 Task: Look for space in Kafir Qala, Afghanistan from 5th July, 2023 to 11th July, 2023 for 2 adults in price range Rs.8000 to Rs.16000. Place can be entire place with 2 bedrooms having 2 beds and 1 bathroom. Property type can be house, flat, hotel. Amenities needed are: air conditioning, kitchen. Booking option can be shelf check-in. Required host language is English.
Action: Mouse moved to (534, 103)
Screenshot: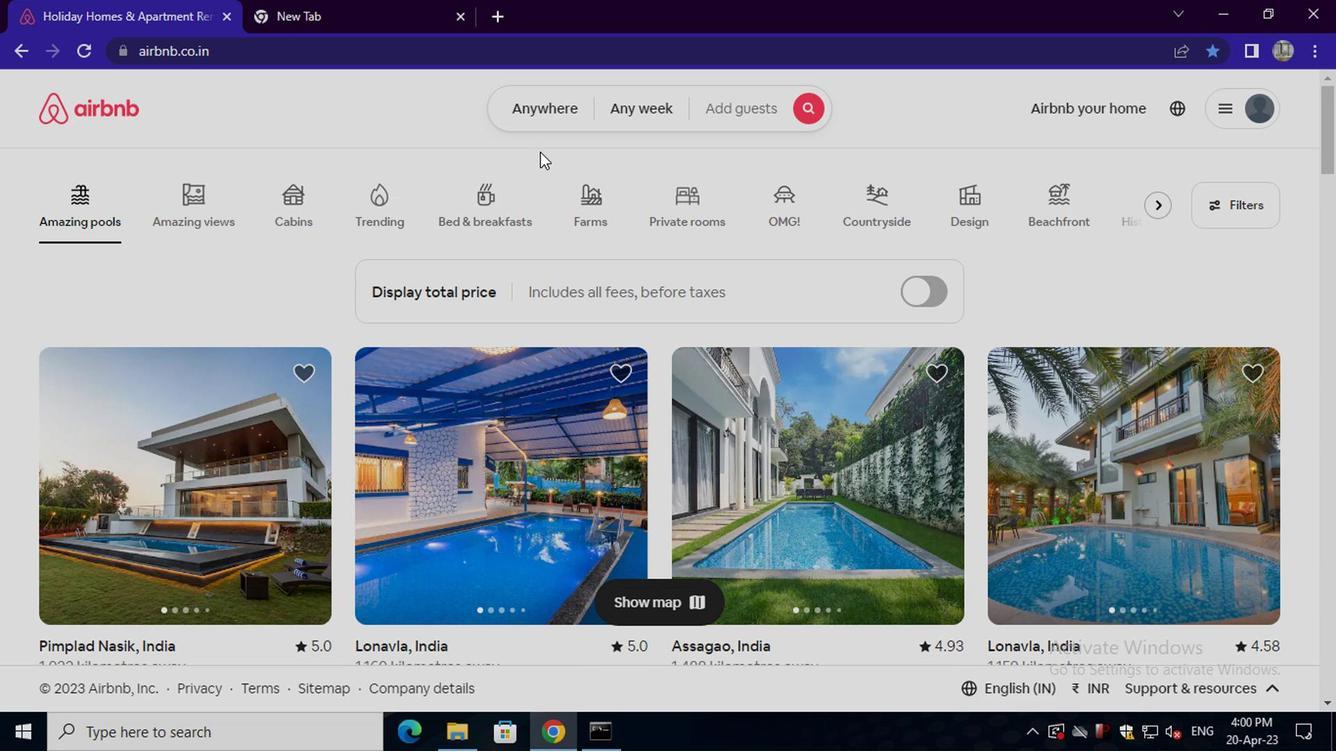 
Action: Mouse pressed left at (534, 103)
Screenshot: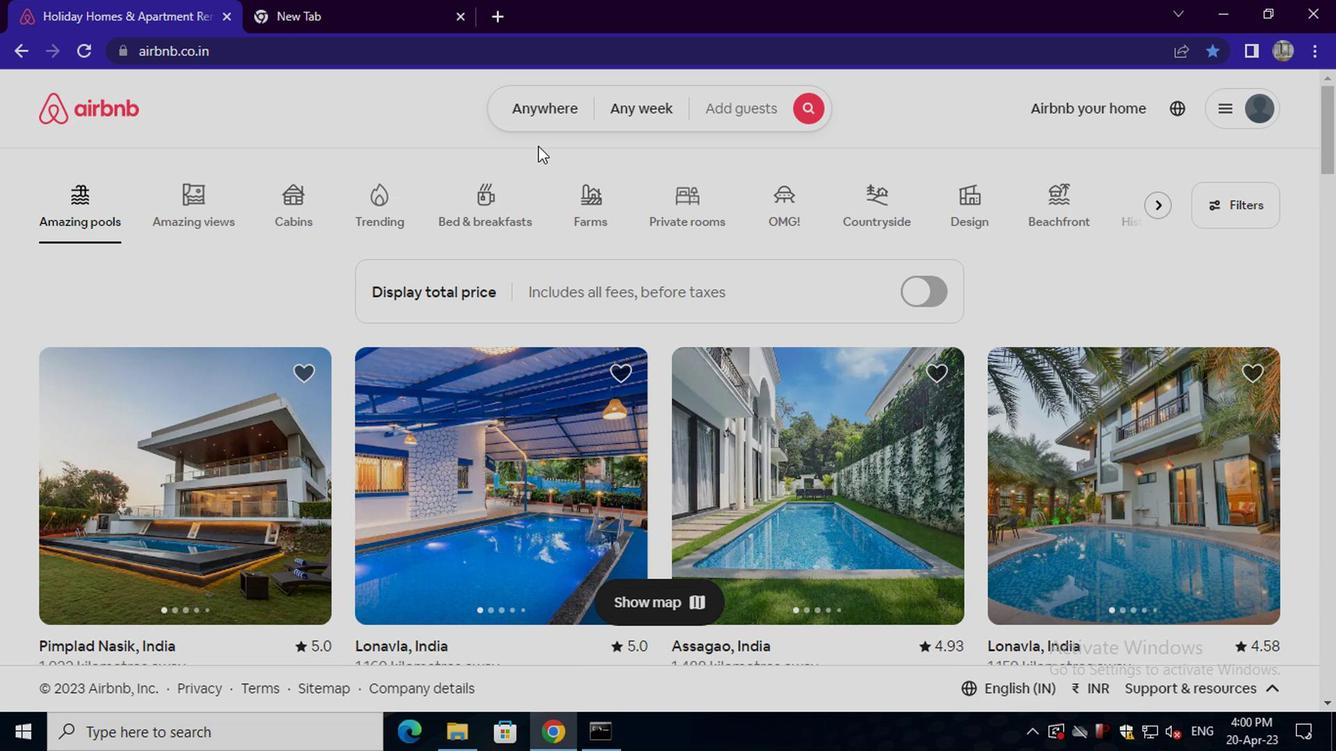 
Action: Mouse moved to (447, 184)
Screenshot: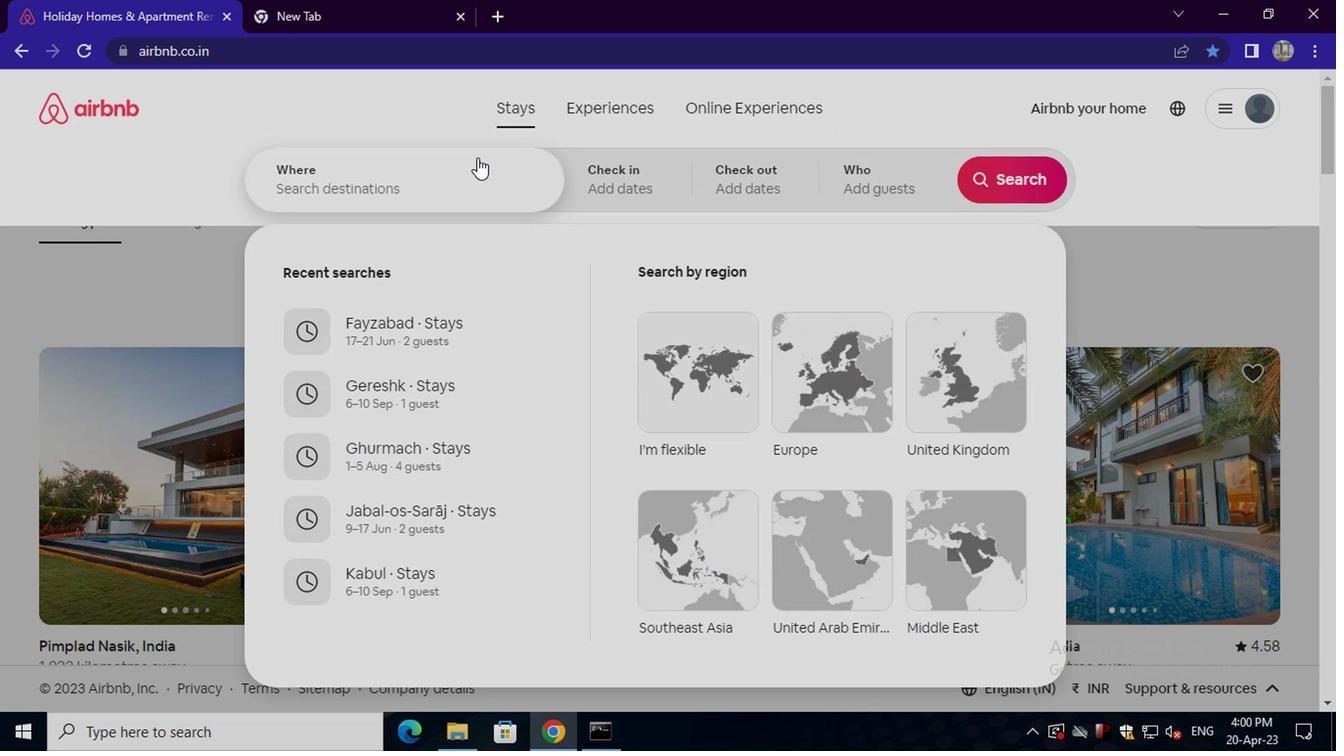 
Action: Mouse pressed left at (447, 184)
Screenshot: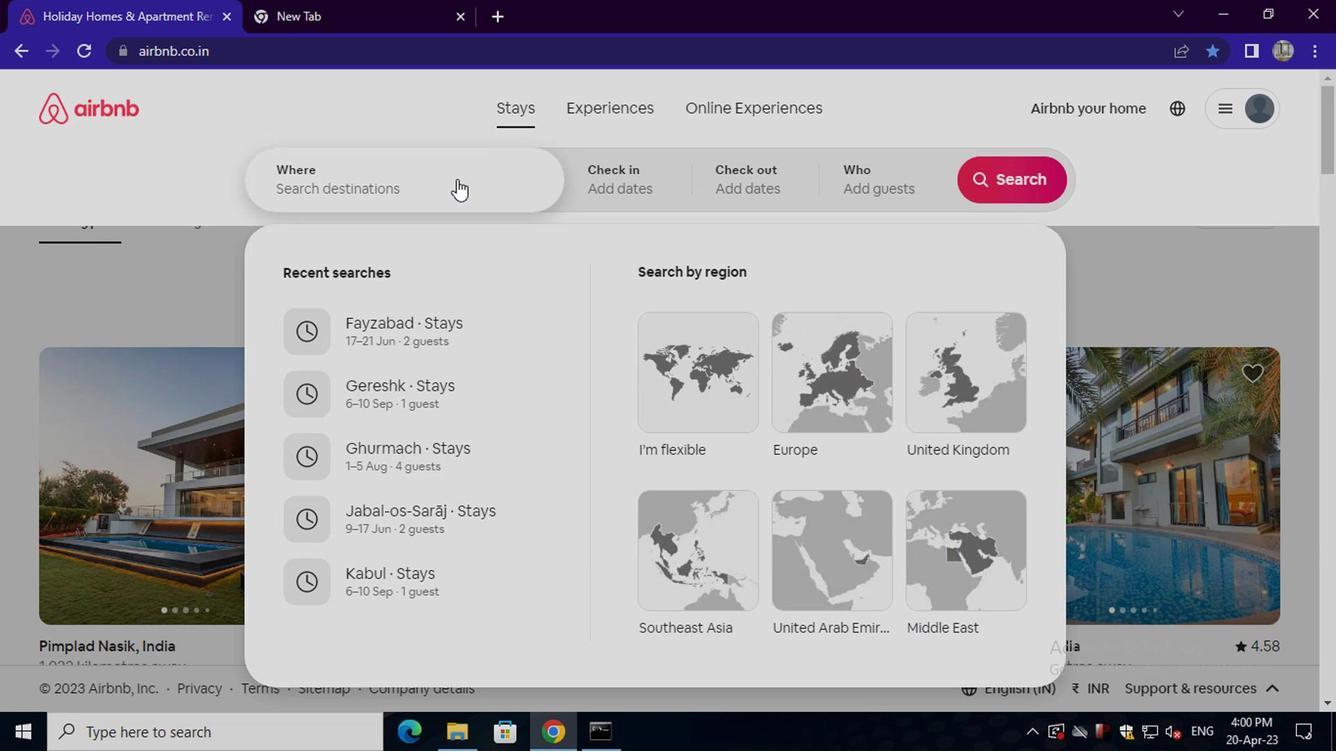 
Action: Key pressed <Key.shift>KAFIR<Key.space>QALA
Screenshot: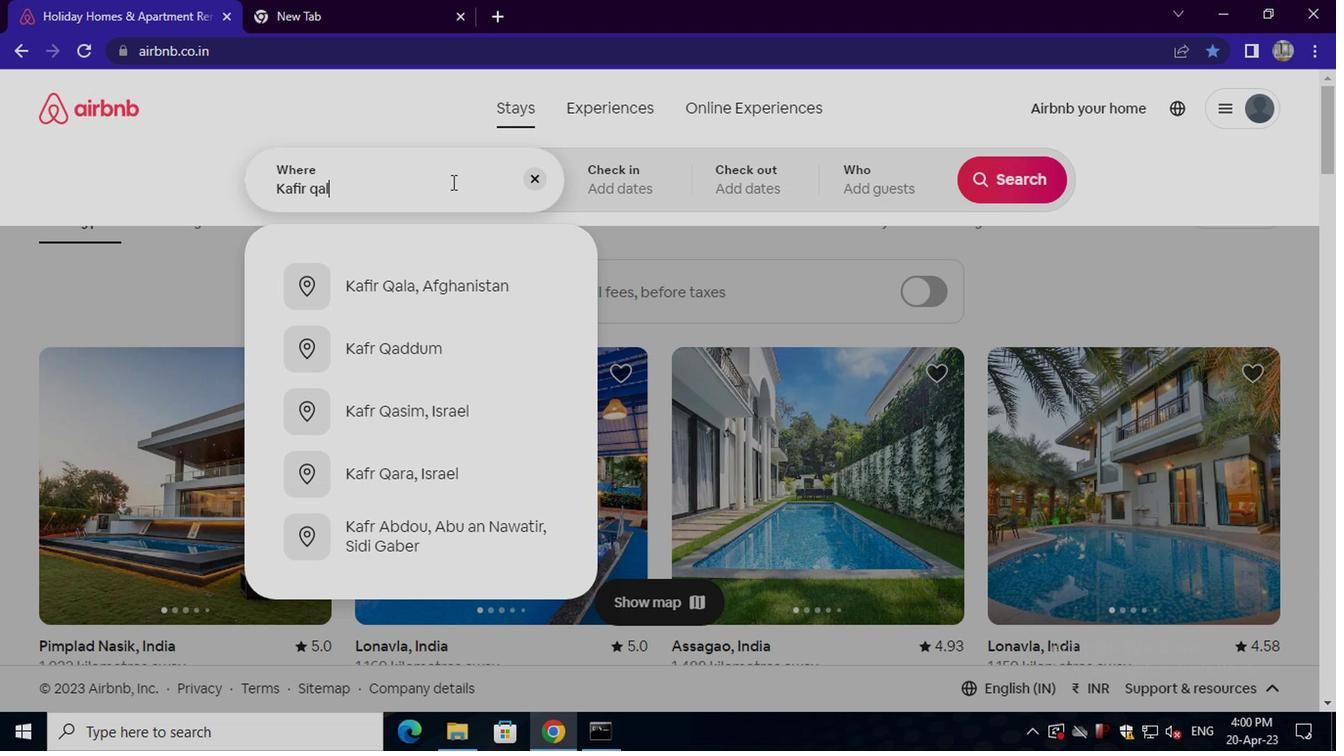 
Action: Mouse moved to (428, 286)
Screenshot: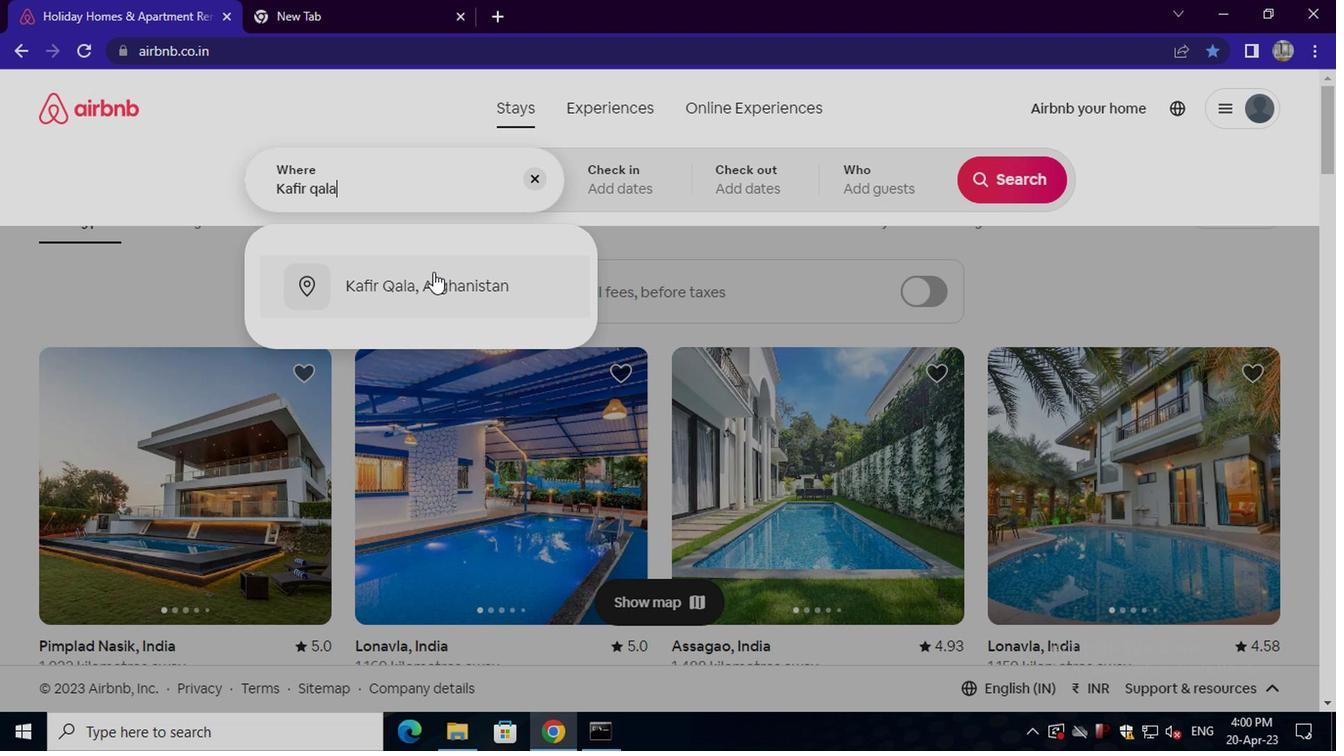
Action: Mouse pressed left at (428, 286)
Screenshot: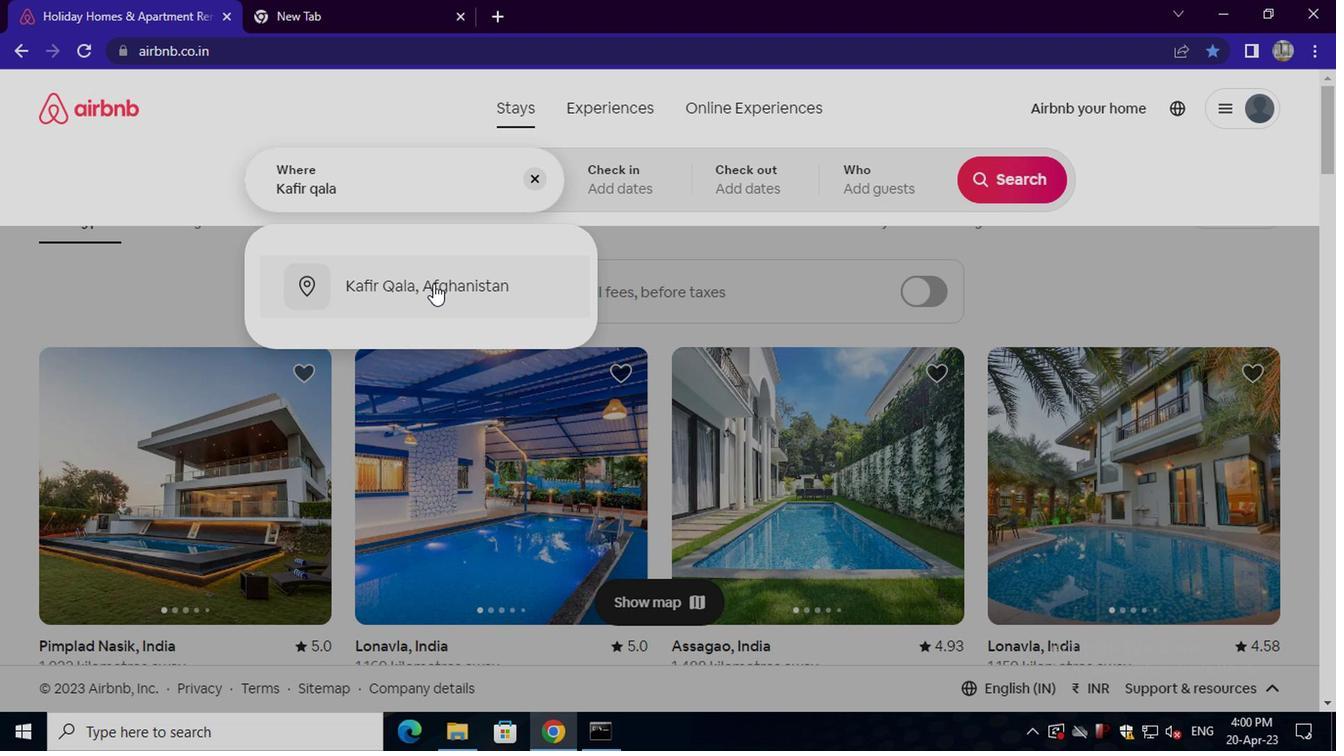 
Action: Mouse moved to (991, 330)
Screenshot: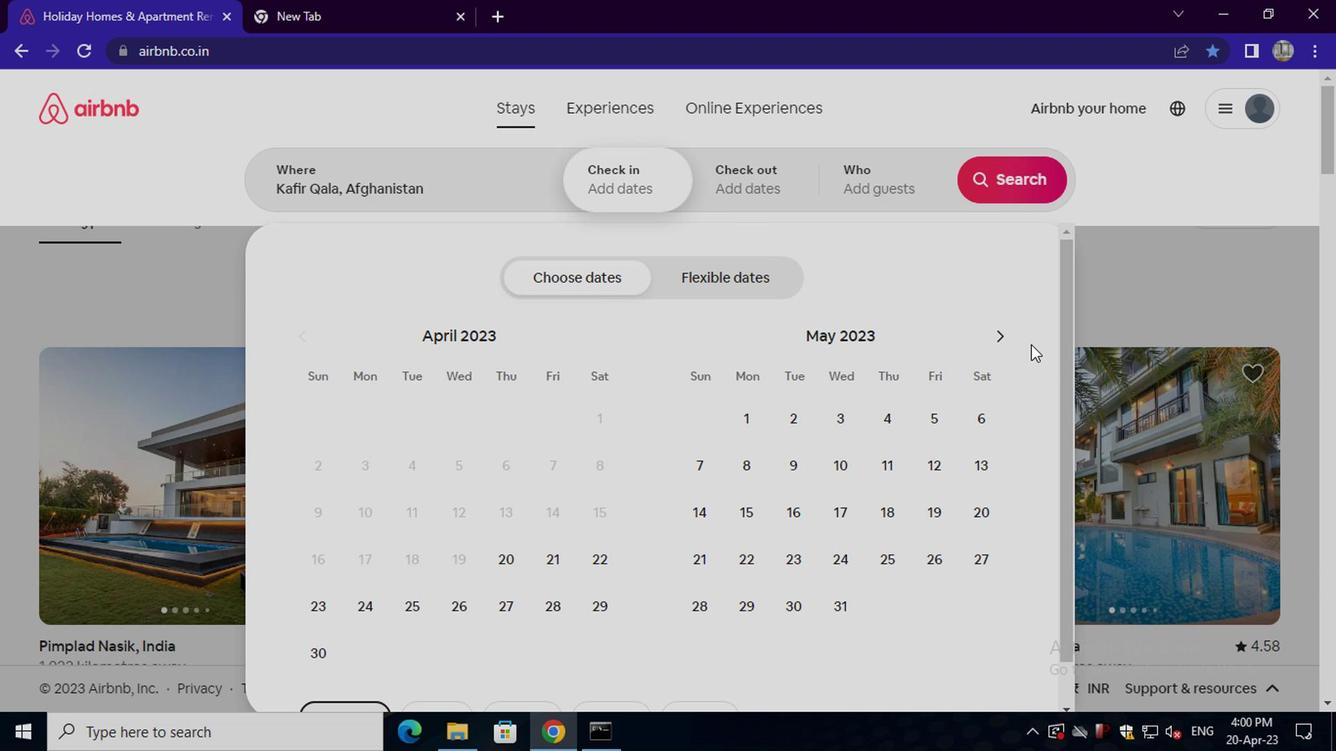 
Action: Mouse pressed left at (991, 330)
Screenshot: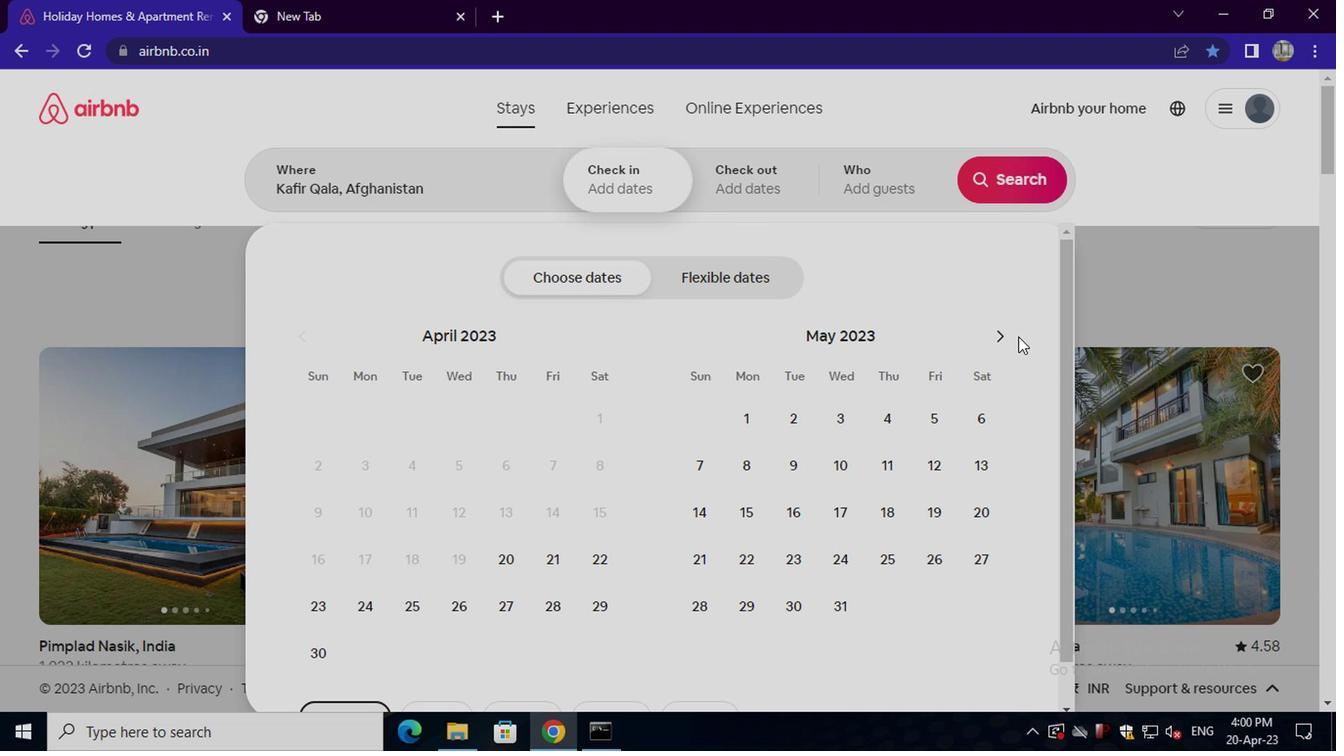 
Action: Mouse pressed left at (991, 330)
Screenshot: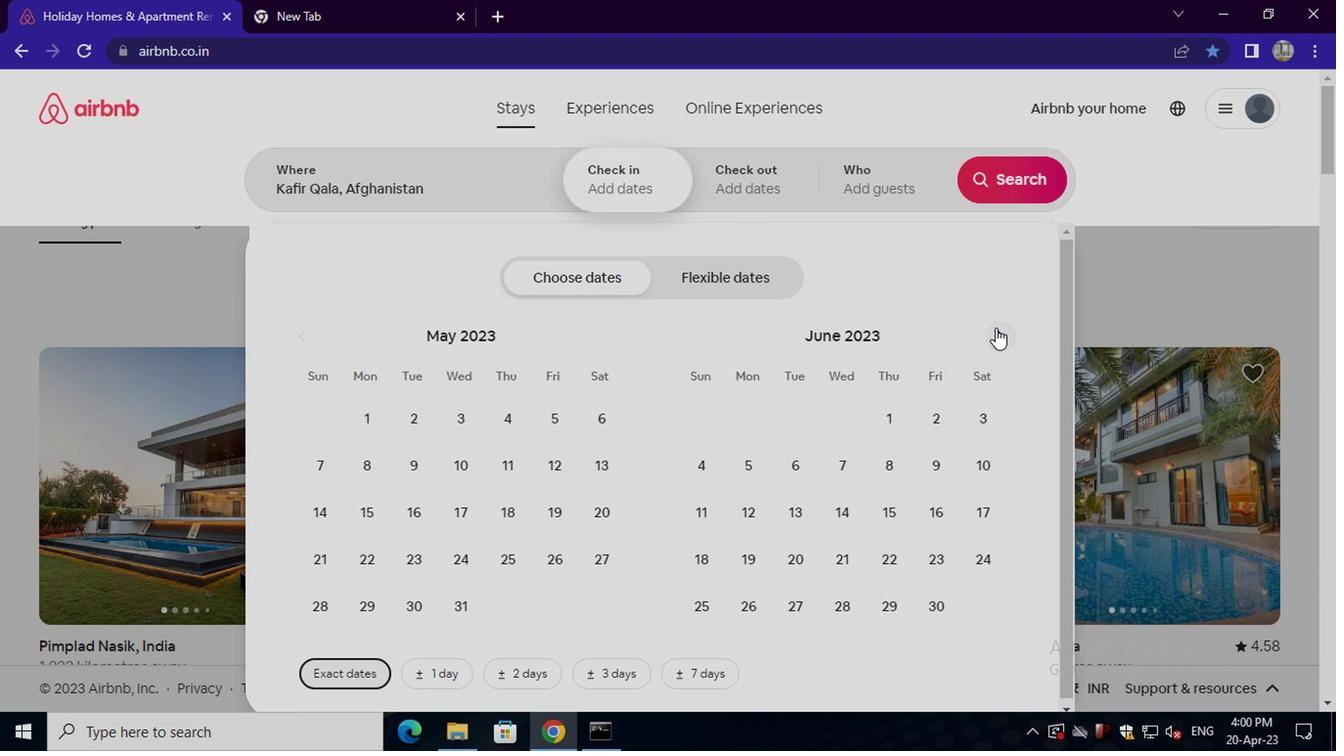 
Action: Mouse moved to (843, 462)
Screenshot: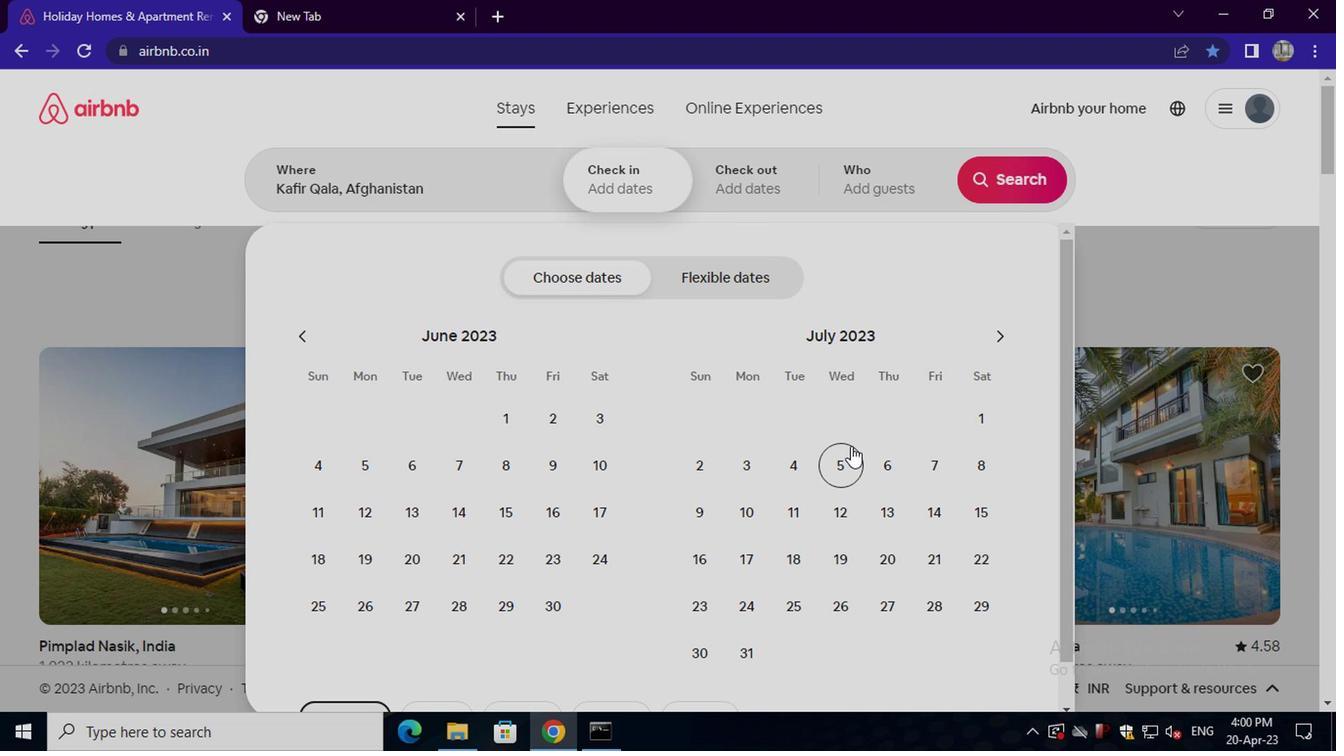 
Action: Mouse pressed left at (843, 462)
Screenshot: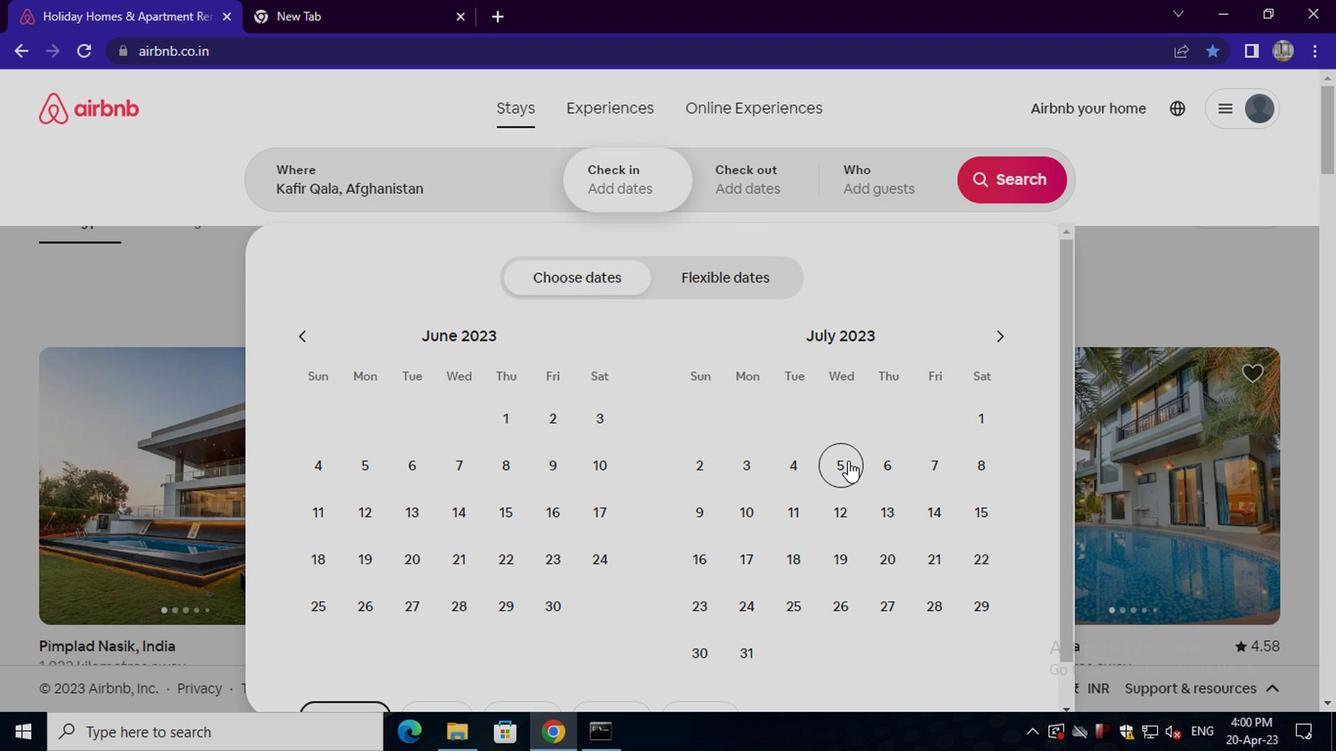 
Action: Mouse moved to (784, 511)
Screenshot: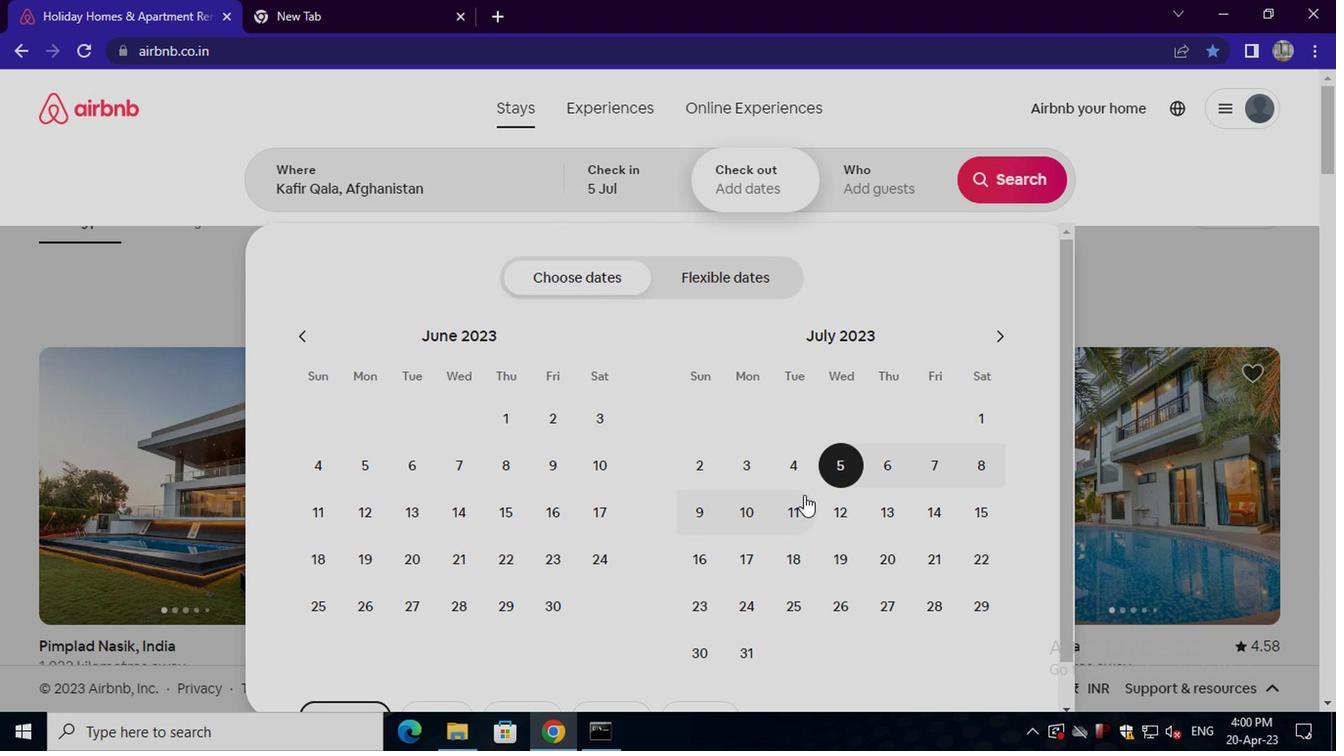 
Action: Mouse pressed left at (784, 511)
Screenshot: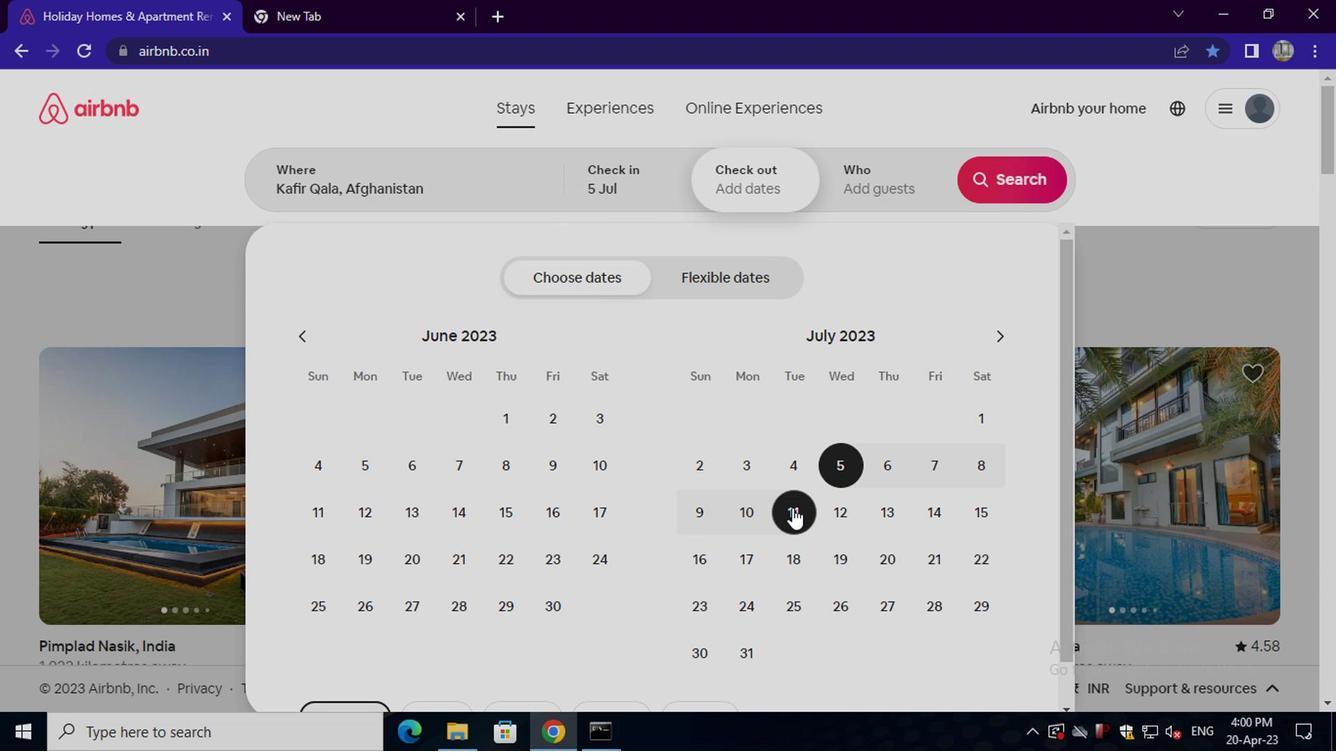 
Action: Mouse moved to (880, 195)
Screenshot: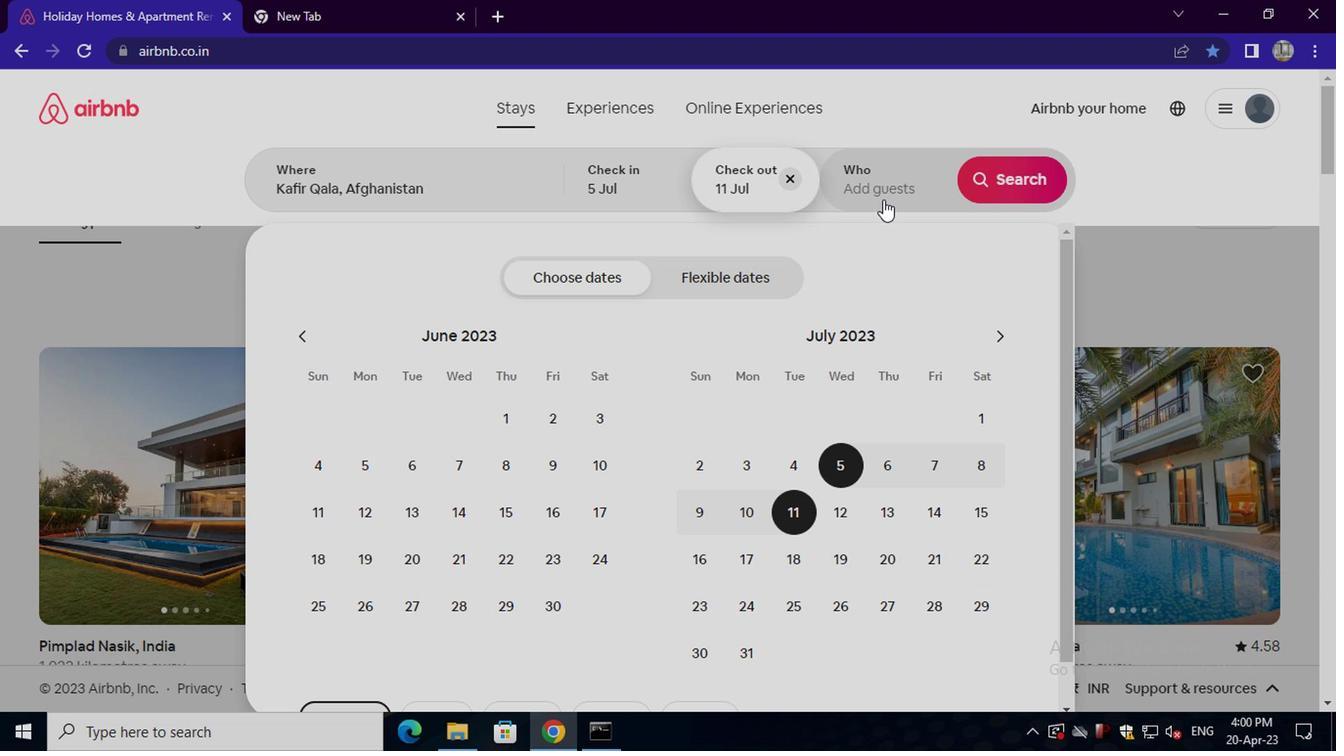 
Action: Mouse pressed left at (880, 195)
Screenshot: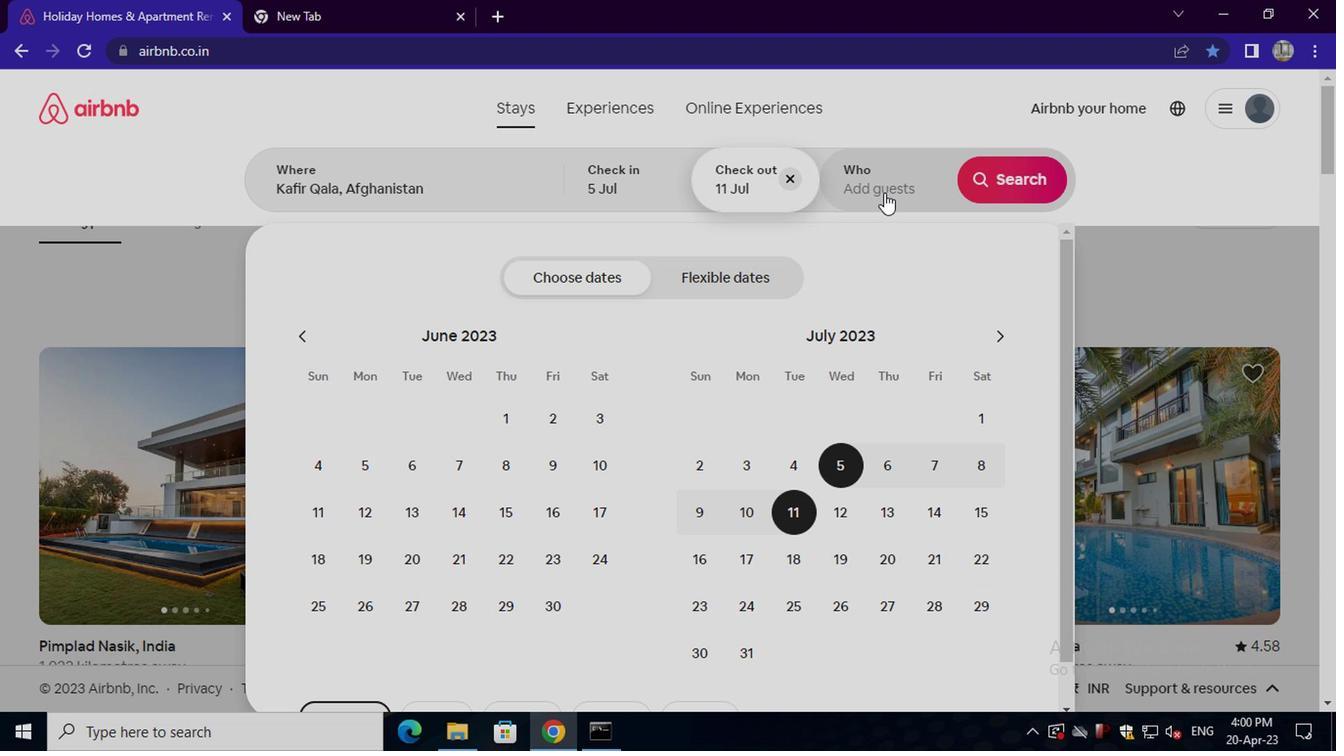 
Action: Mouse moved to (1015, 291)
Screenshot: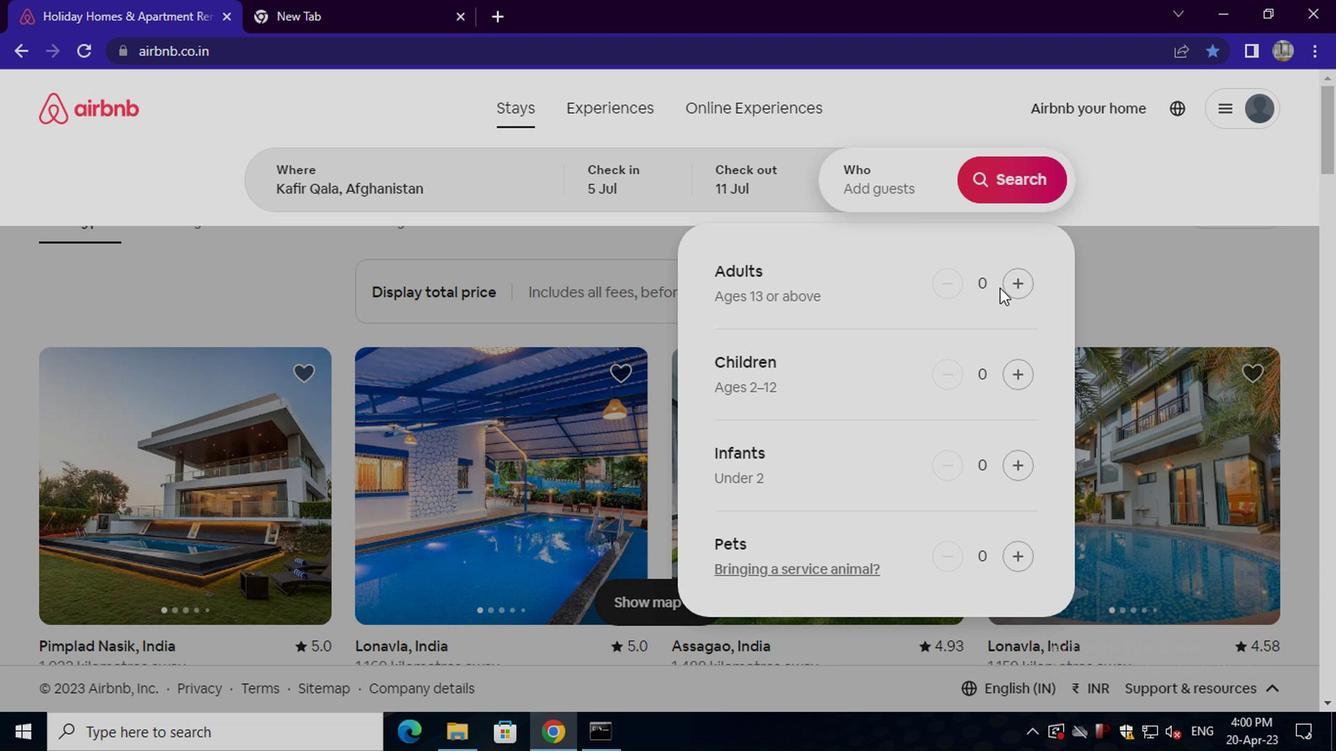 
Action: Mouse pressed left at (1015, 291)
Screenshot: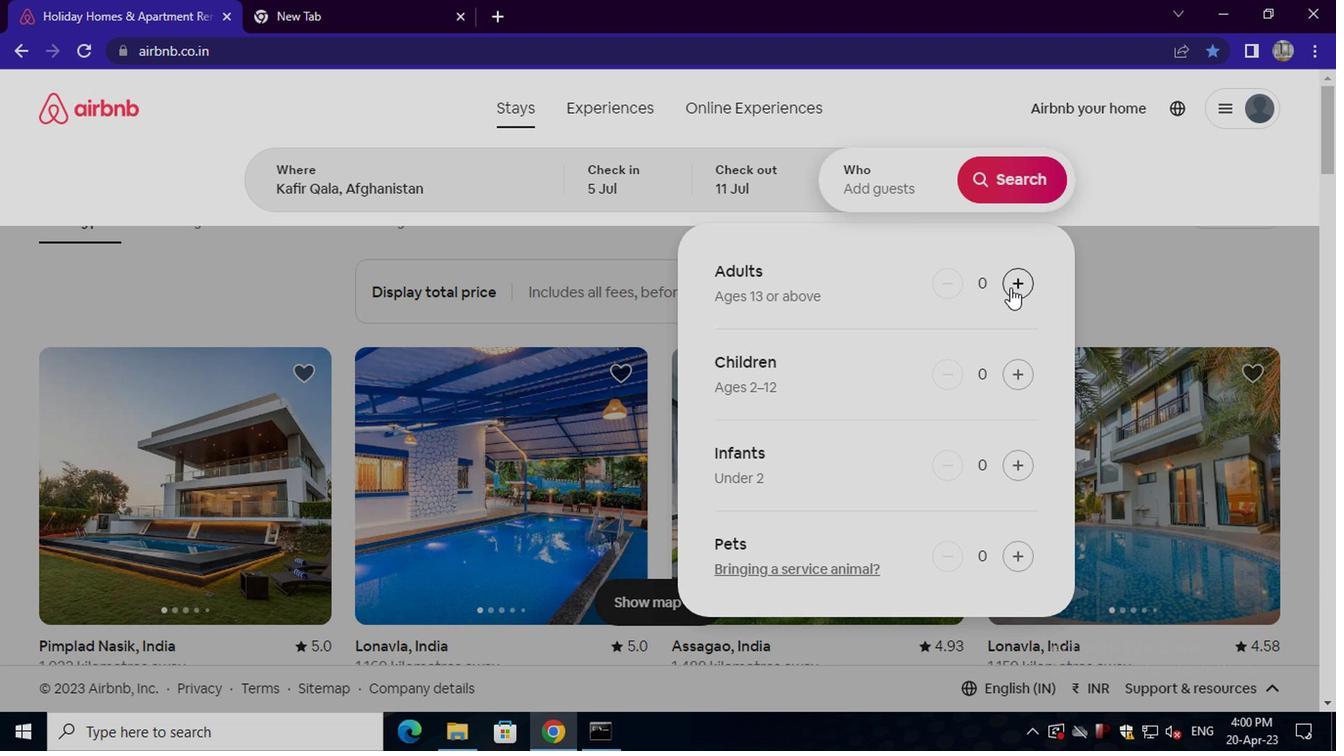 
Action: Mouse pressed left at (1015, 291)
Screenshot: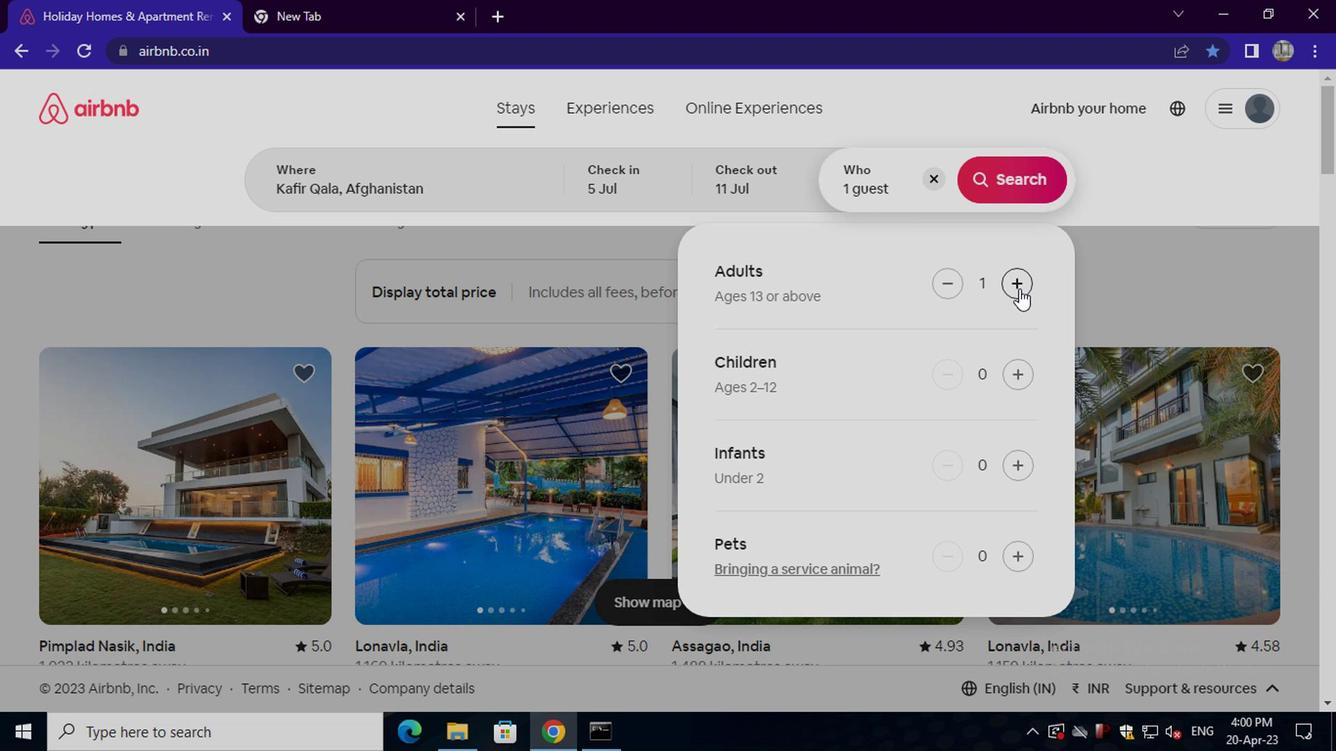 
Action: Mouse moved to (1007, 186)
Screenshot: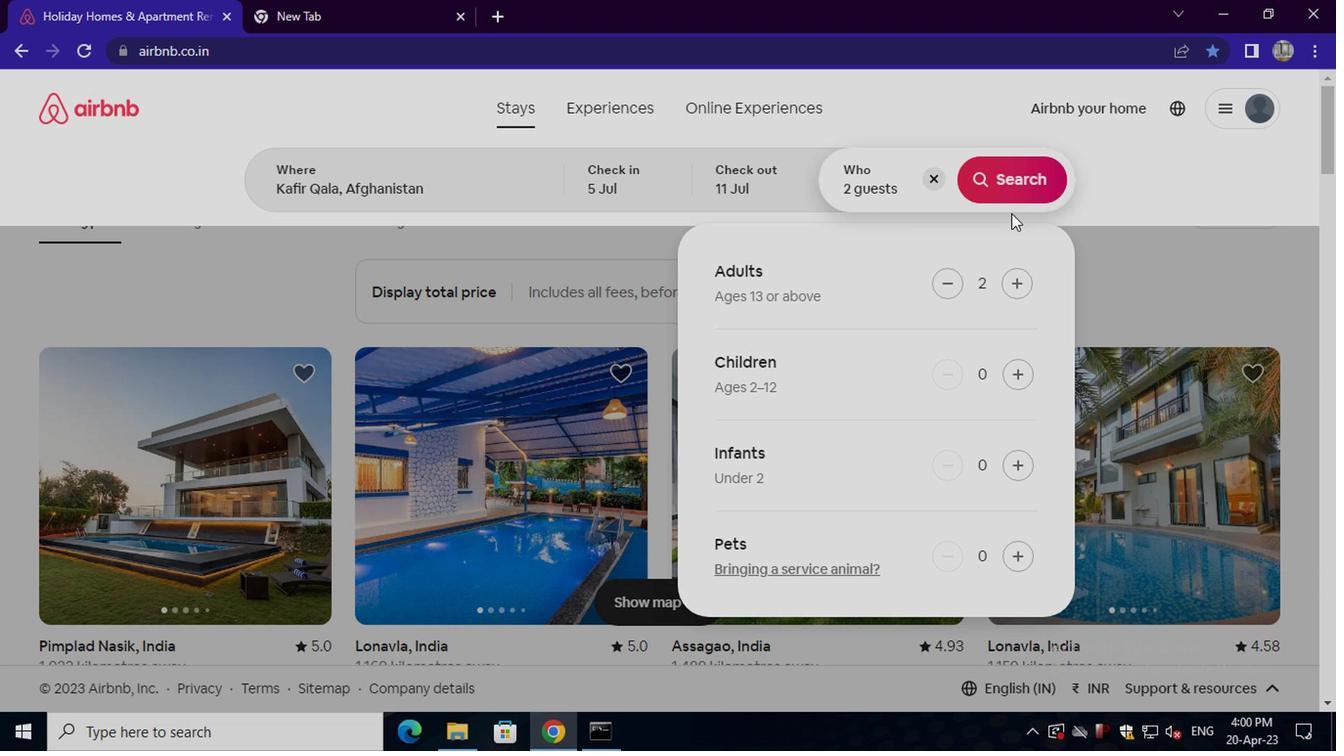 
Action: Mouse pressed left at (1007, 186)
Screenshot: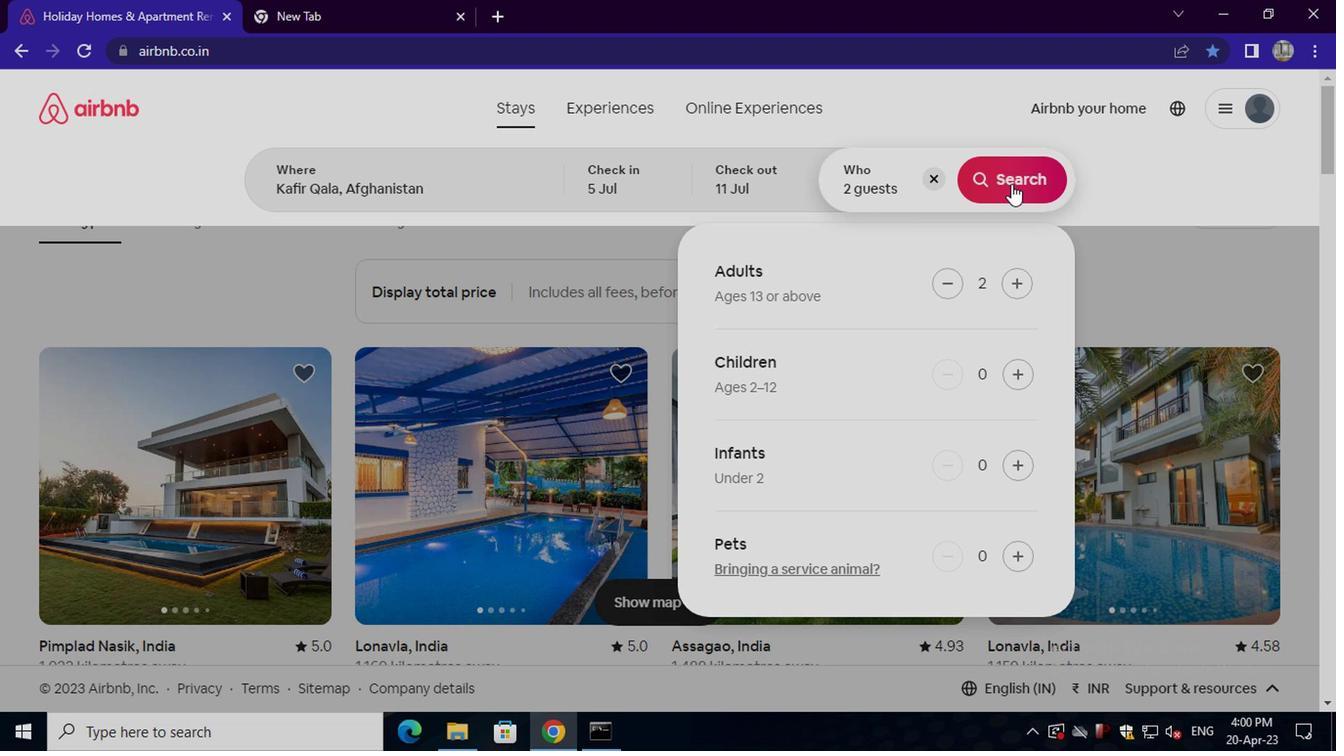 
Action: Mouse moved to (1246, 210)
Screenshot: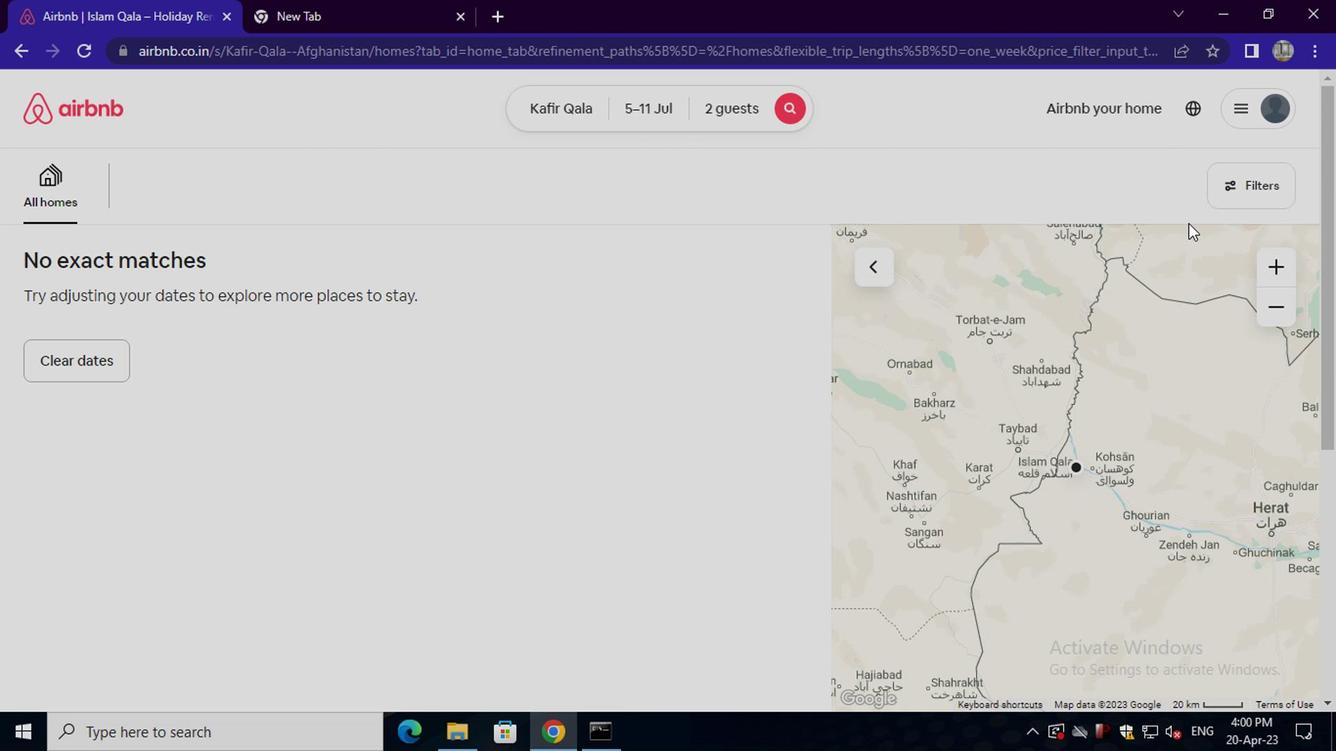 
Action: Mouse pressed left at (1246, 210)
Screenshot: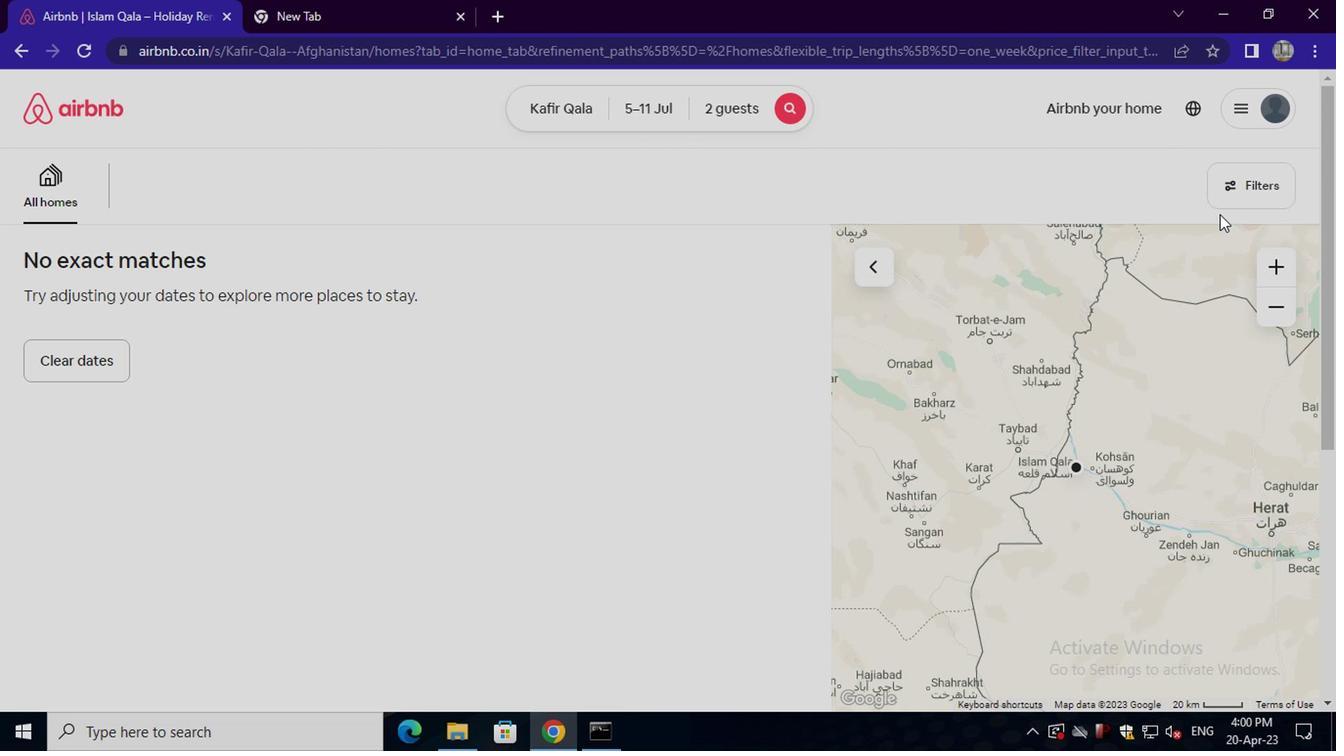 
Action: Mouse moved to (545, 311)
Screenshot: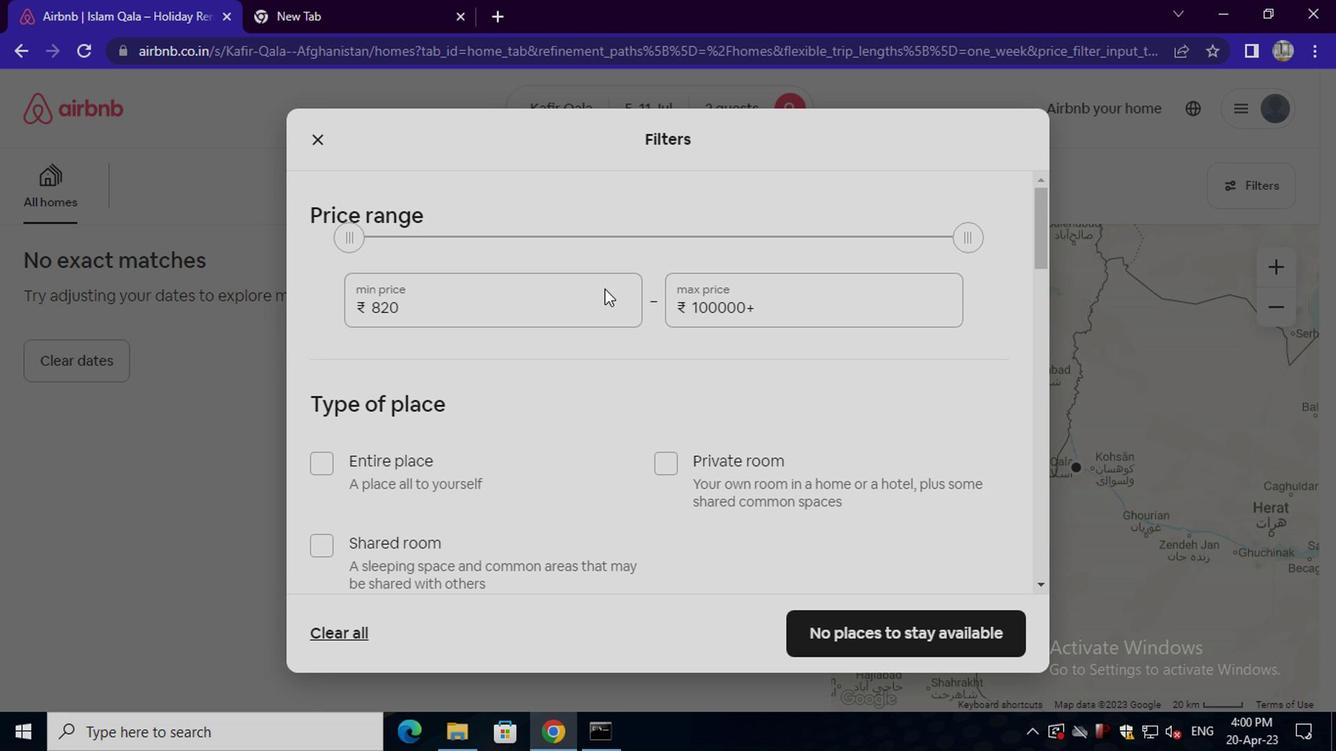 
Action: Mouse pressed left at (545, 311)
Screenshot: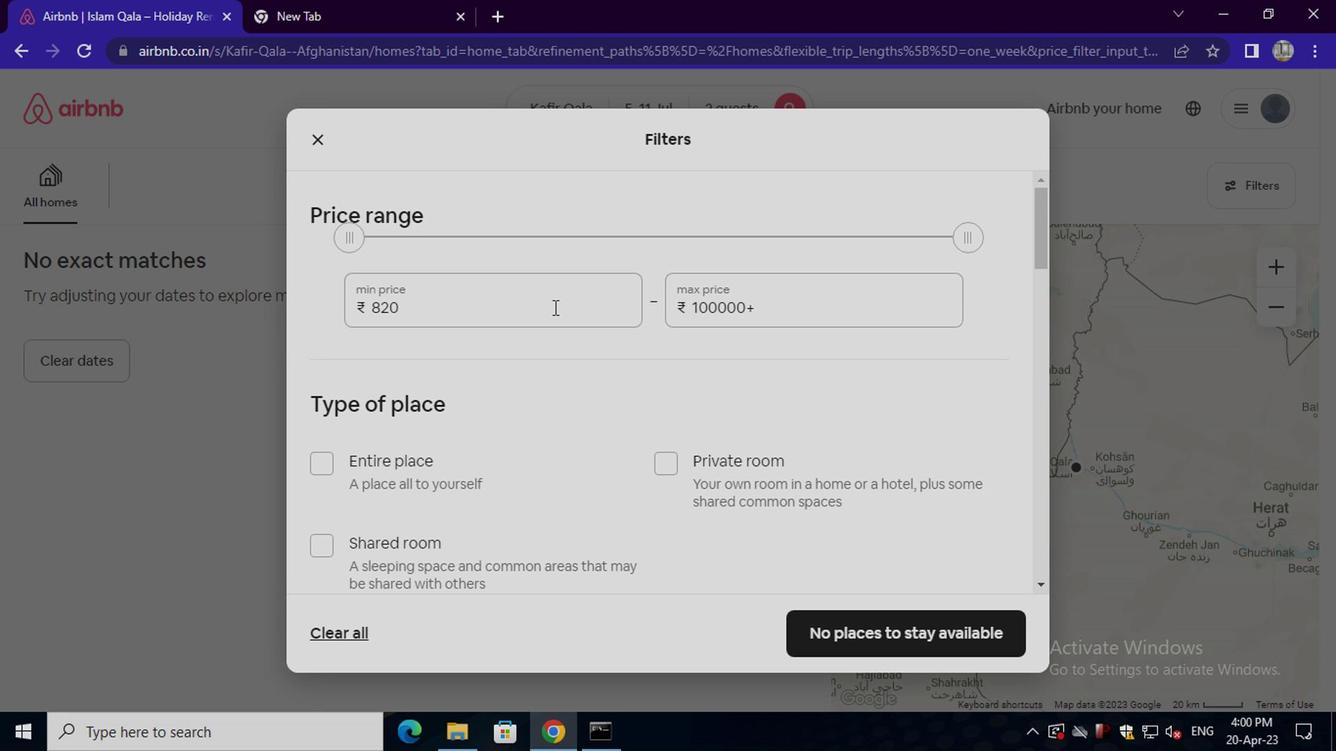 
Action: Key pressed <Key.backspace><Key.backspace><Key.backspace><Key.backspace><Key.backspace><Key.backspace><Key.backspace><Key.backspace><Key.backspace><Key.backspace><Key.backspace><Key.backspace><Key.backspace>8000
Screenshot: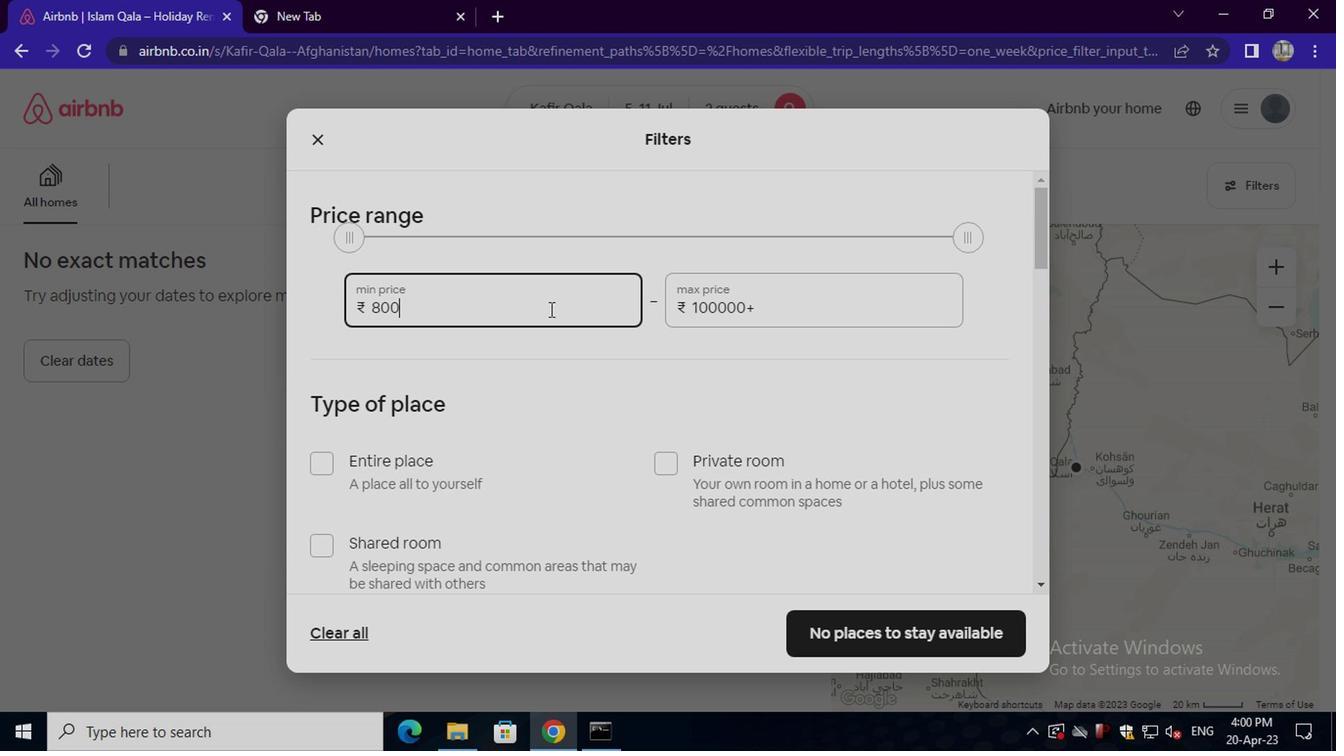
Action: Mouse moved to (769, 310)
Screenshot: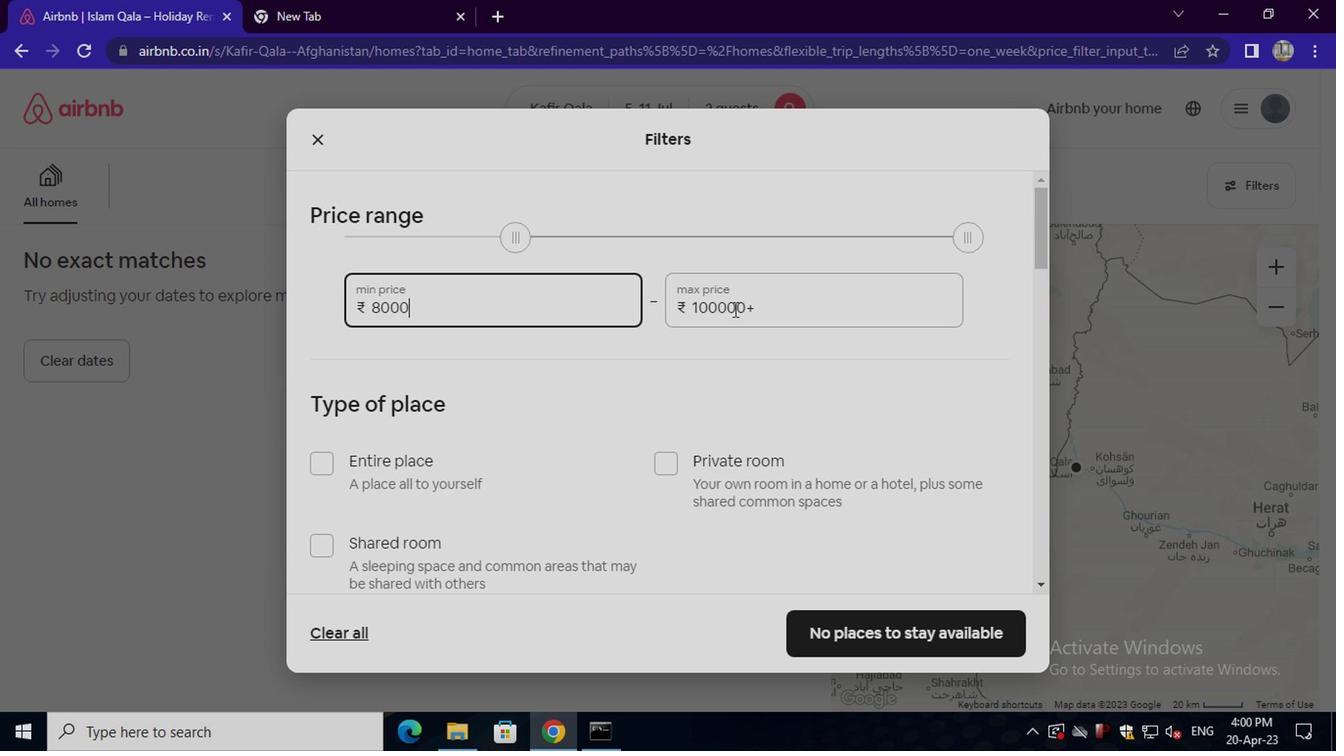 
Action: Mouse pressed left at (769, 310)
Screenshot: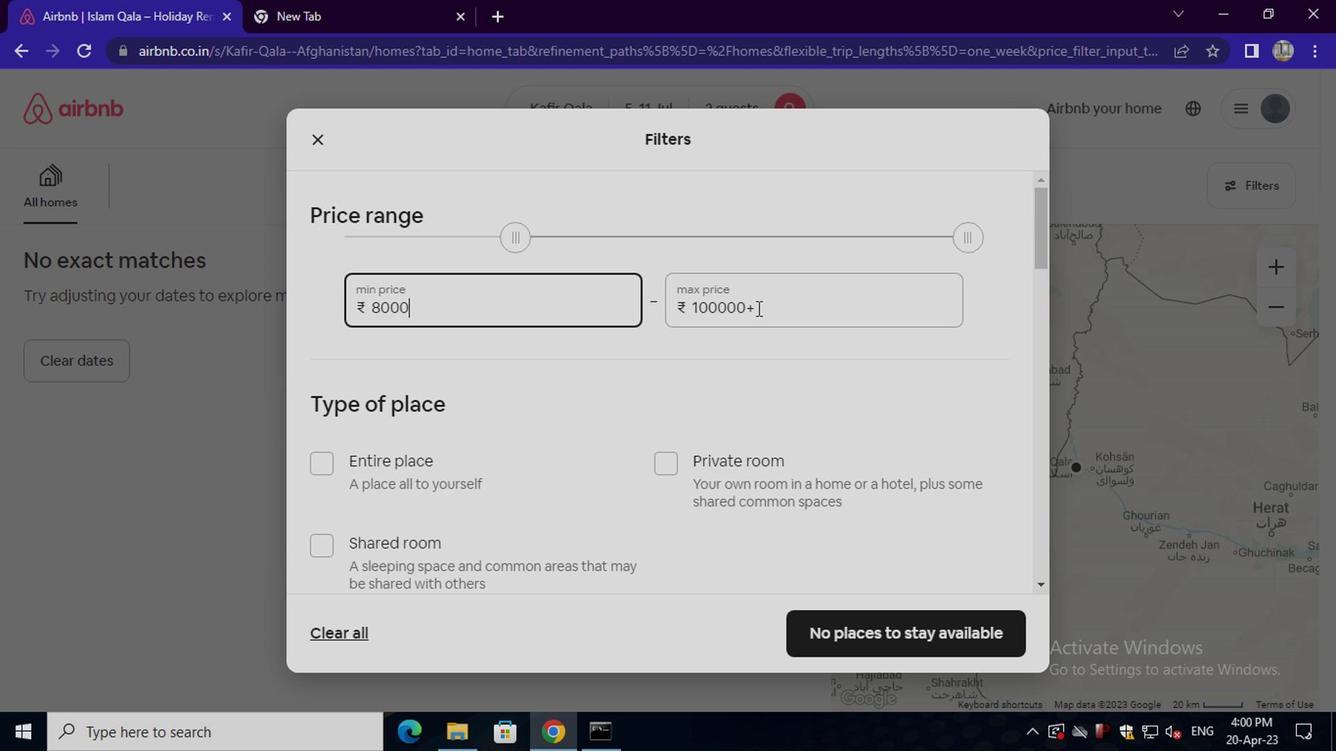 
Action: Key pressed <Key.backspace><Key.backspace><Key.backspace><Key.backspace><Key.backspace><Key.backspace><Key.backspace><Key.backspace><Key.backspace><Key.backspace><Key.backspace><Key.backspace><Key.backspace>16000
Screenshot: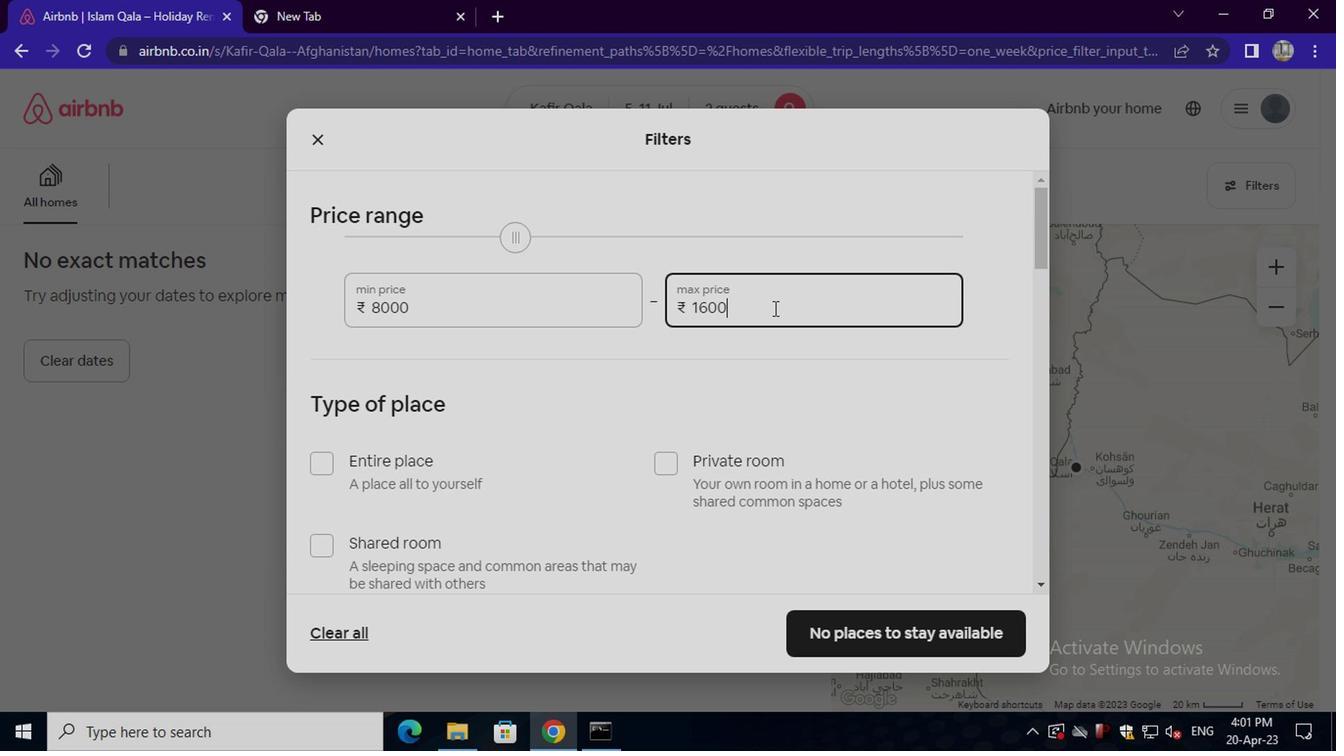 
Action: Mouse moved to (763, 332)
Screenshot: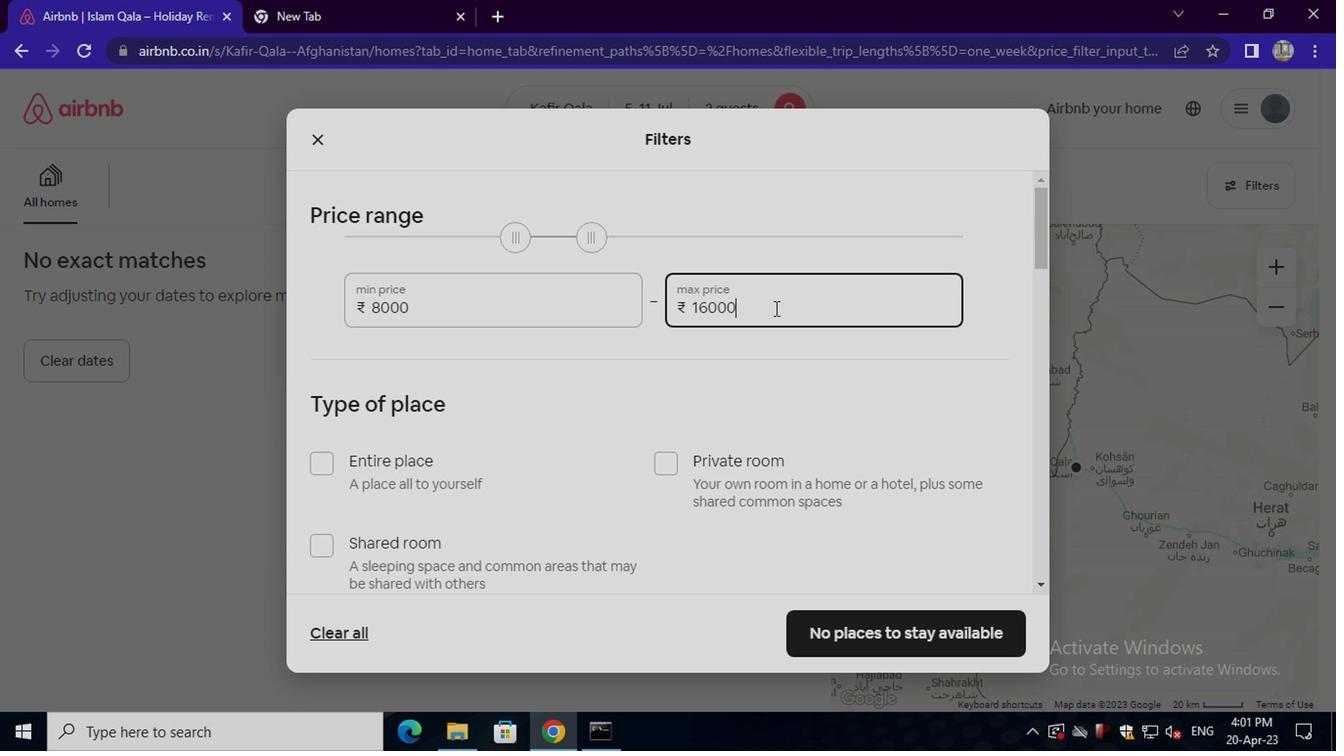 
Action: Mouse scrolled (763, 330) with delta (0, -1)
Screenshot: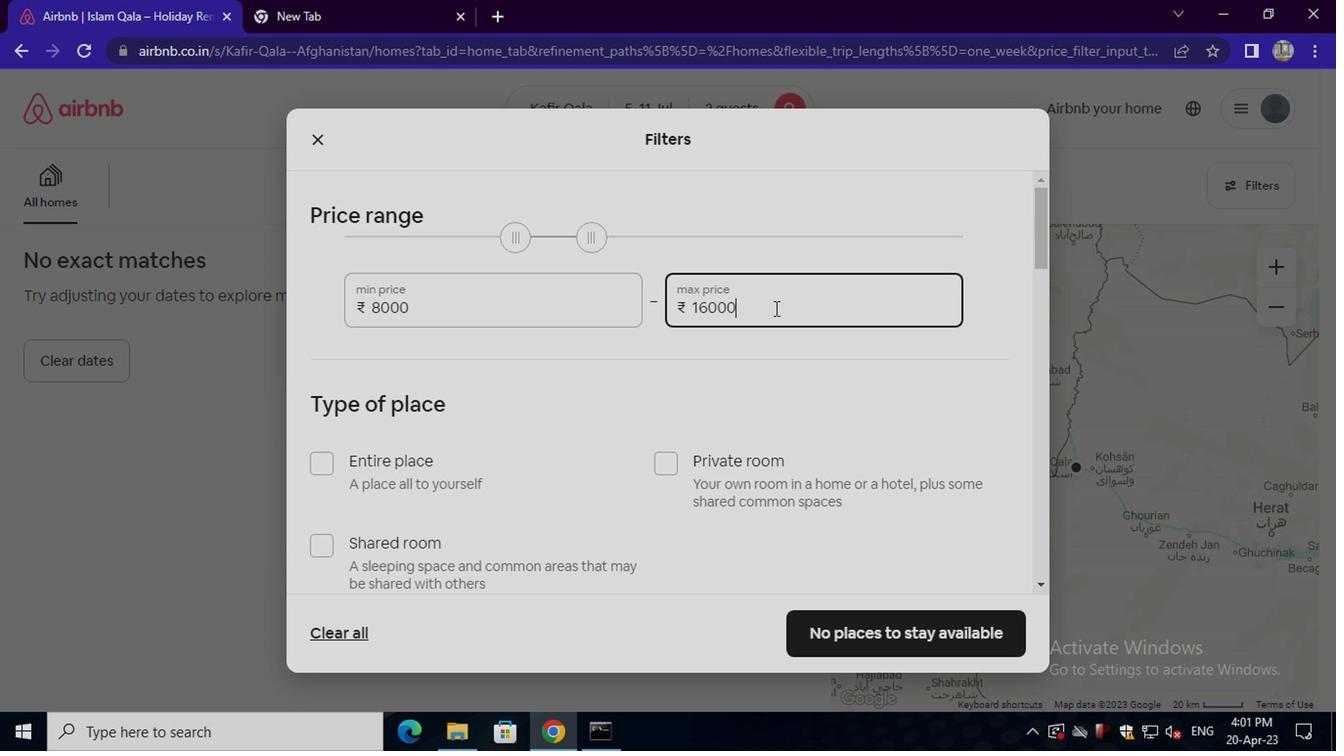 
Action: Mouse moved to (381, 366)
Screenshot: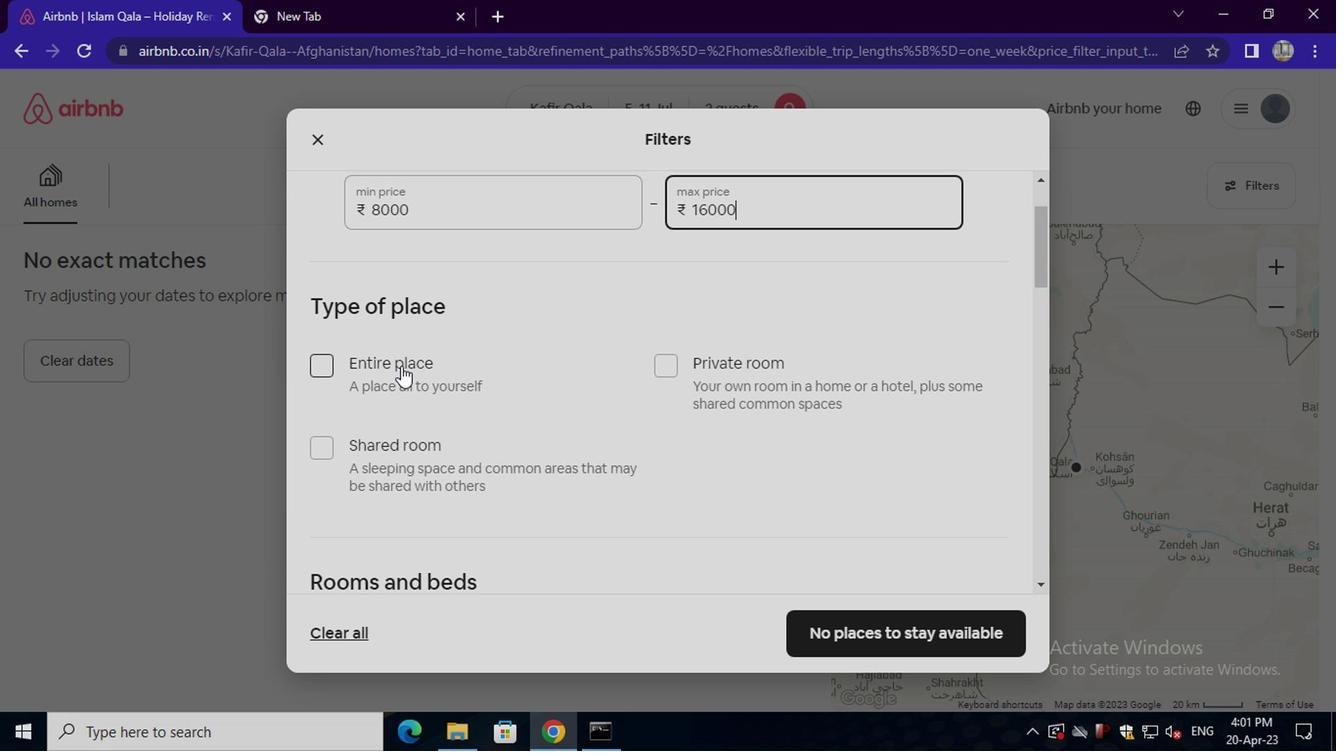 
Action: Mouse pressed left at (381, 366)
Screenshot: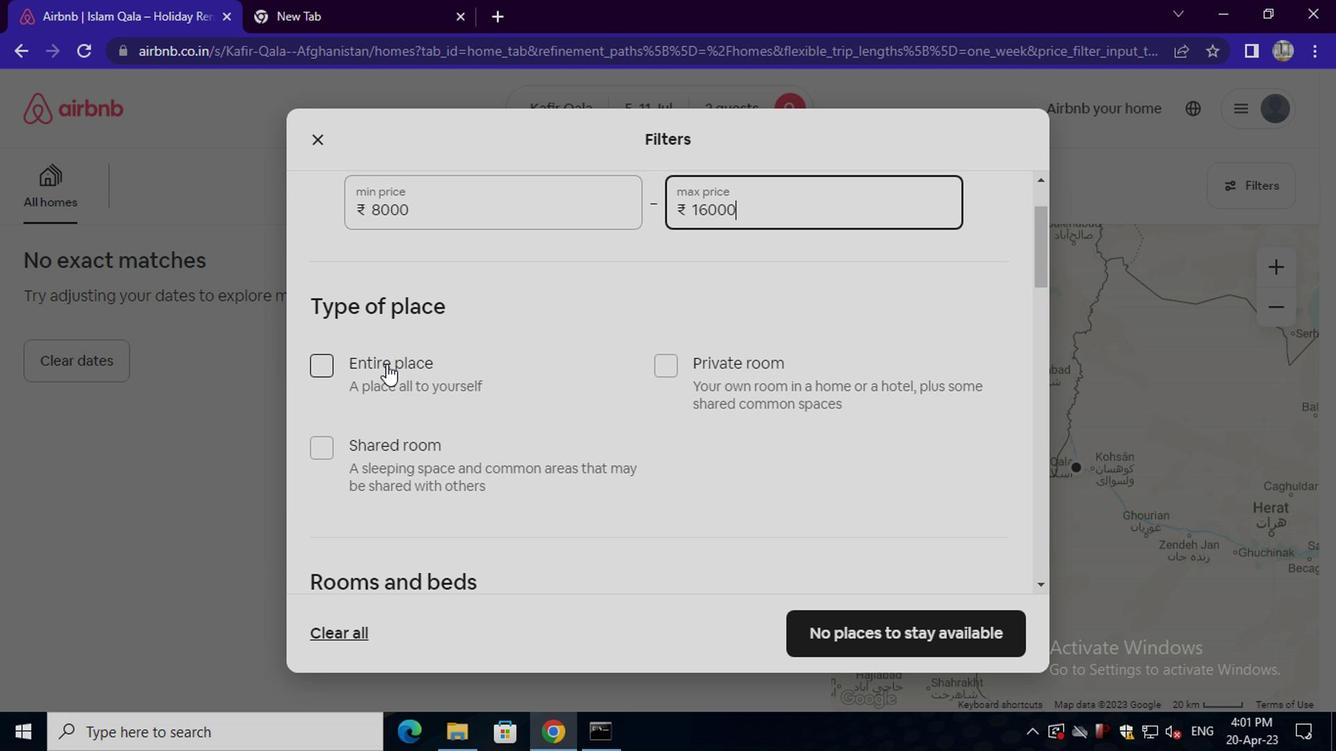 
Action: Mouse scrolled (381, 364) with delta (0, -1)
Screenshot: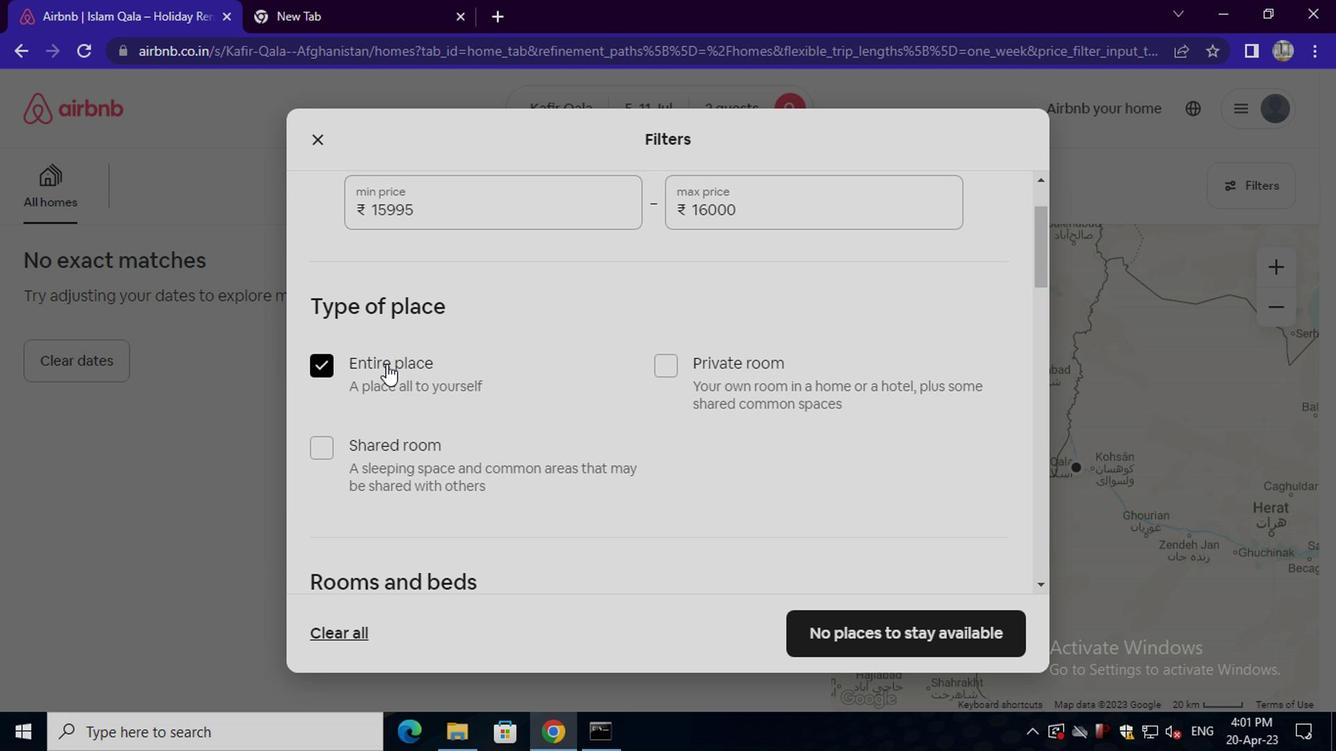 
Action: Mouse scrolled (381, 364) with delta (0, -1)
Screenshot: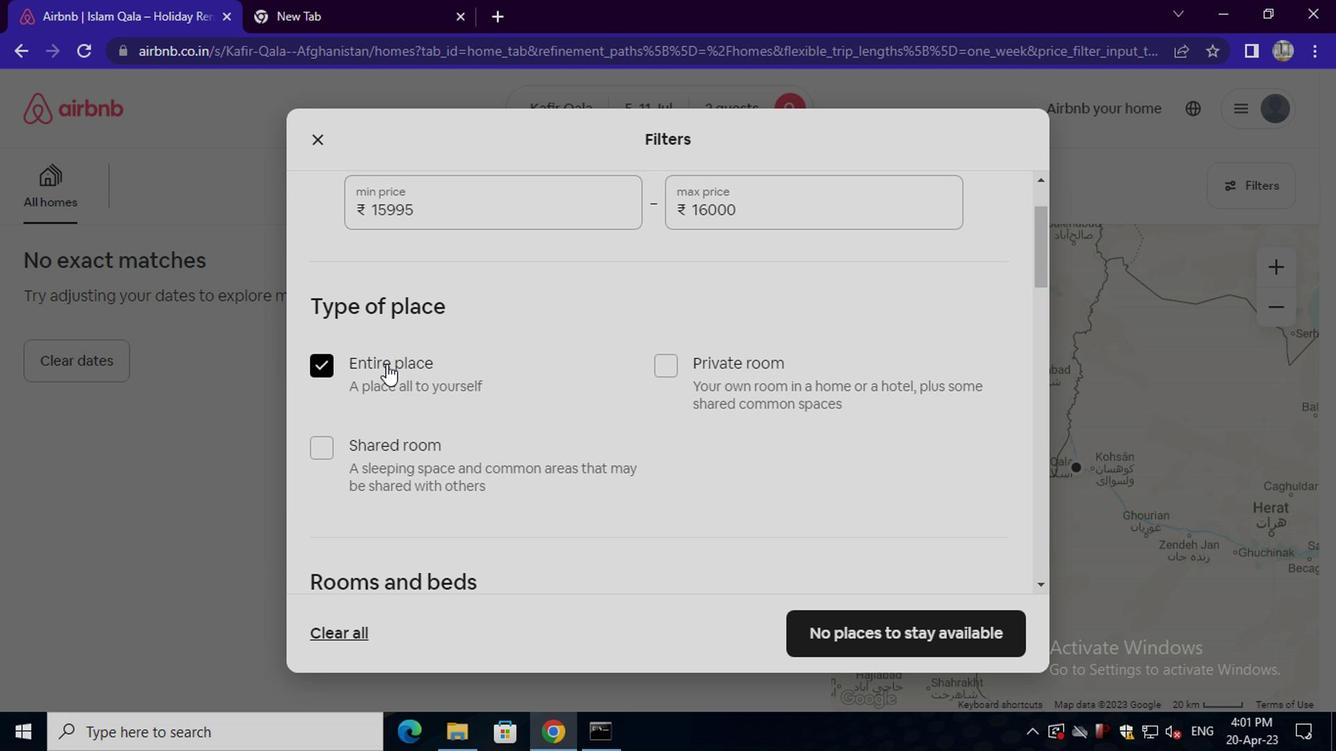 
Action: Mouse scrolled (381, 364) with delta (0, -1)
Screenshot: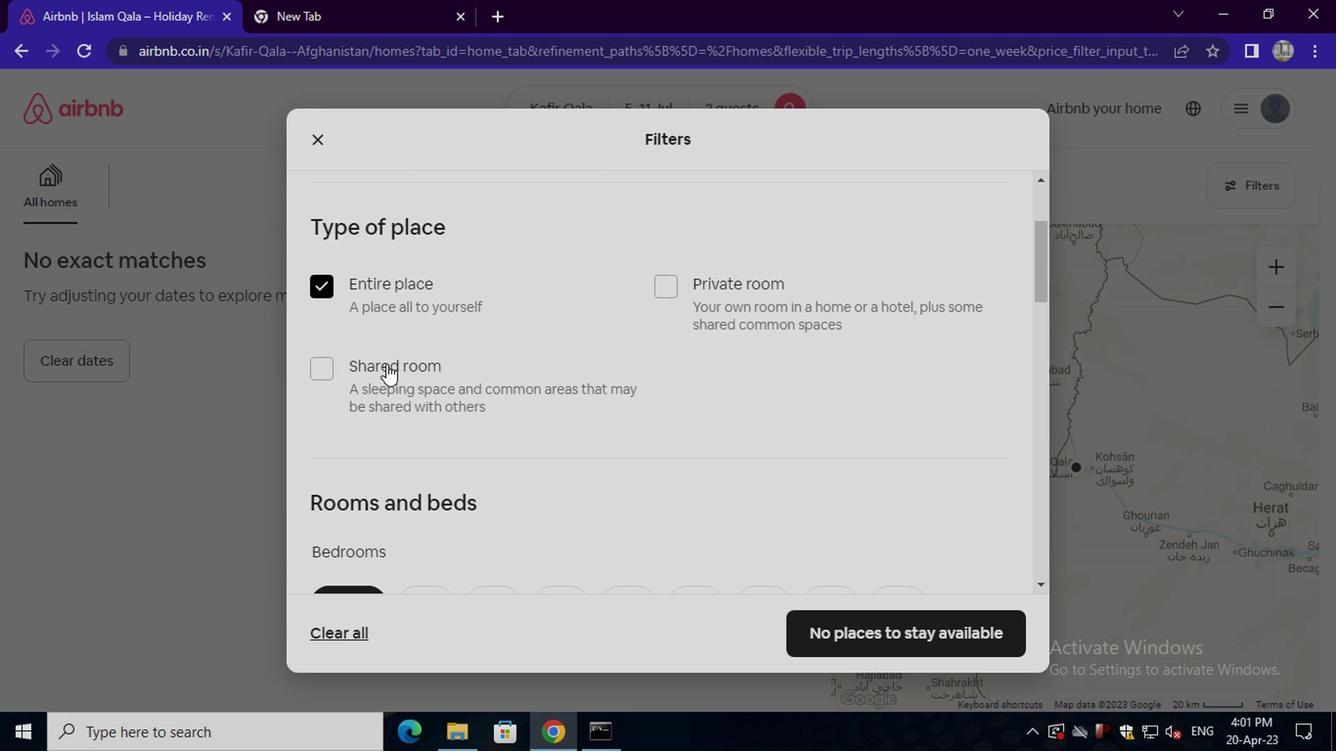 
Action: Mouse moved to (475, 386)
Screenshot: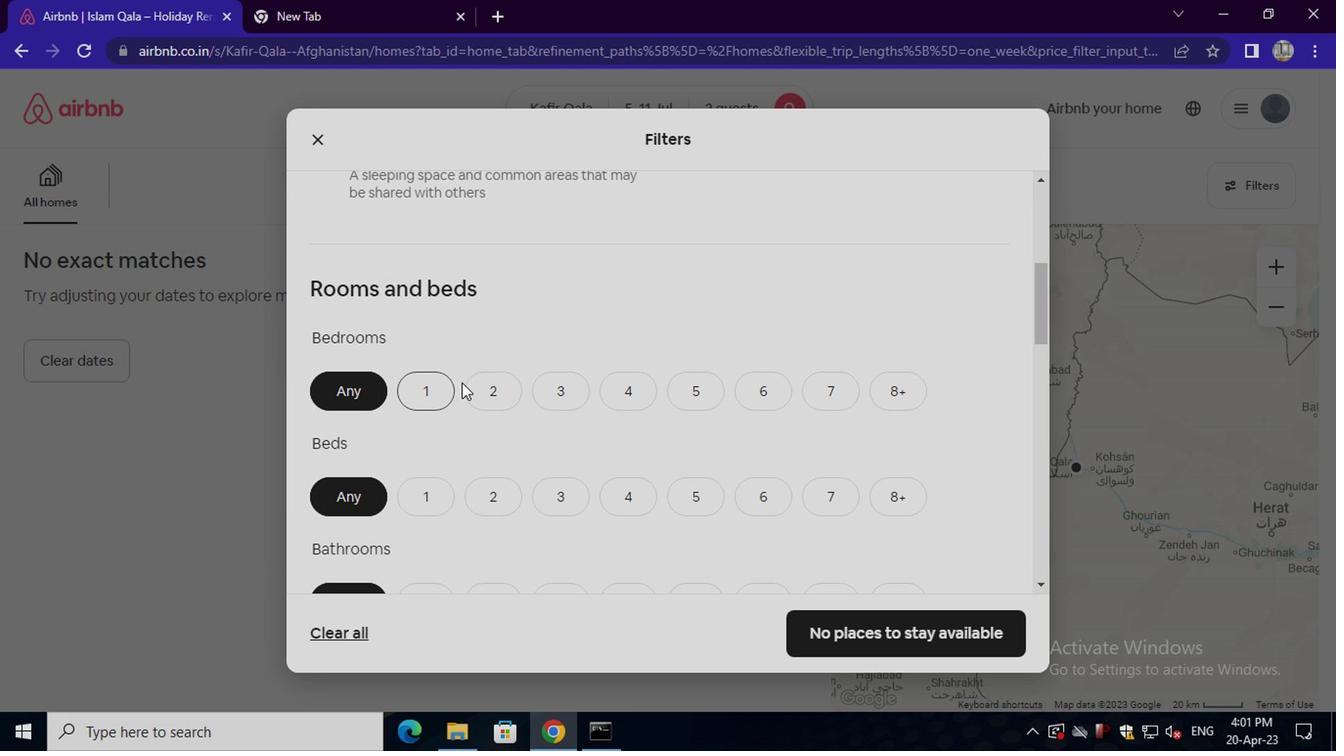 
Action: Mouse pressed left at (475, 386)
Screenshot: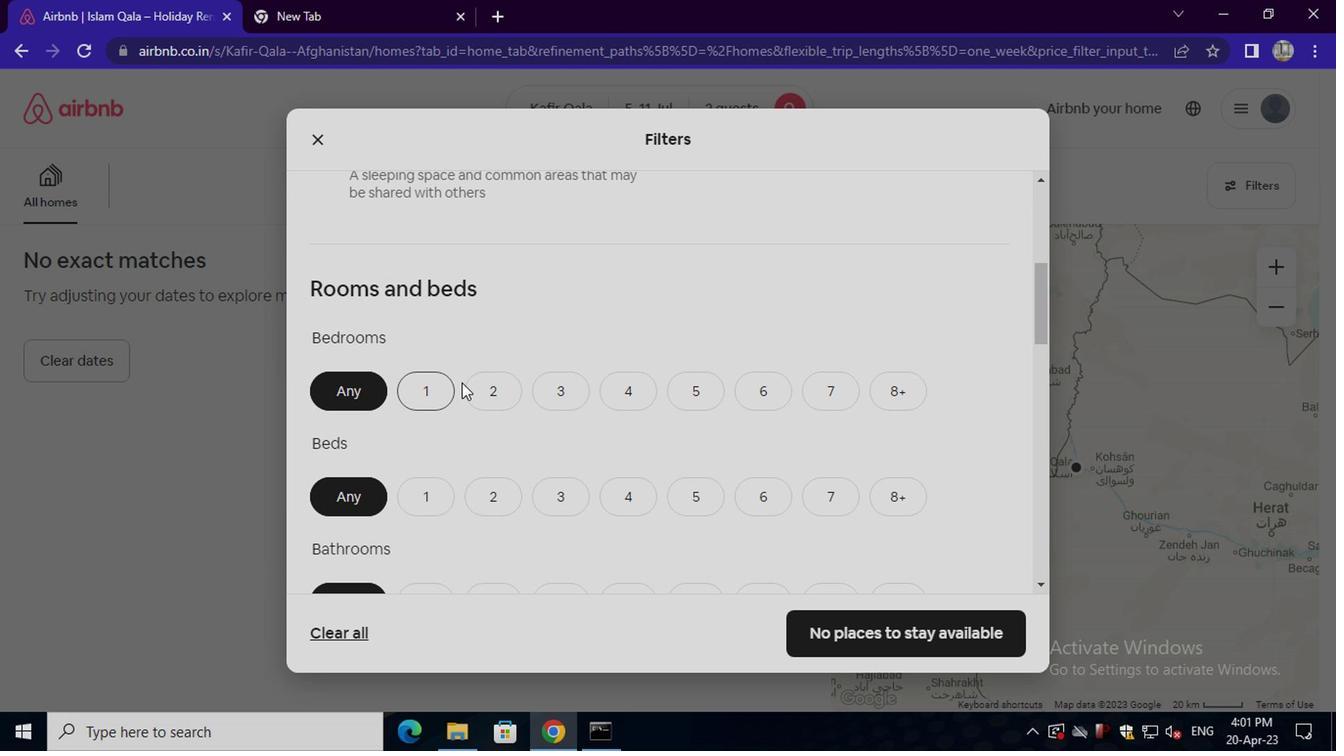 
Action: Mouse moved to (499, 506)
Screenshot: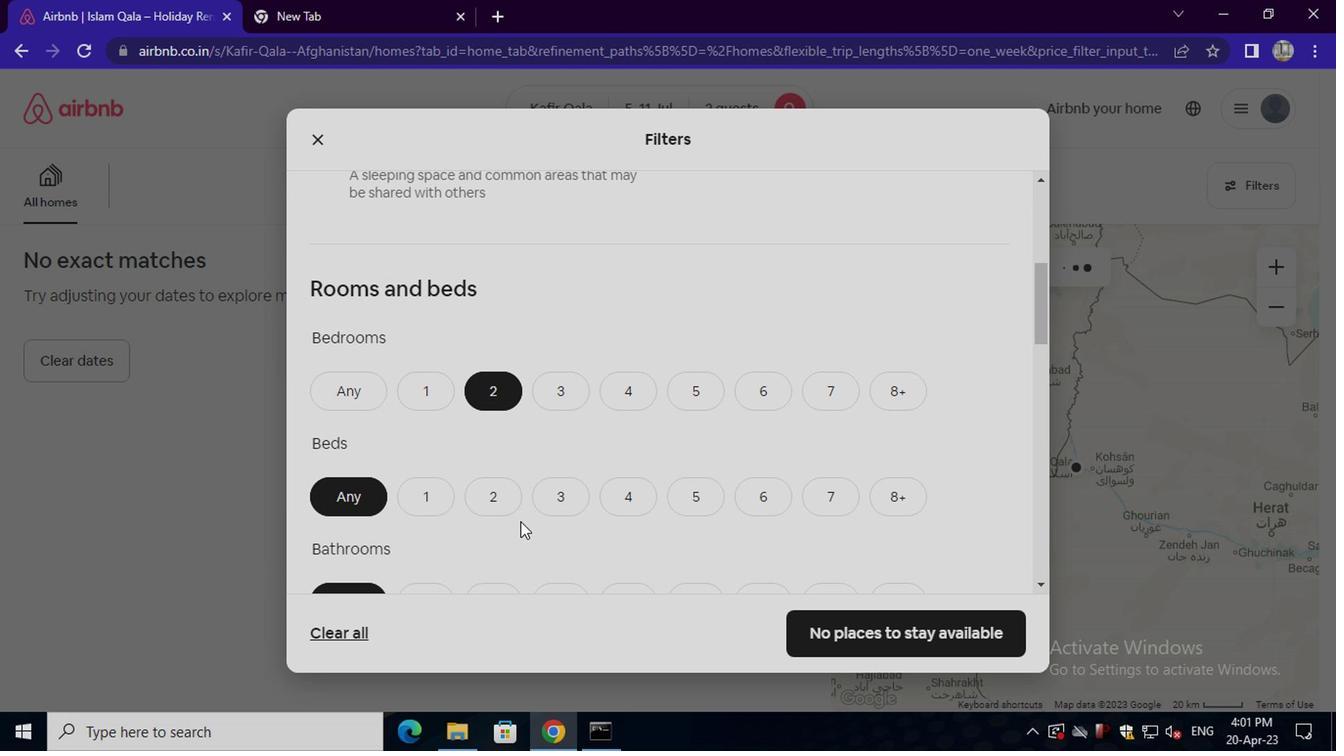 
Action: Mouse pressed left at (499, 506)
Screenshot: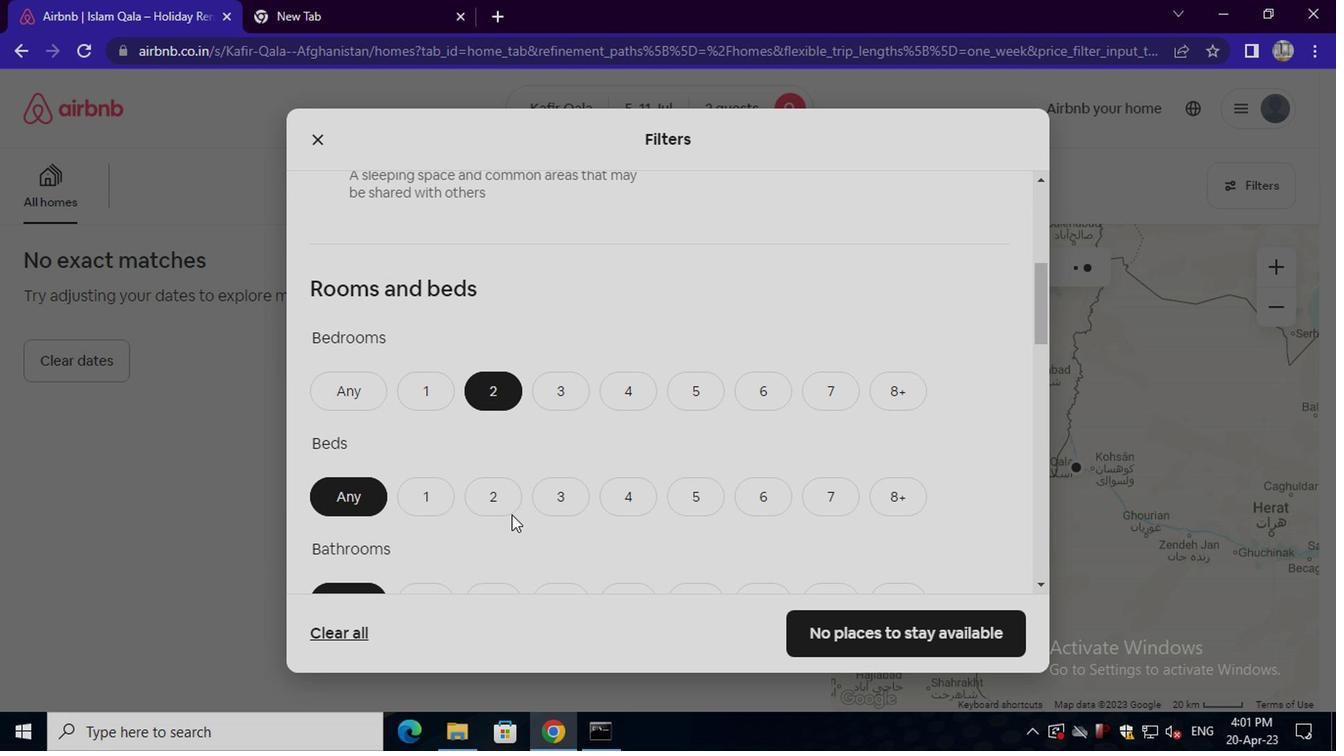 
Action: Mouse moved to (496, 507)
Screenshot: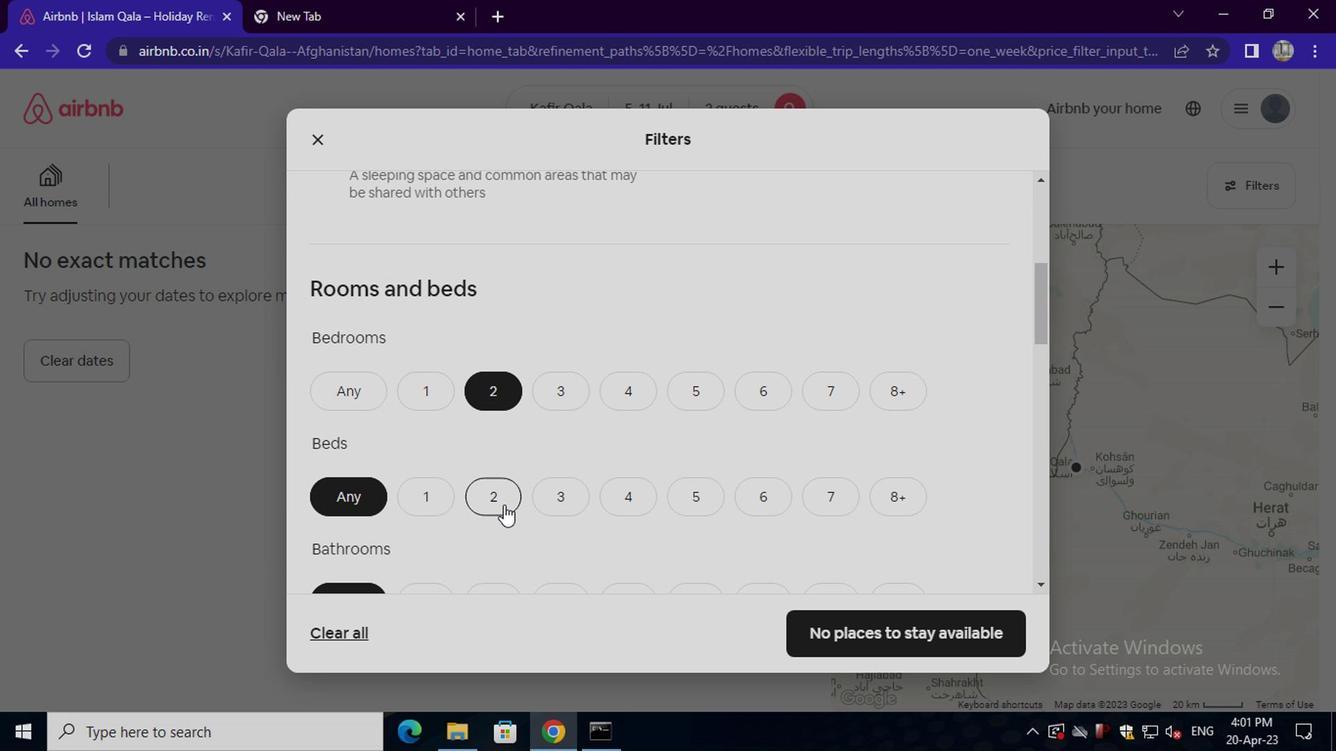 
Action: Mouse scrolled (496, 506) with delta (0, -1)
Screenshot: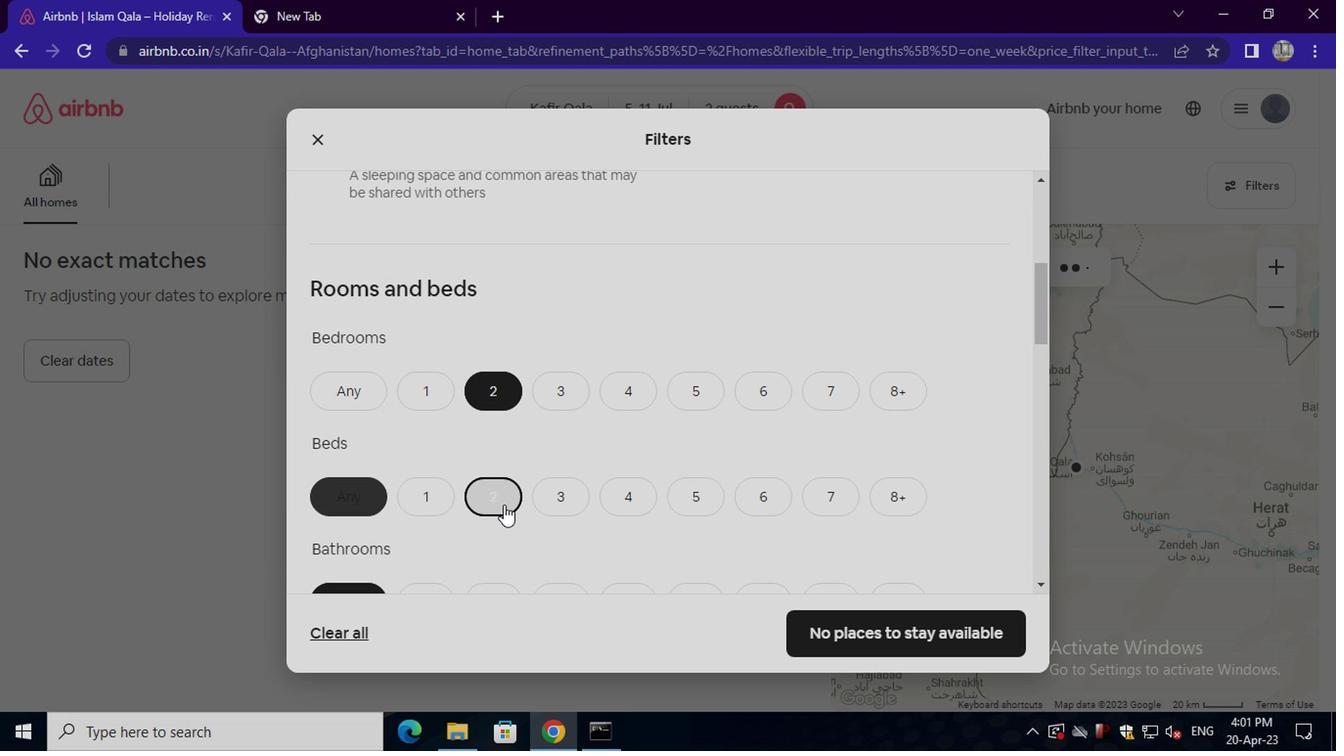 
Action: Mouse moved to (410, 510)
Screenshot: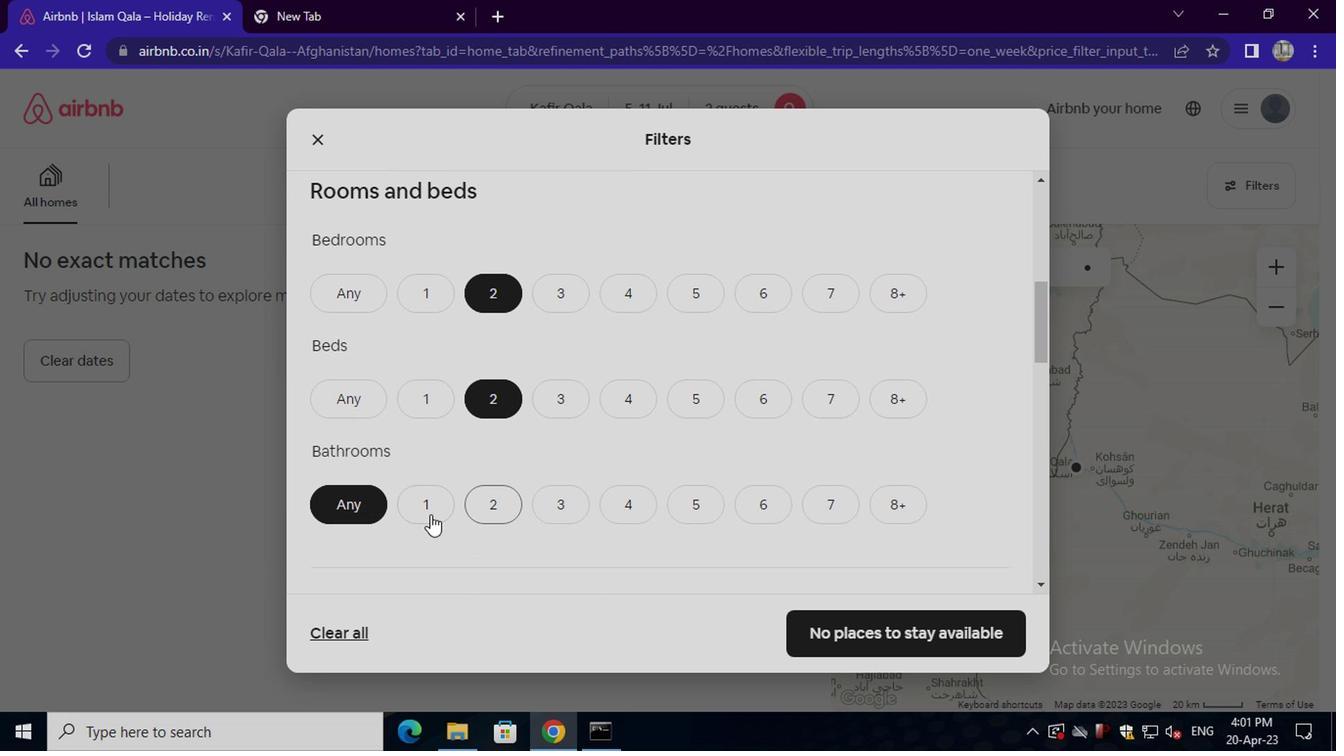 
Action: Mouse pressed left at (410, 510)
Screenshot: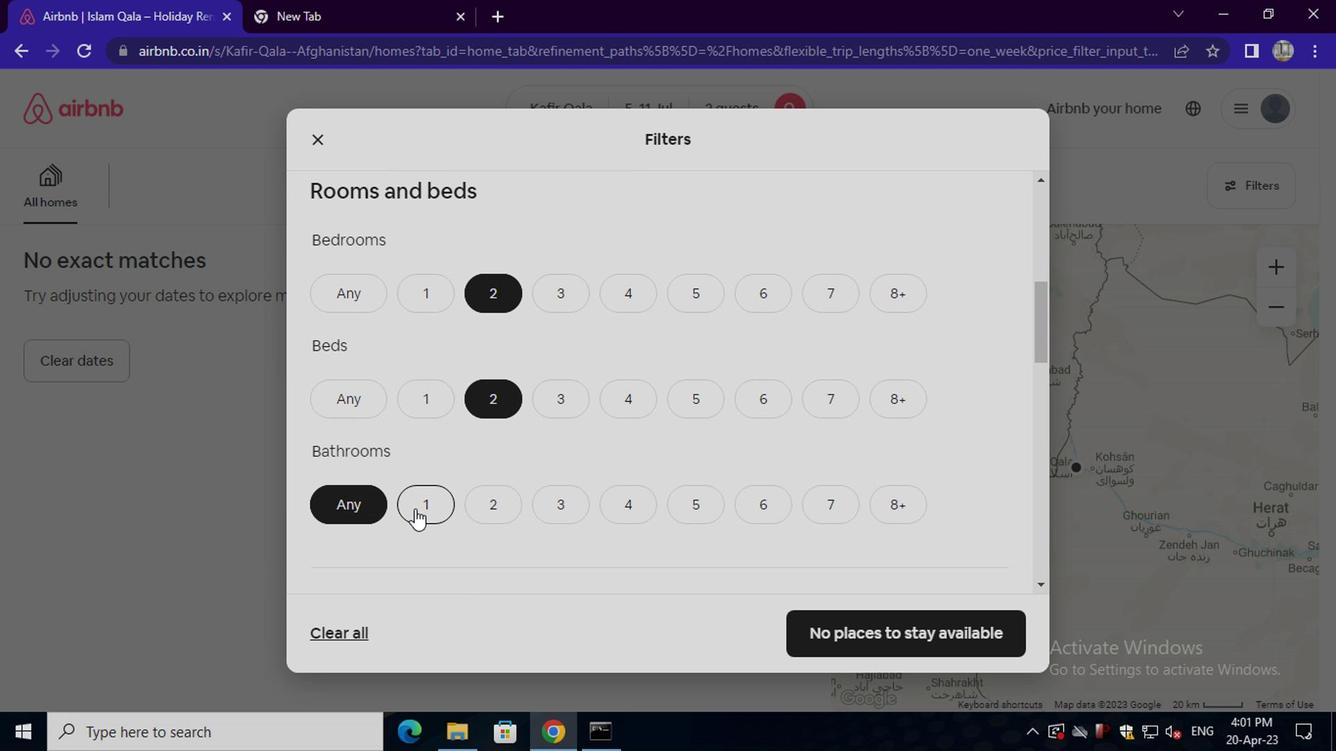 
Action: Mouse moved to (453, 505)
Screenshot: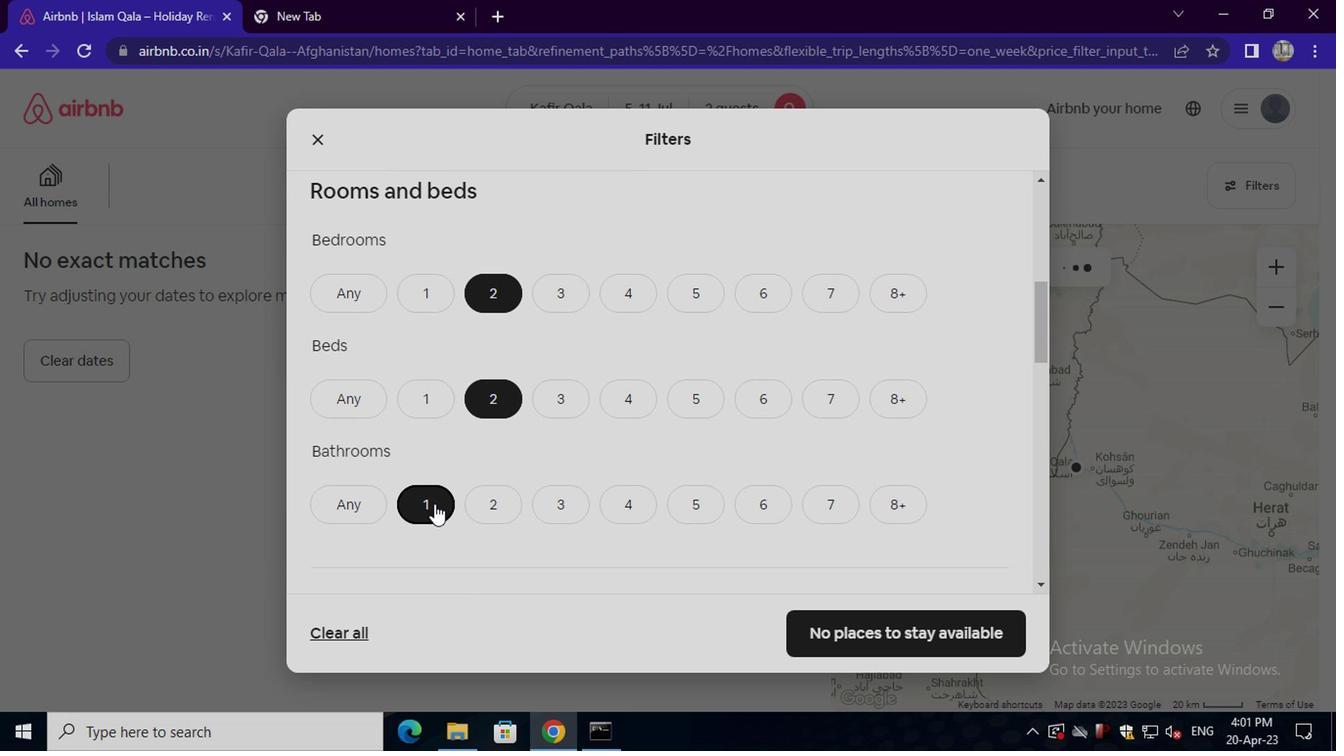 
Action: Mouse scrolled (453, 504) with delta (0, -1)
Screenshot: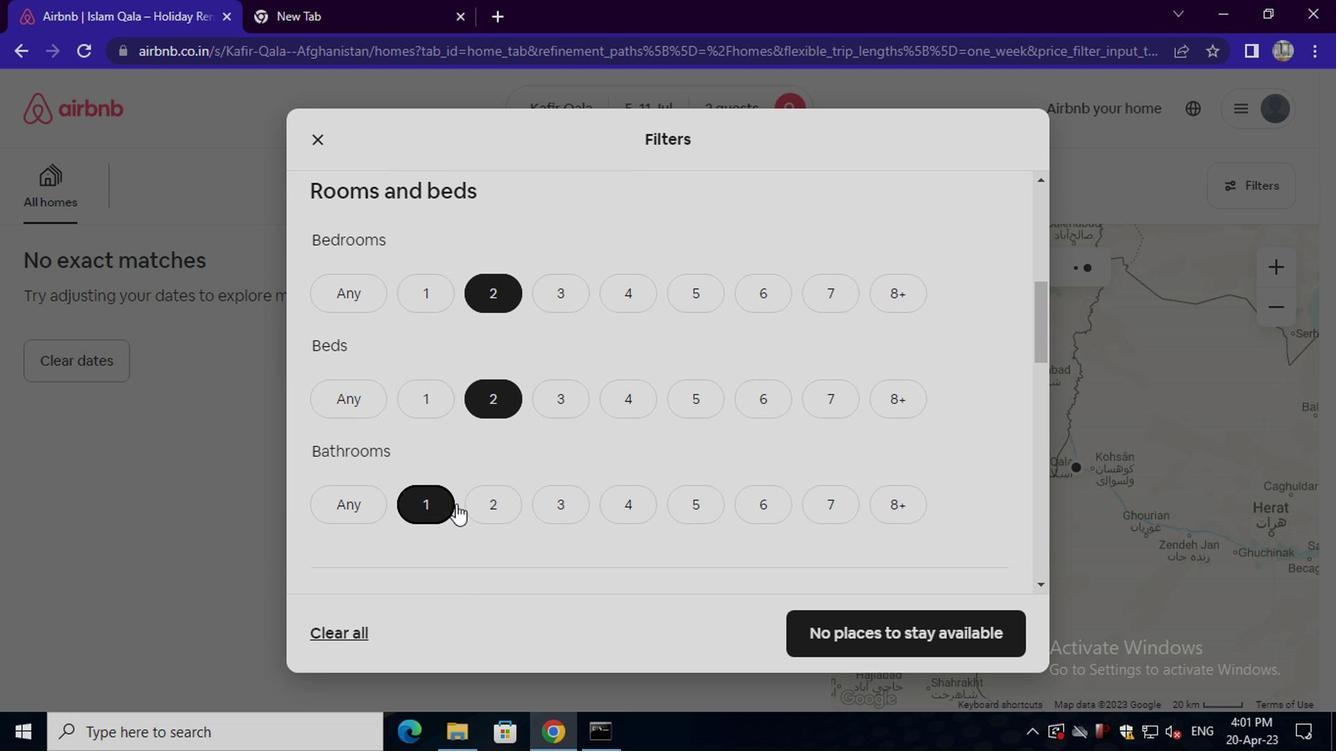 
Action: Mouse scrolled (453, 504) with delta (0, -1)
Screenshot: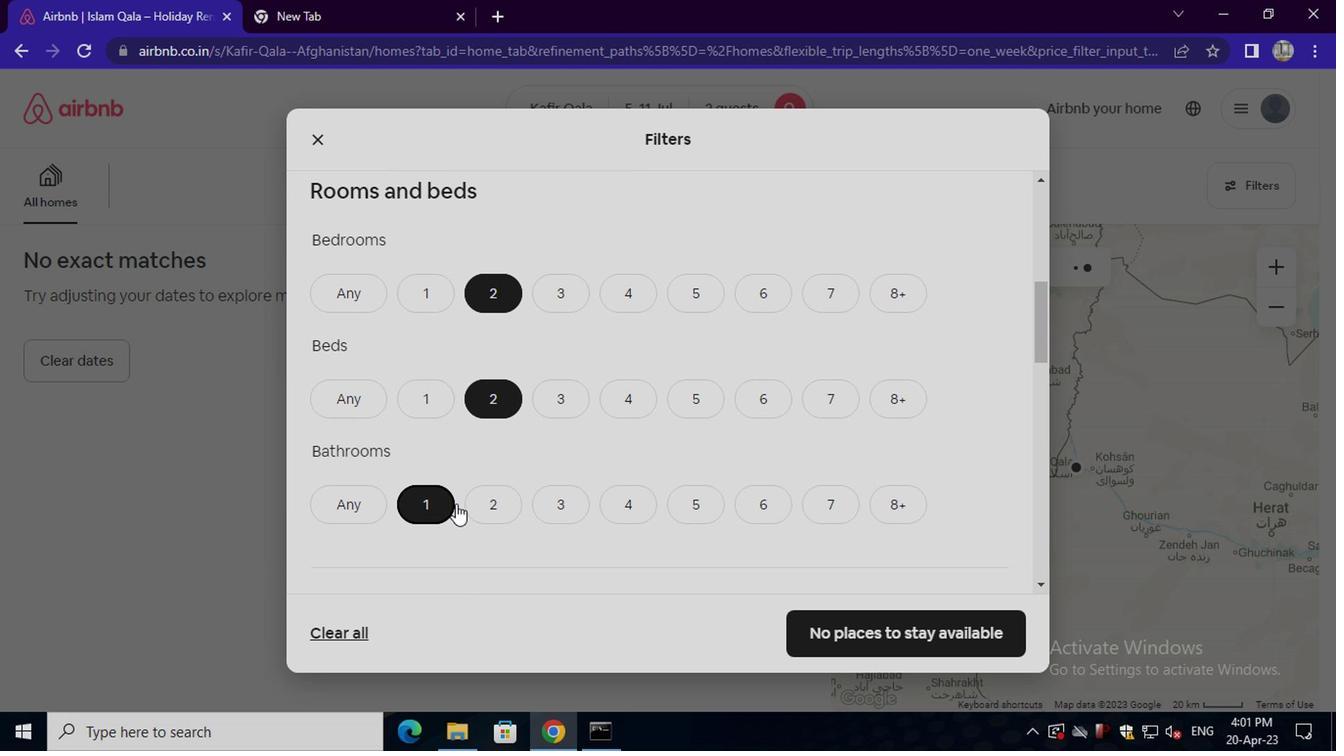 
Action: Mouse scrolled (453, 504) with delta (0, -1)
Screenshot: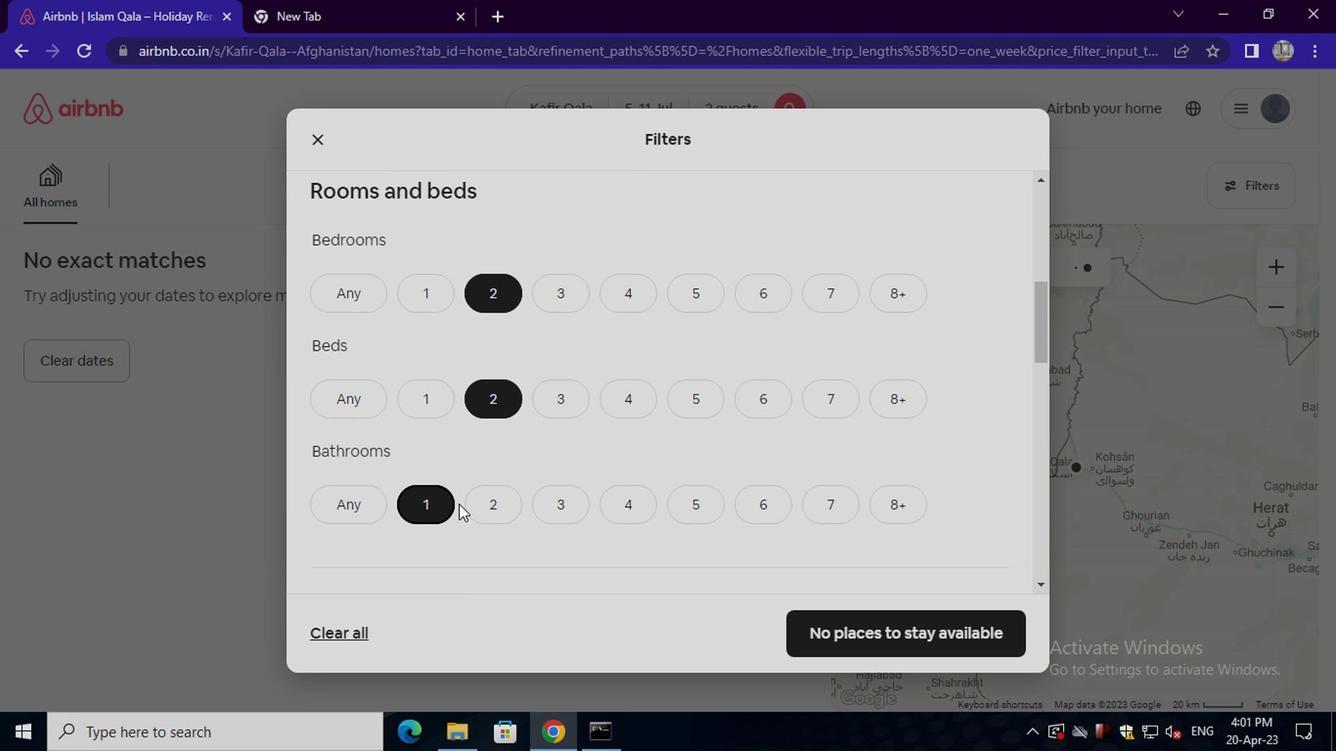
Action: Mouse moved to (392, 424)
Screenshot: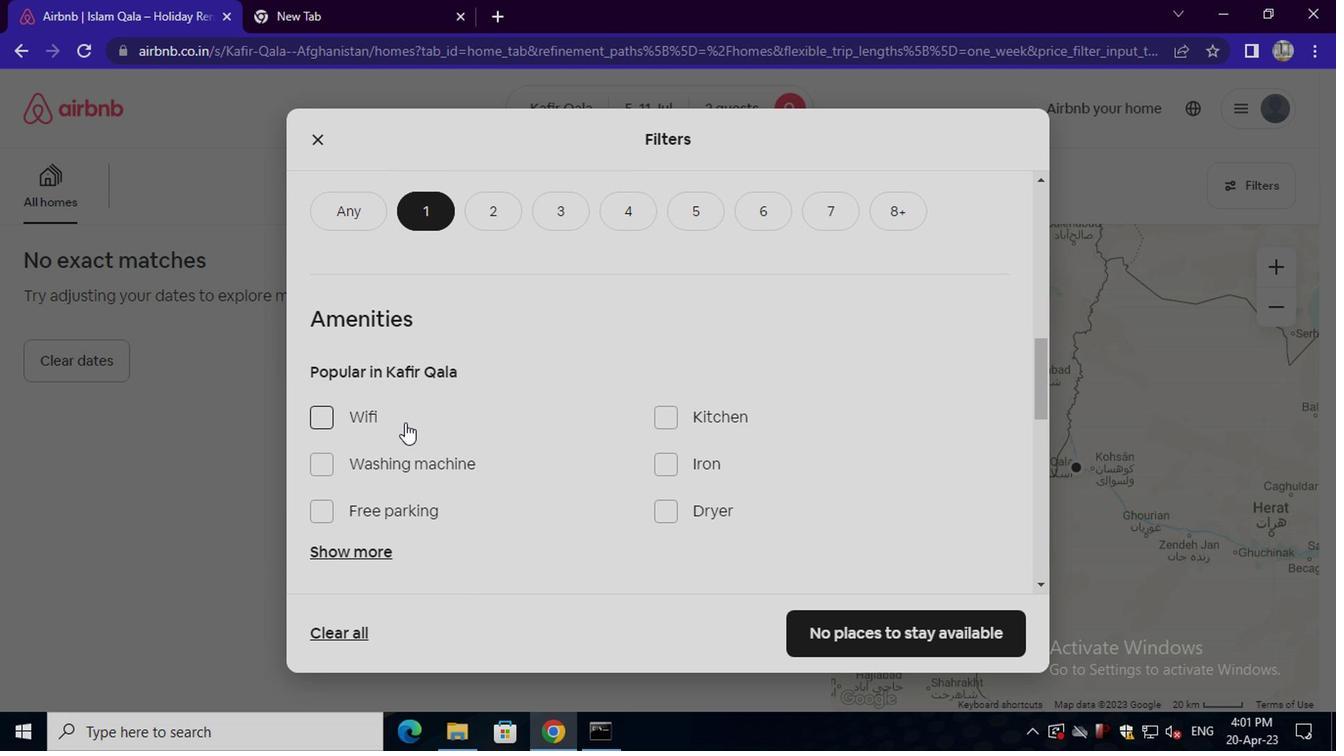 
Action: Mouse scrolled (392, 423) with delta (0, -1)
Screenshot: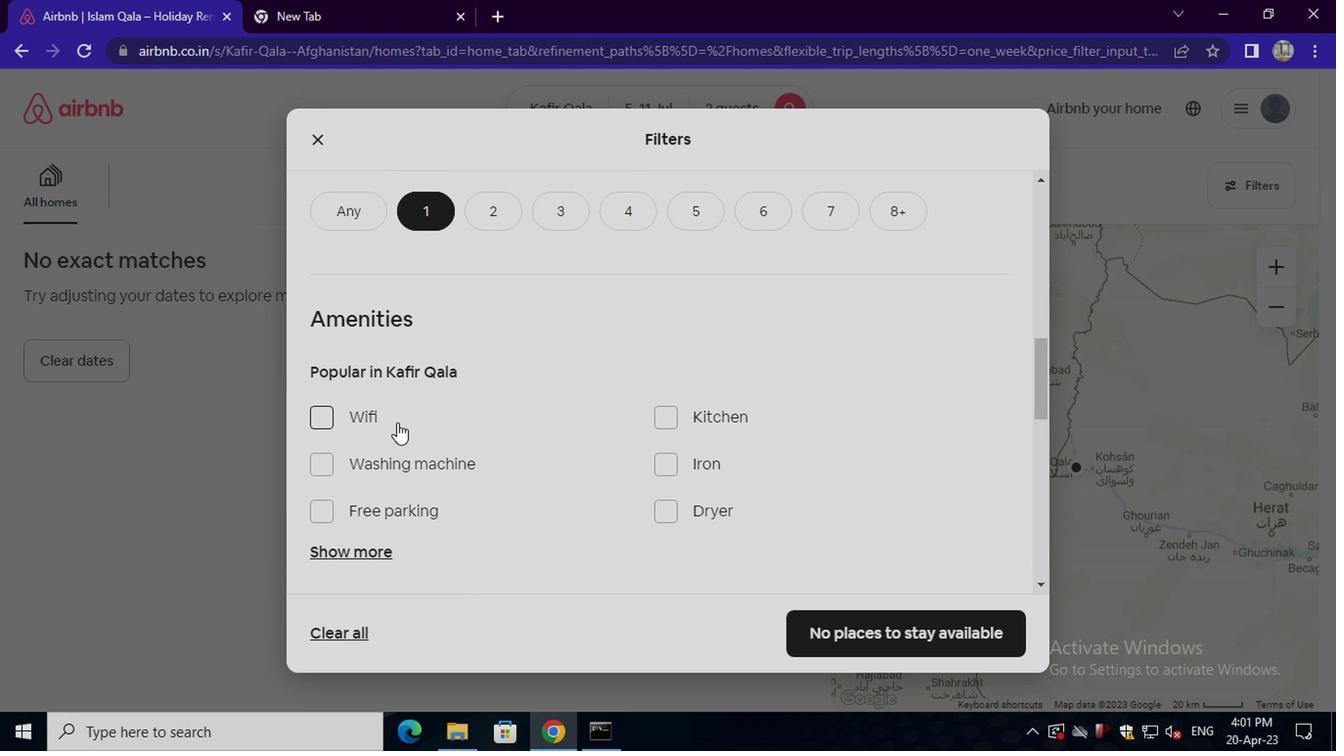 
Action: Mouse moved to (376, 454)
Screenshot: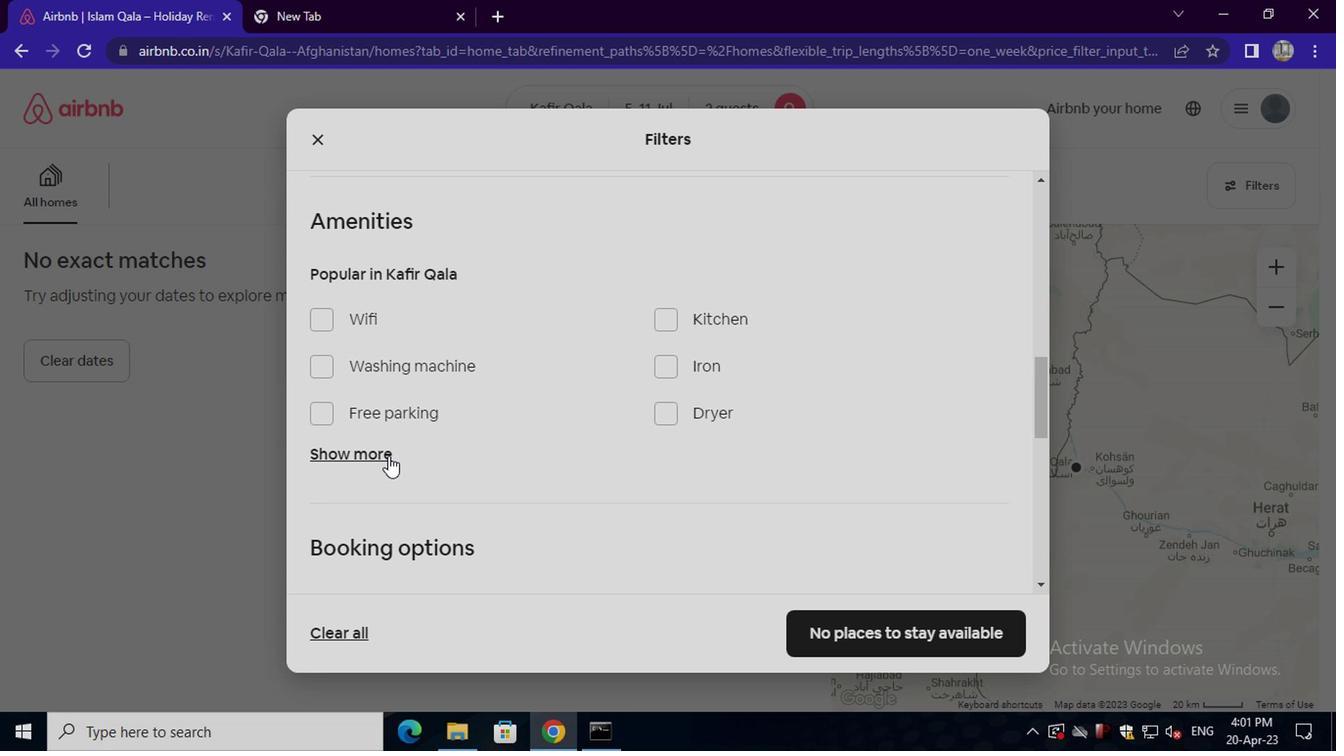 
Action: Mouse pressed left at (376, 454)
Screenshot: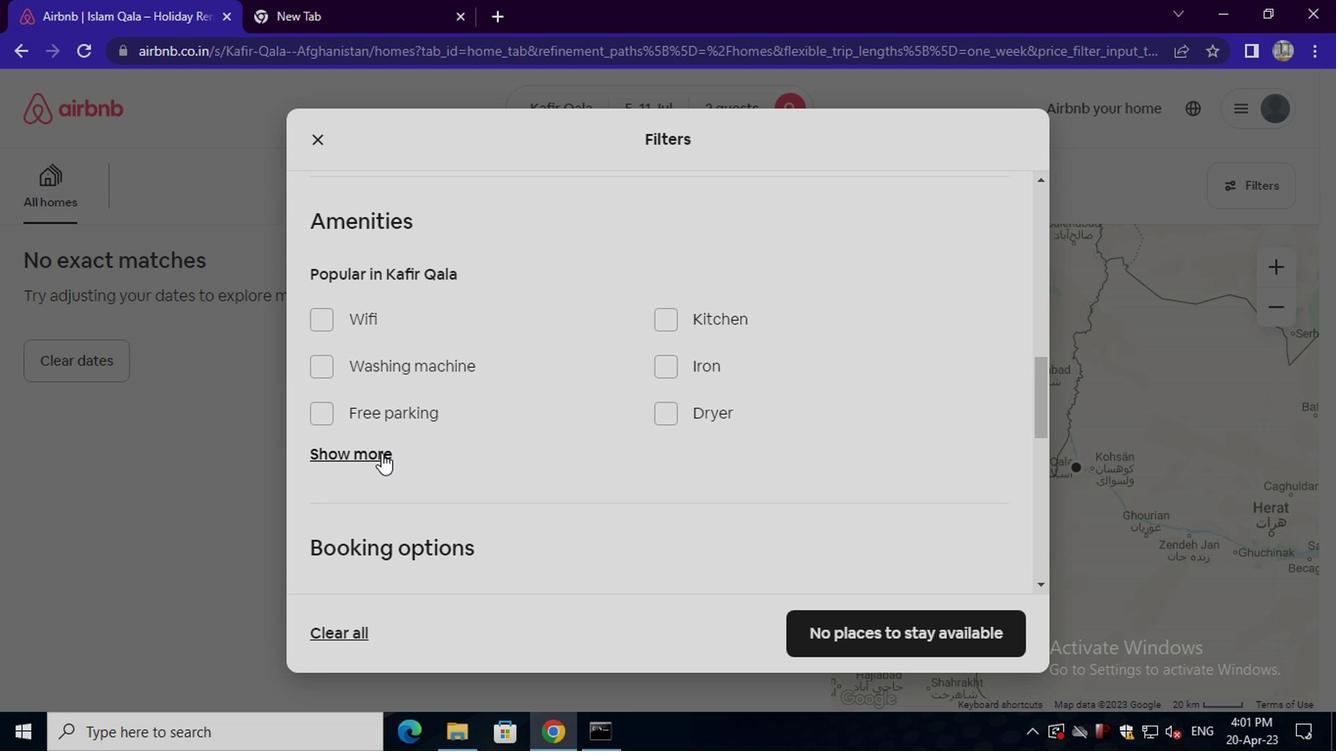 
Action: Mouse moved to (660, 319)
Screenshot: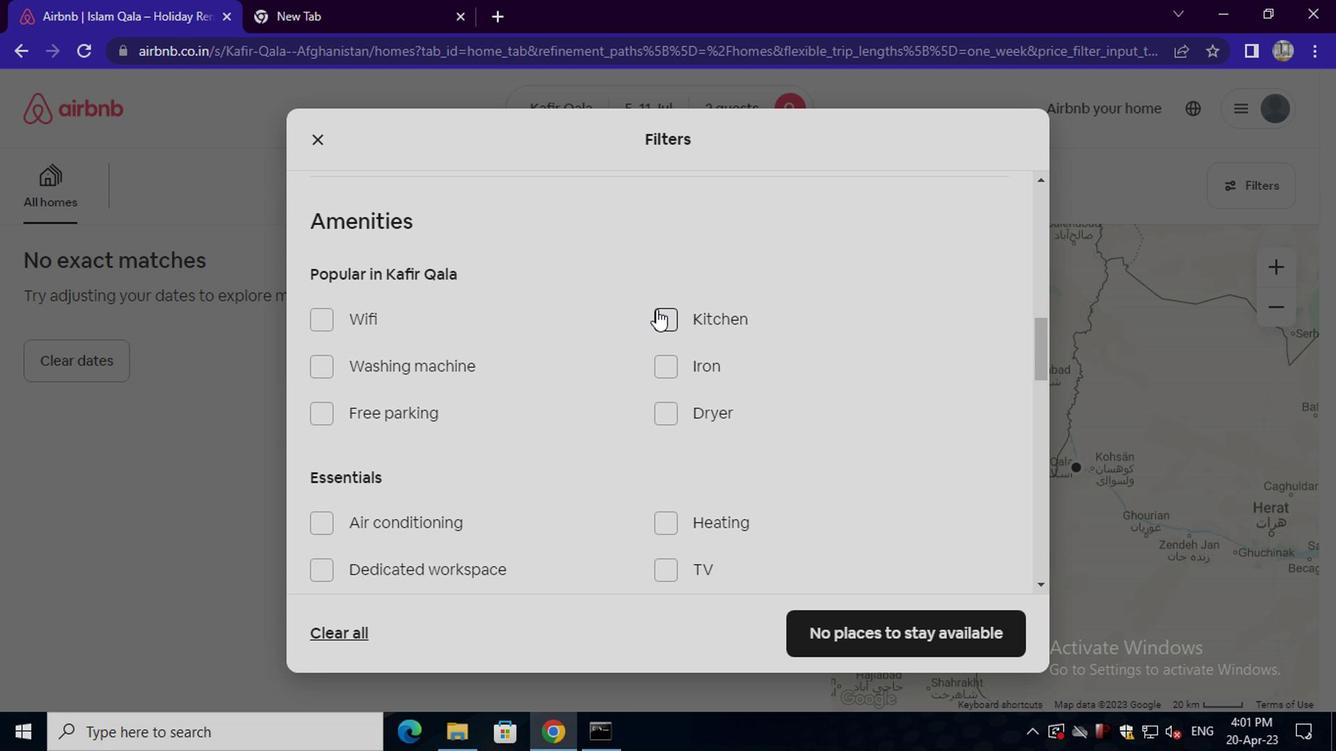 
Action: Mouse pressed left at (660, 319)
Screenshot: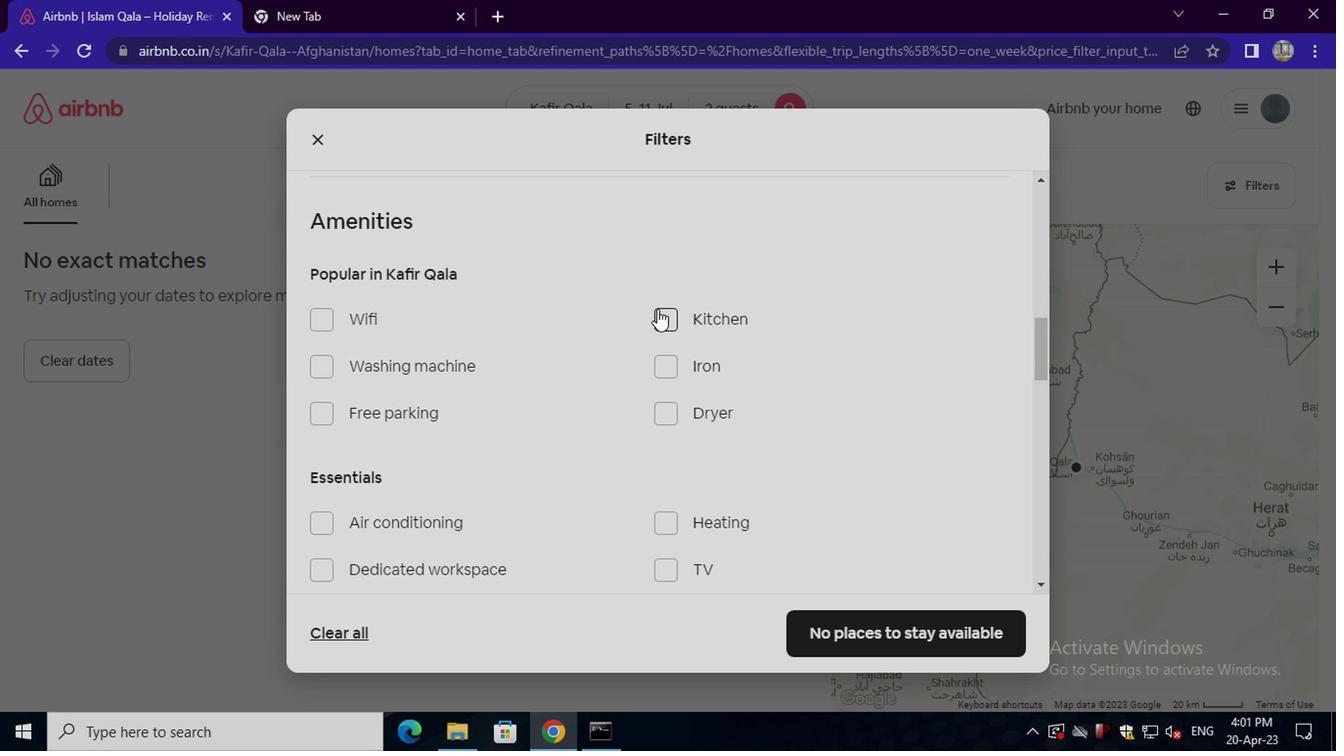 
Action: Mouse moved to (544, 407)
Screenshot: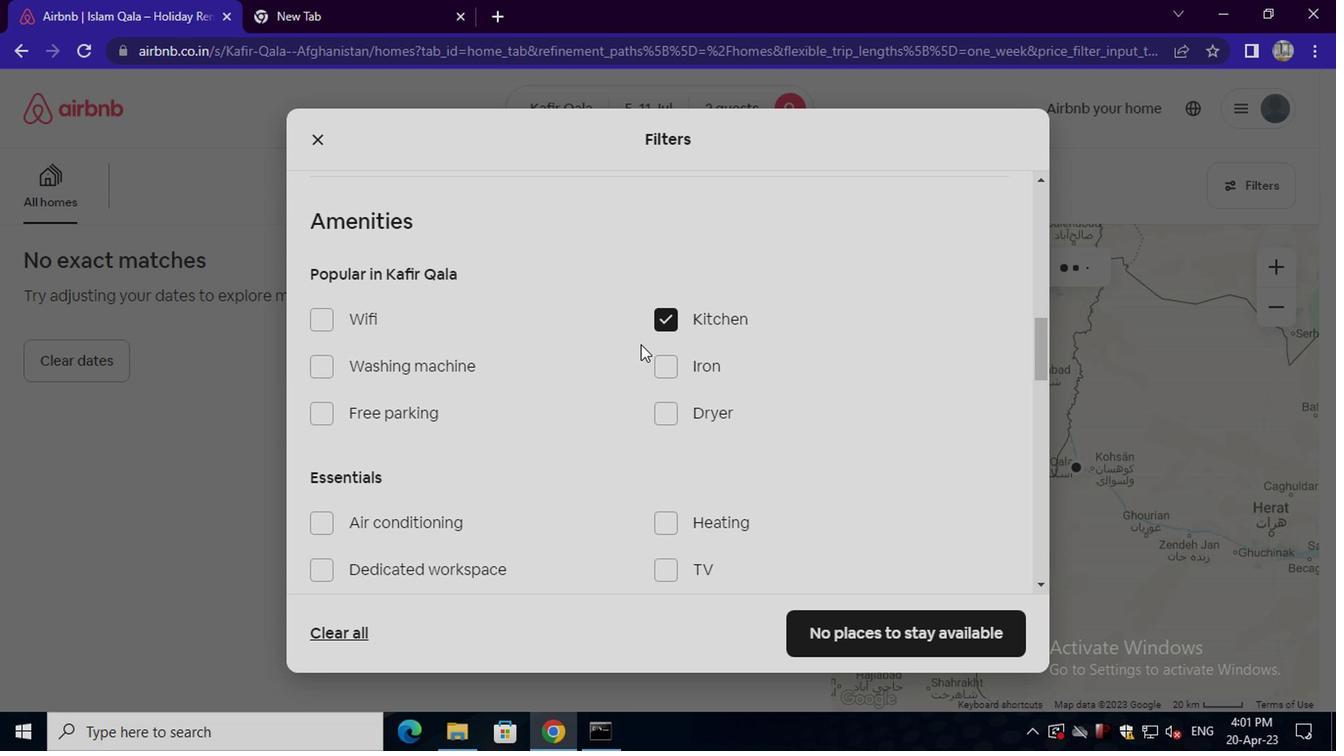 
Action: Mouse scrolled (544, 405) with delta (0, -1)
Screenshot: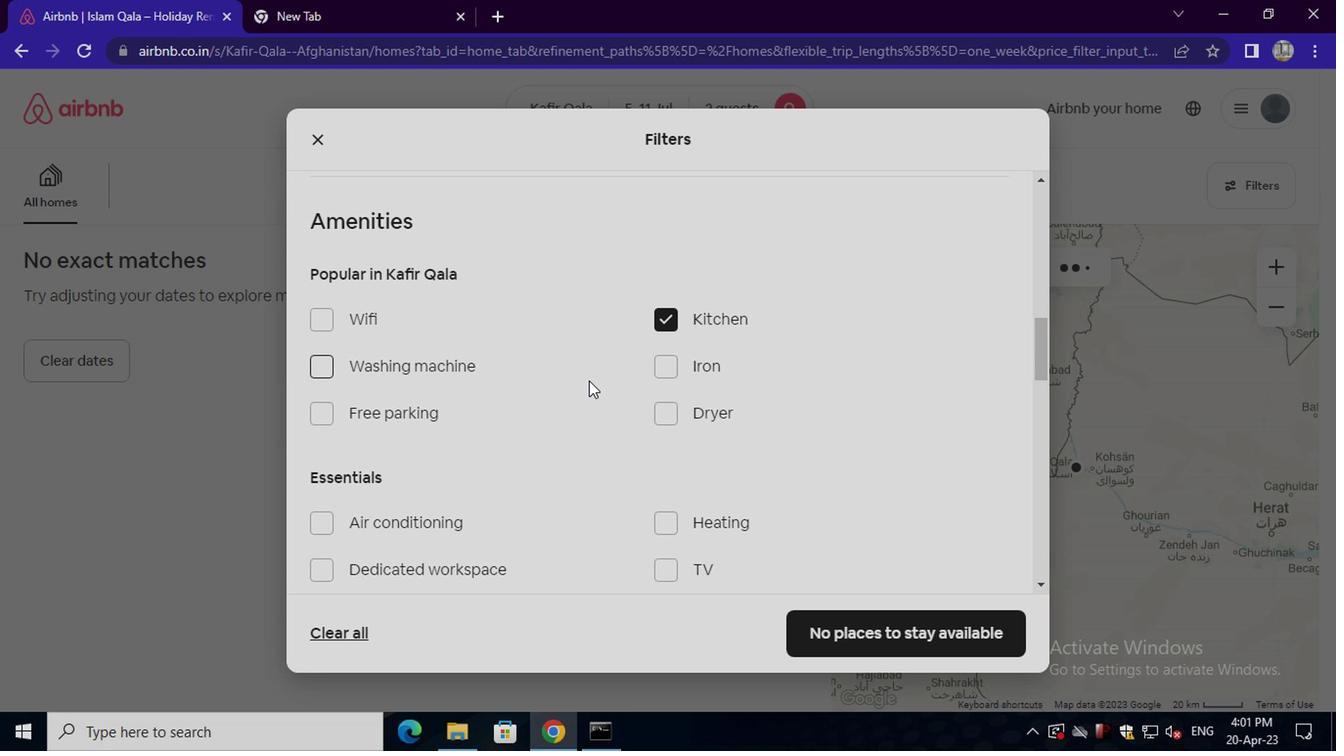 
Action: Mouse moved to (389, 431)
Screenshot: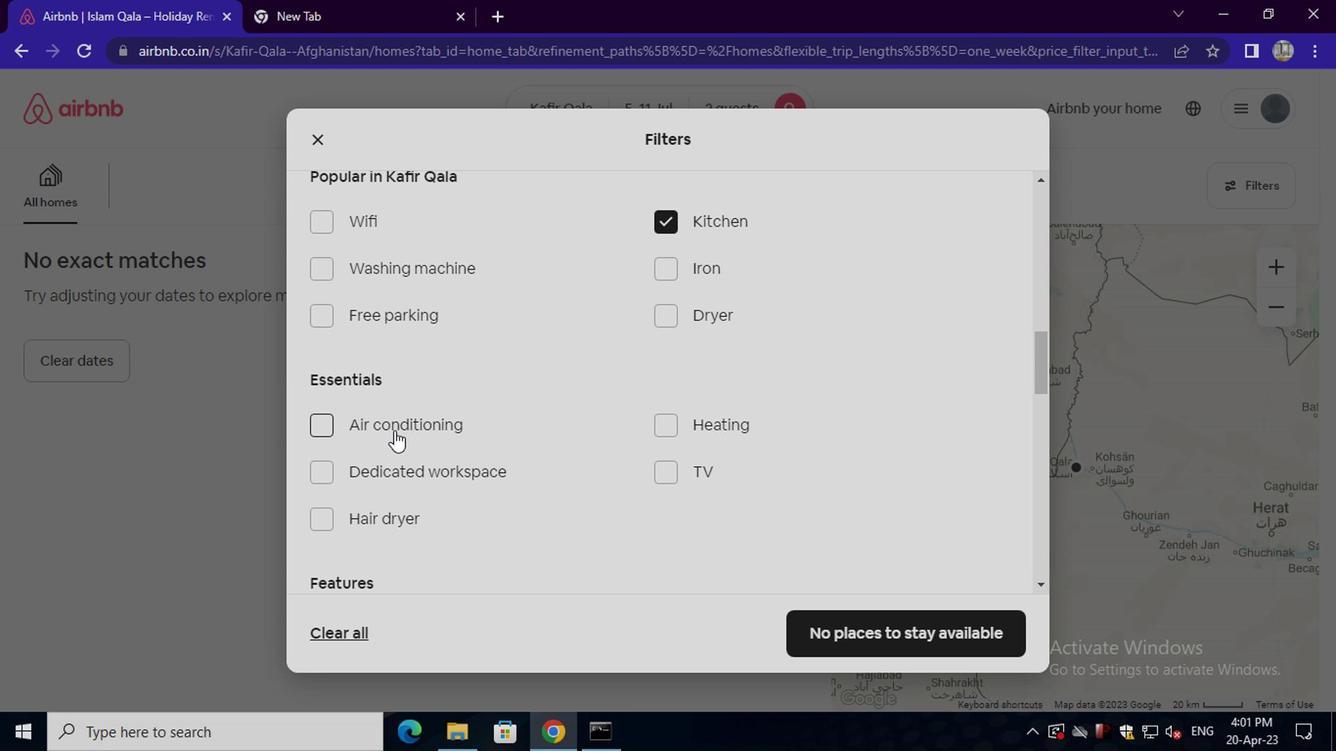 
Action: Mouse pressed left at (389, 431)
Screenshot: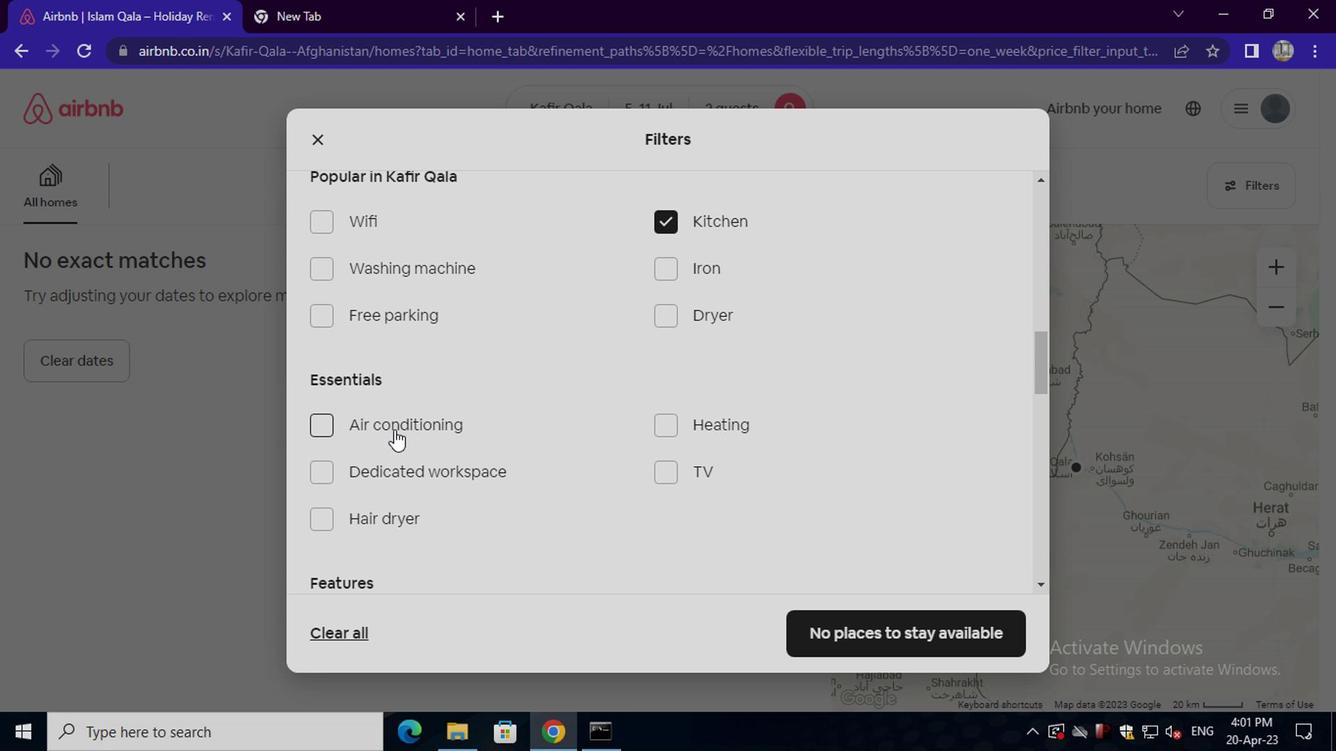 
Action: Mouse moved to (431, 427)
Screenshot: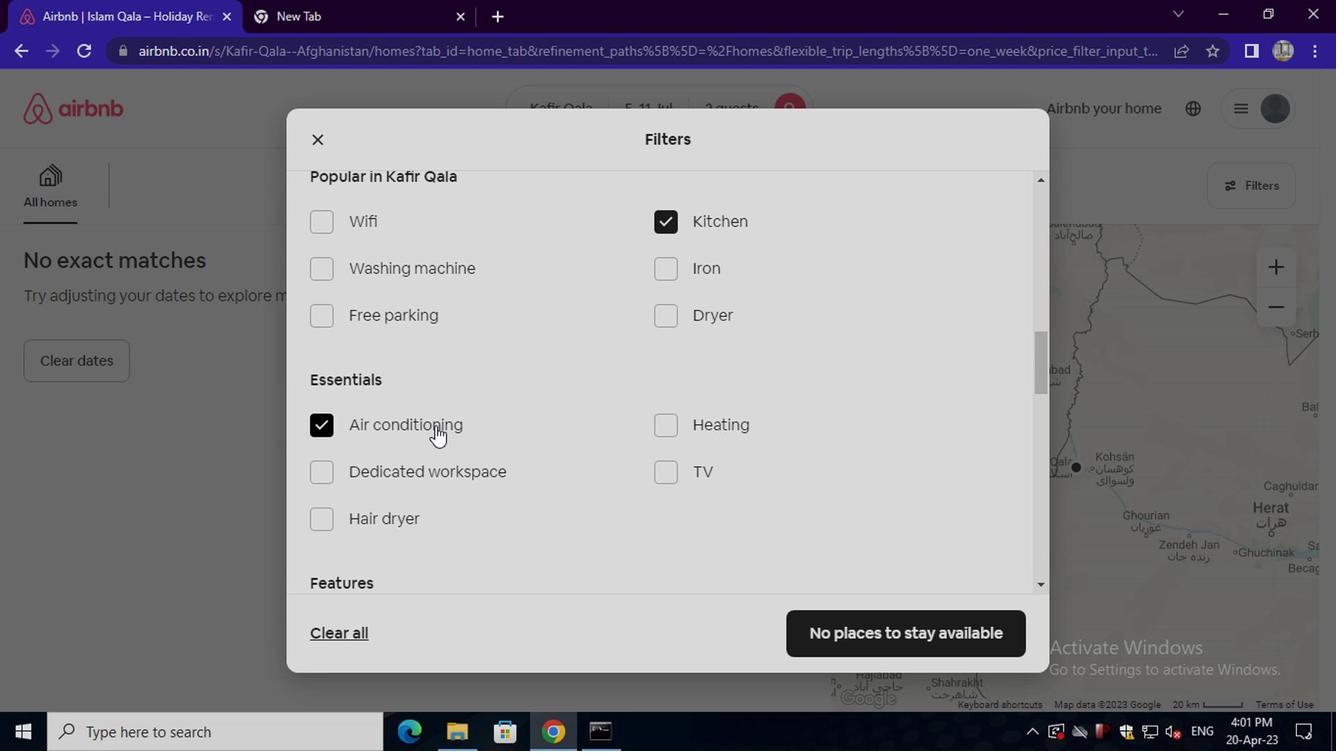 
Action: Mouse scrolled (431, 426) with delta (0, 0)
Screenshot: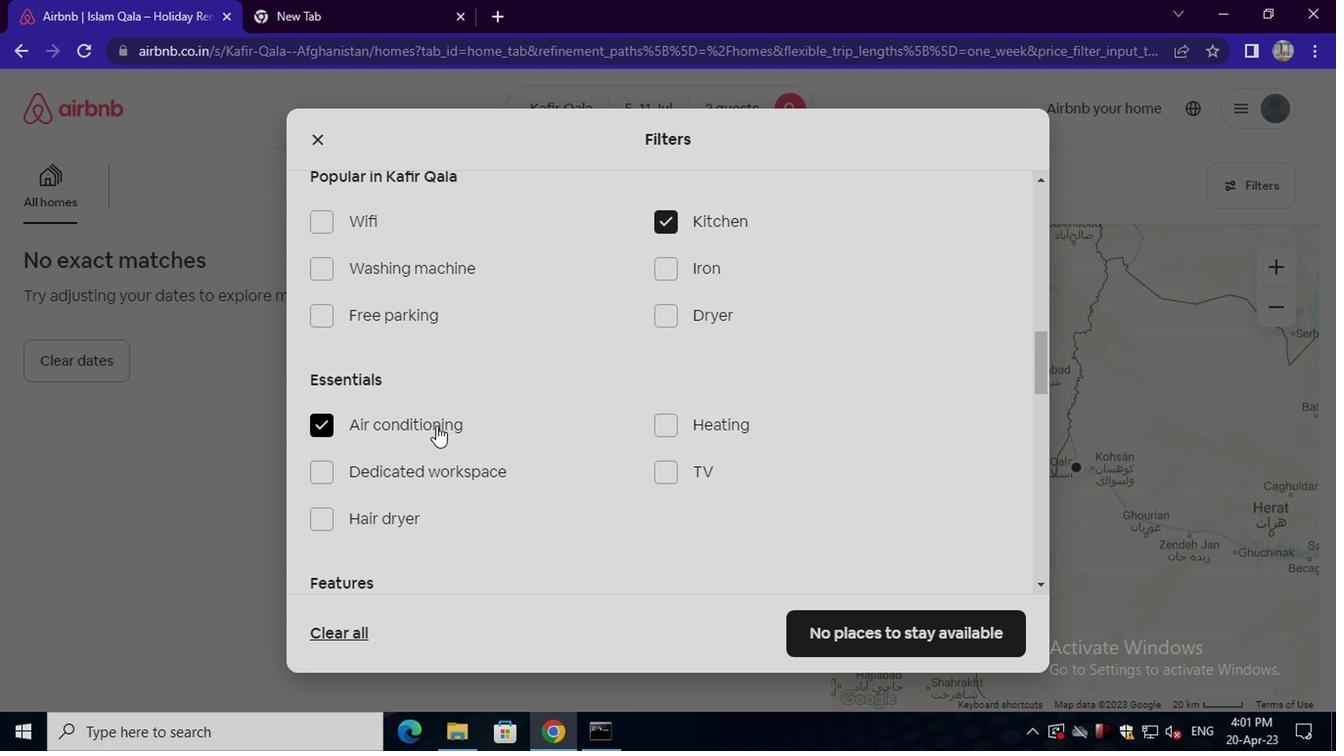 
Action: Mouse scrolled (431, 426) with delta (0, 0)
Screenshot: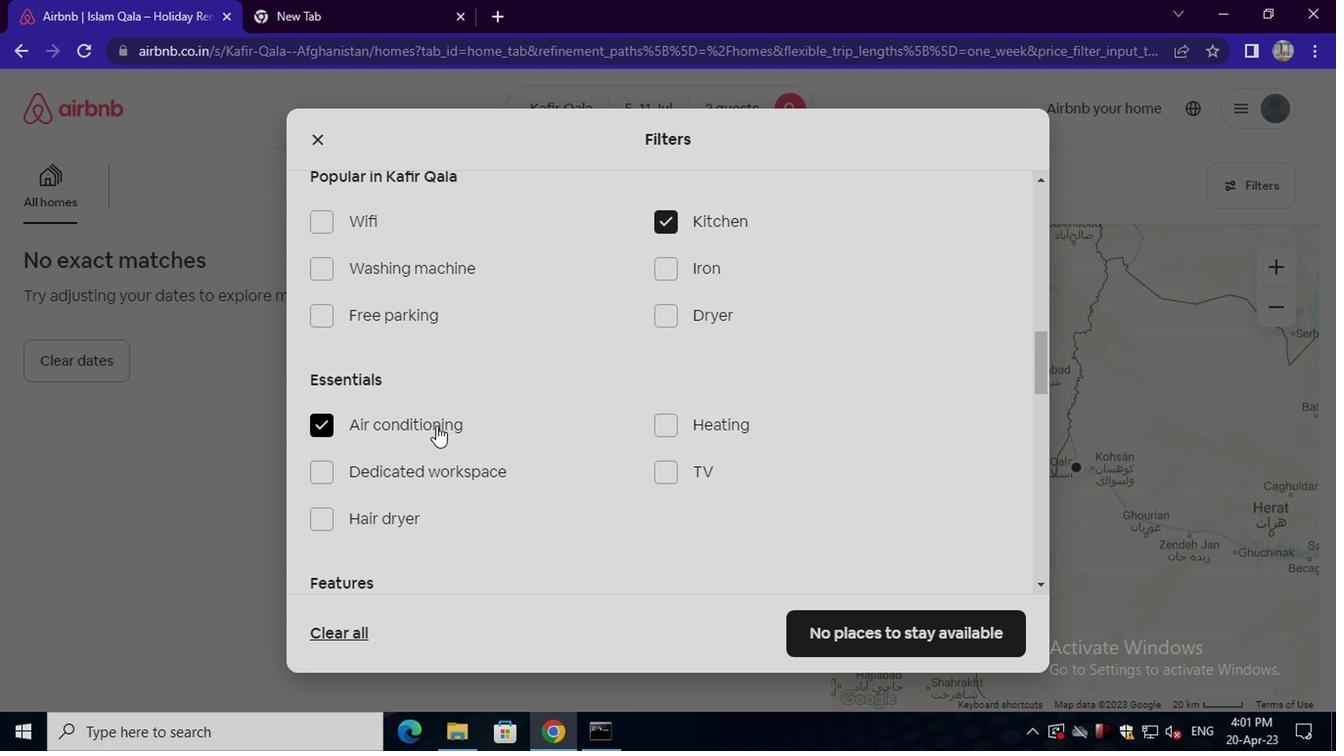 
Action: Mouse scrolled (431, 426) with delta (0, 0)
Screenshot: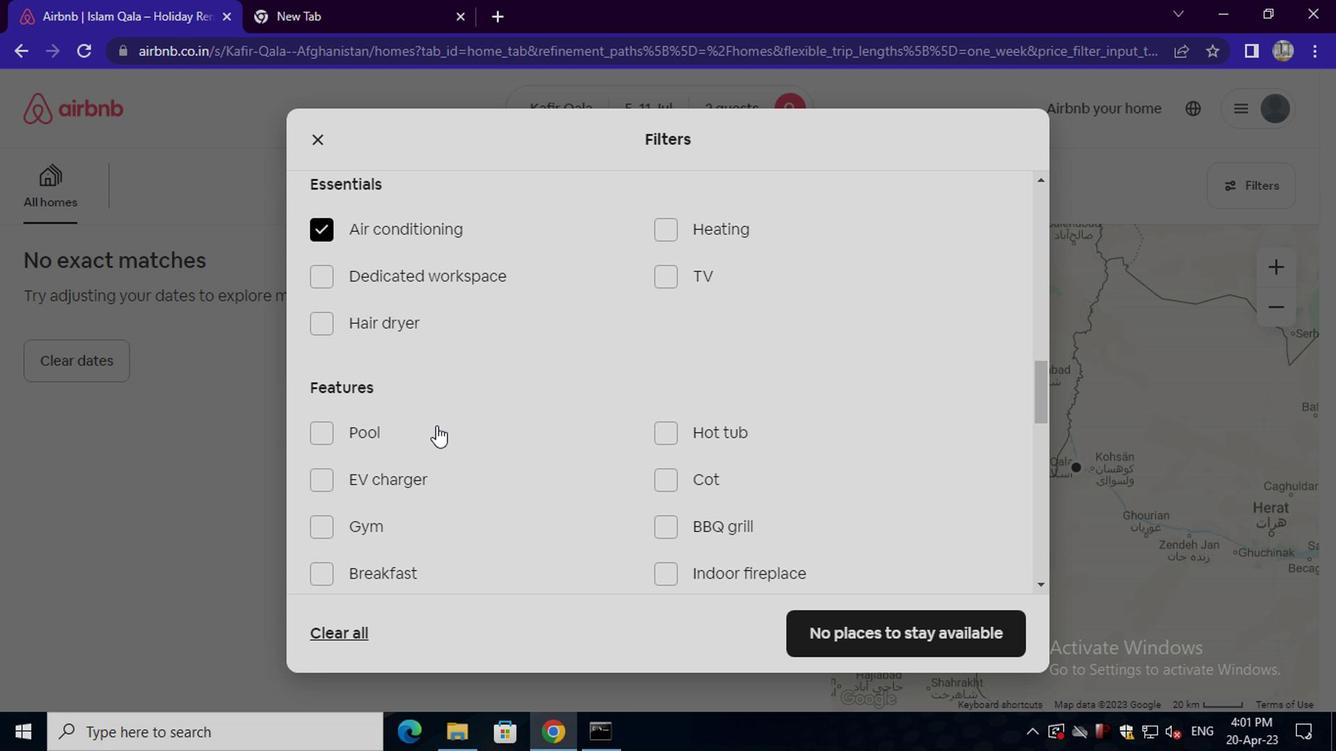 
Action: Mouse scrolled (431, 426) with delta (0, 0)
Screenshot: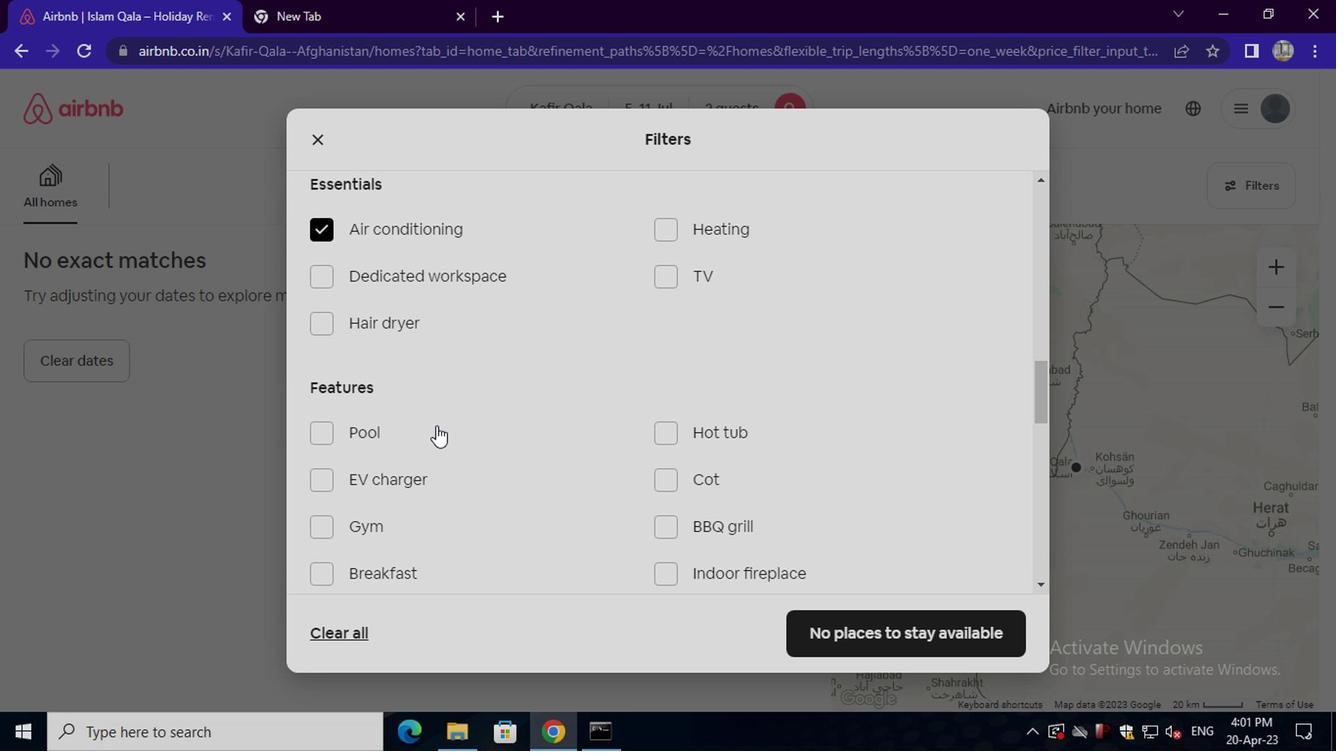 
Action: Mouse scrolled (431, 426) with delta (0, 0)
Screenshot: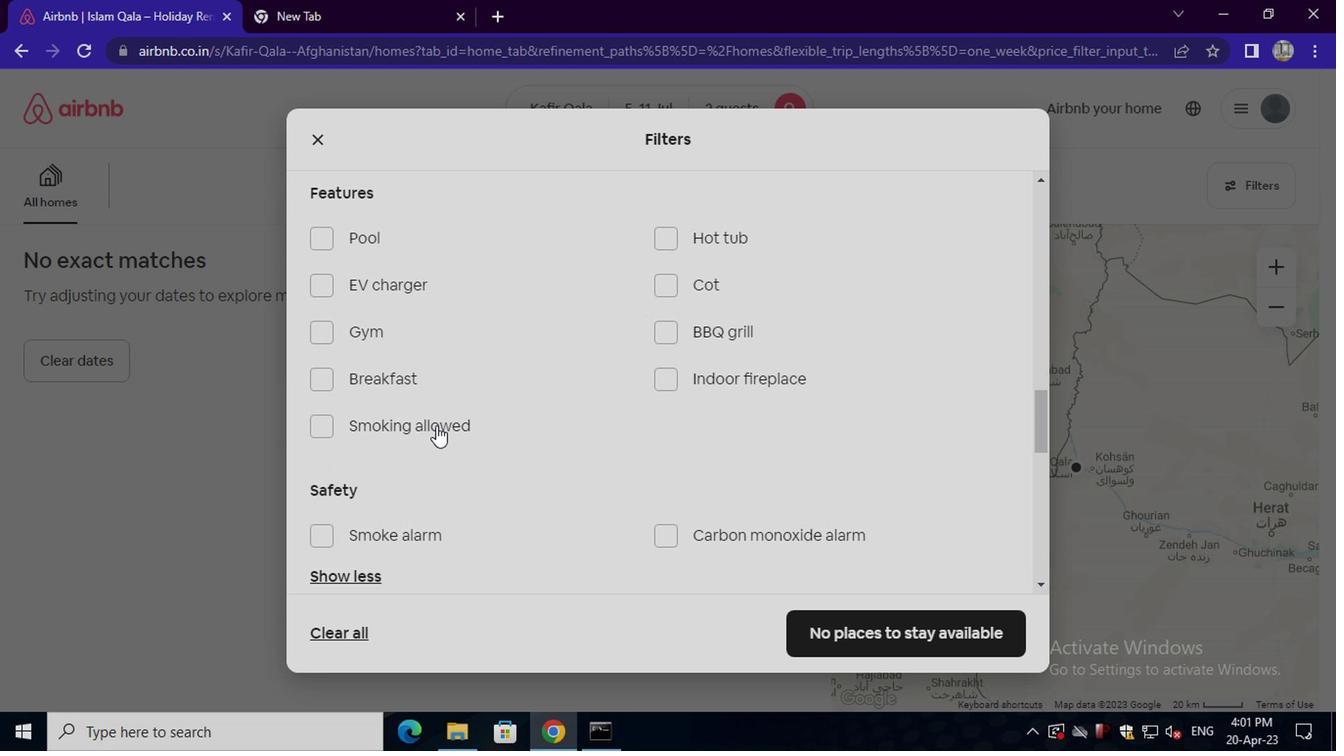 
Action: Mouse scrolled (431, 426) with delta (0, 0)
Screenshot: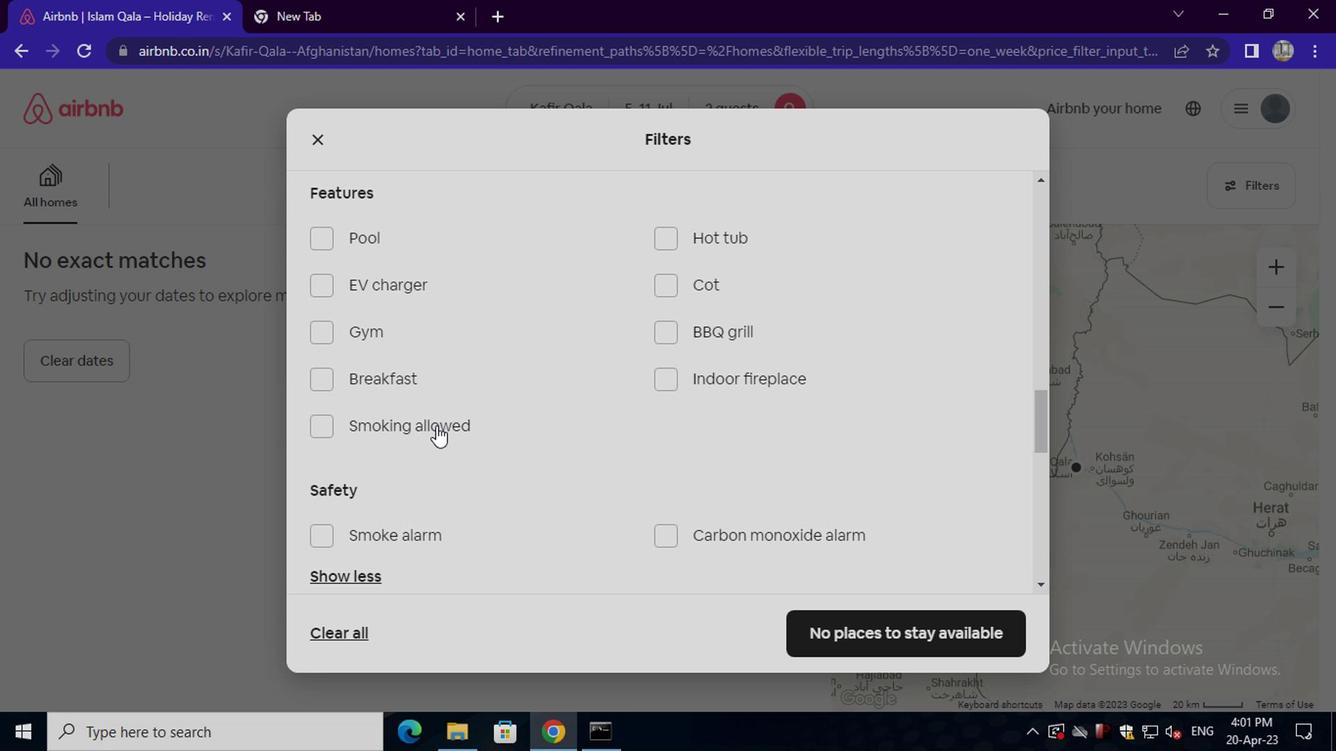 
Action: Mouse scrolled (431, 426) with delta (0, 0)
Screenshot: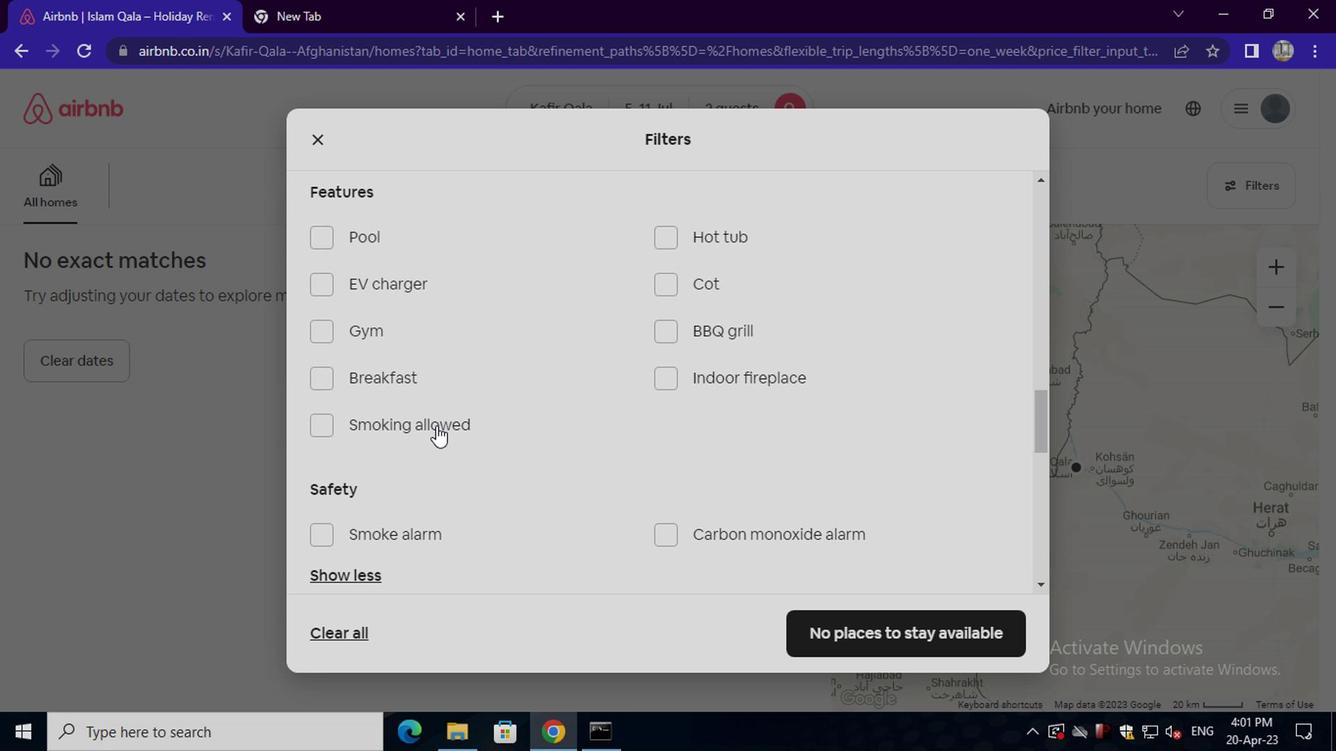 
Action: Mouse scrolled (431, 426) with delta (0, 0)
Screenshot: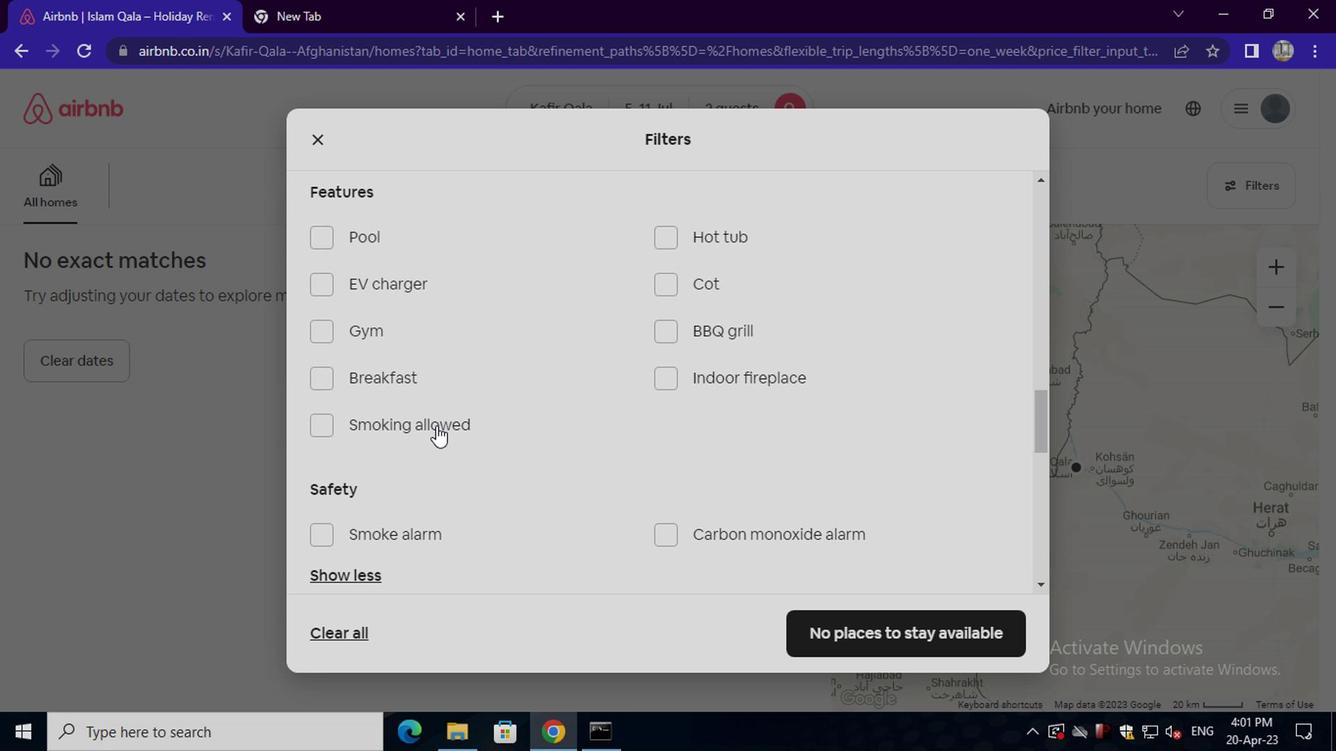 
Action: Mouse moved to (971, 417)
Screenshot: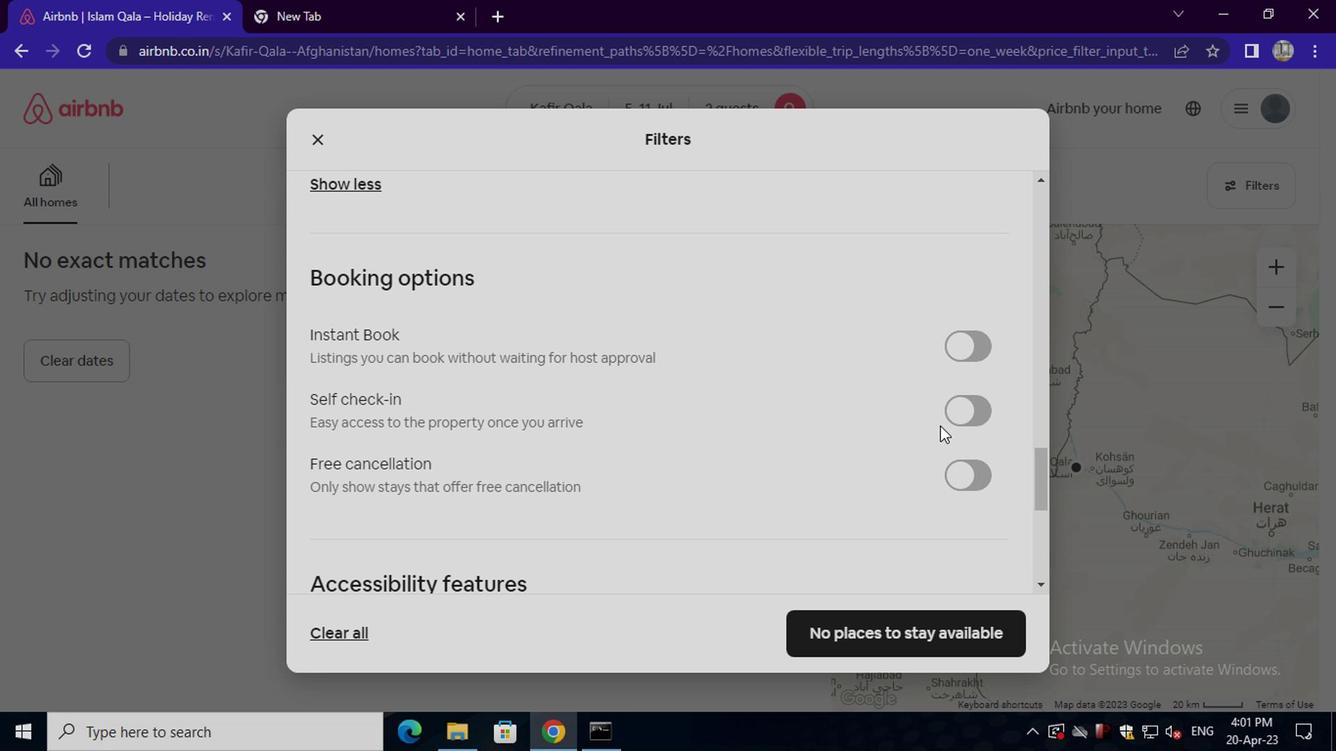
Action: Mouse pressed left at (971, 417)
Screenshot: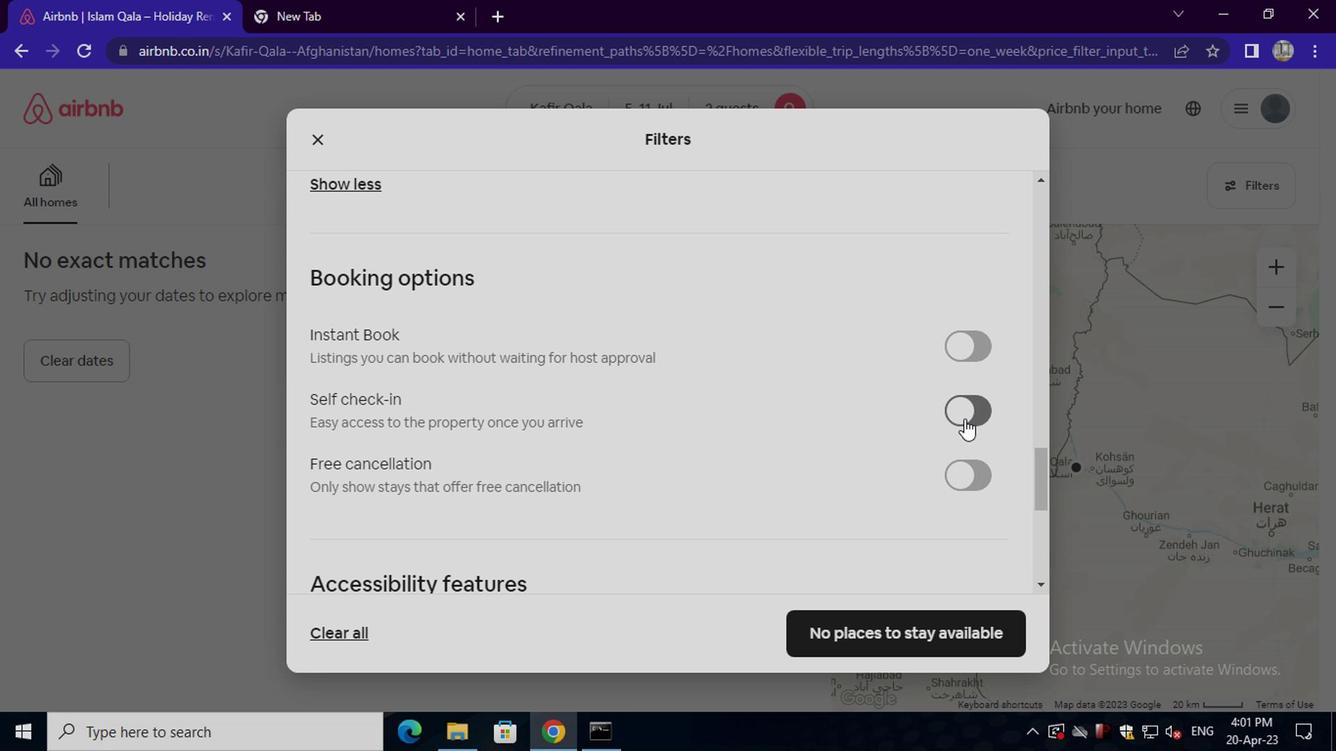 
Action: Mouse moved to (584, 505)
Screenshot: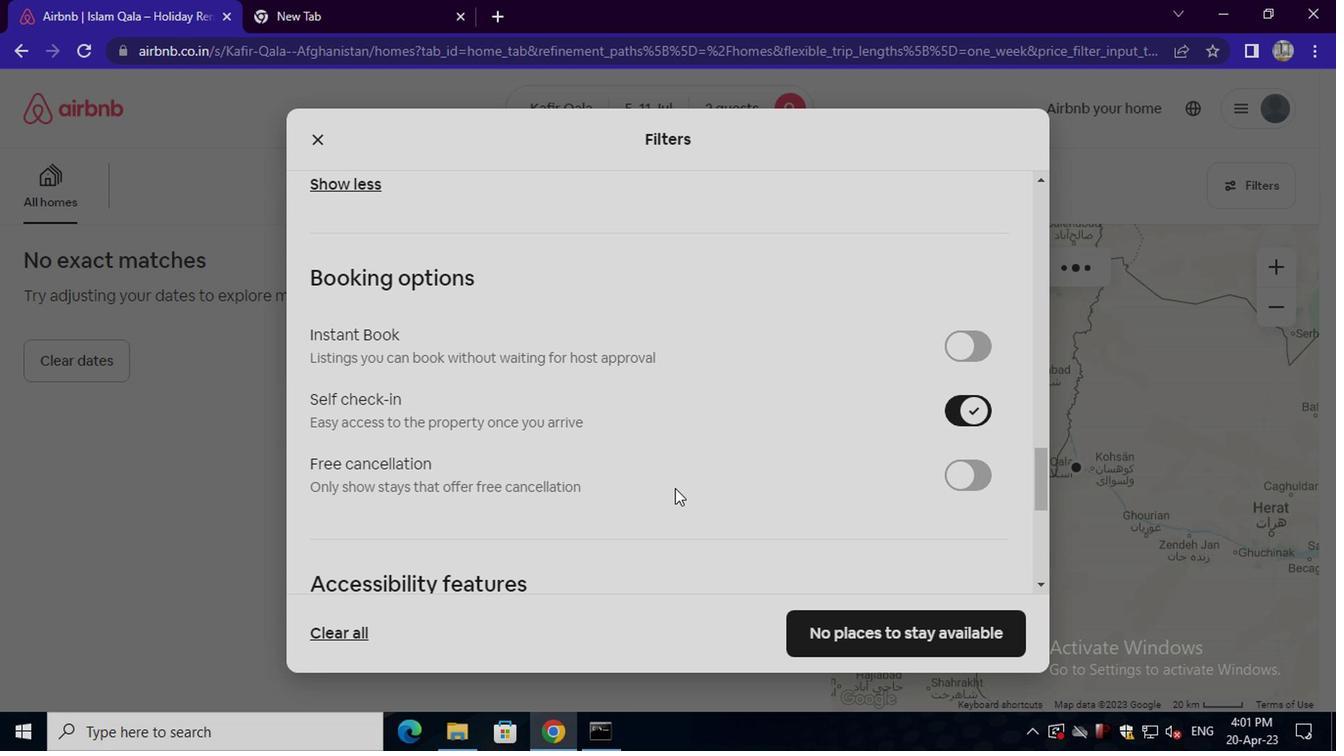 
Action: Mouse scrolled (584, 504) with delta (0, -1)
Screenshot: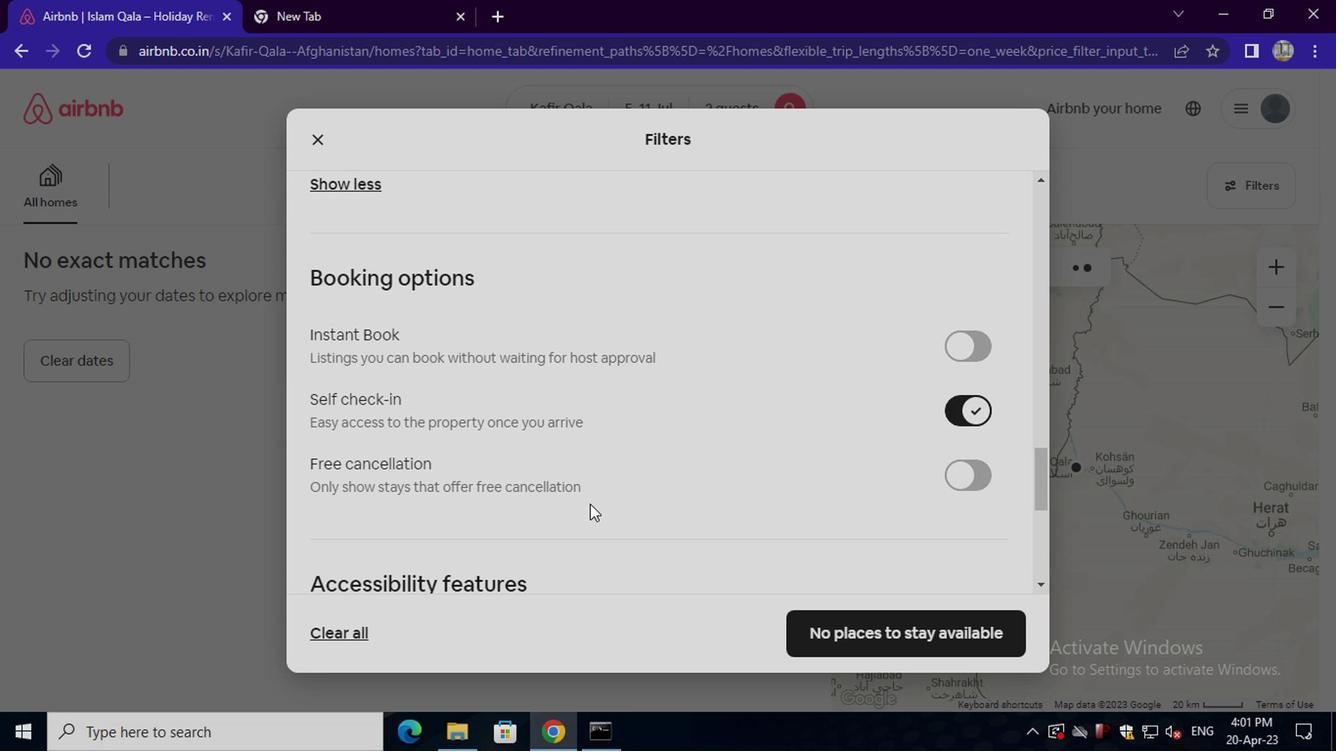 
Action: Mouse scrolled (584, 504) with delta (0, -1)
Screenshot: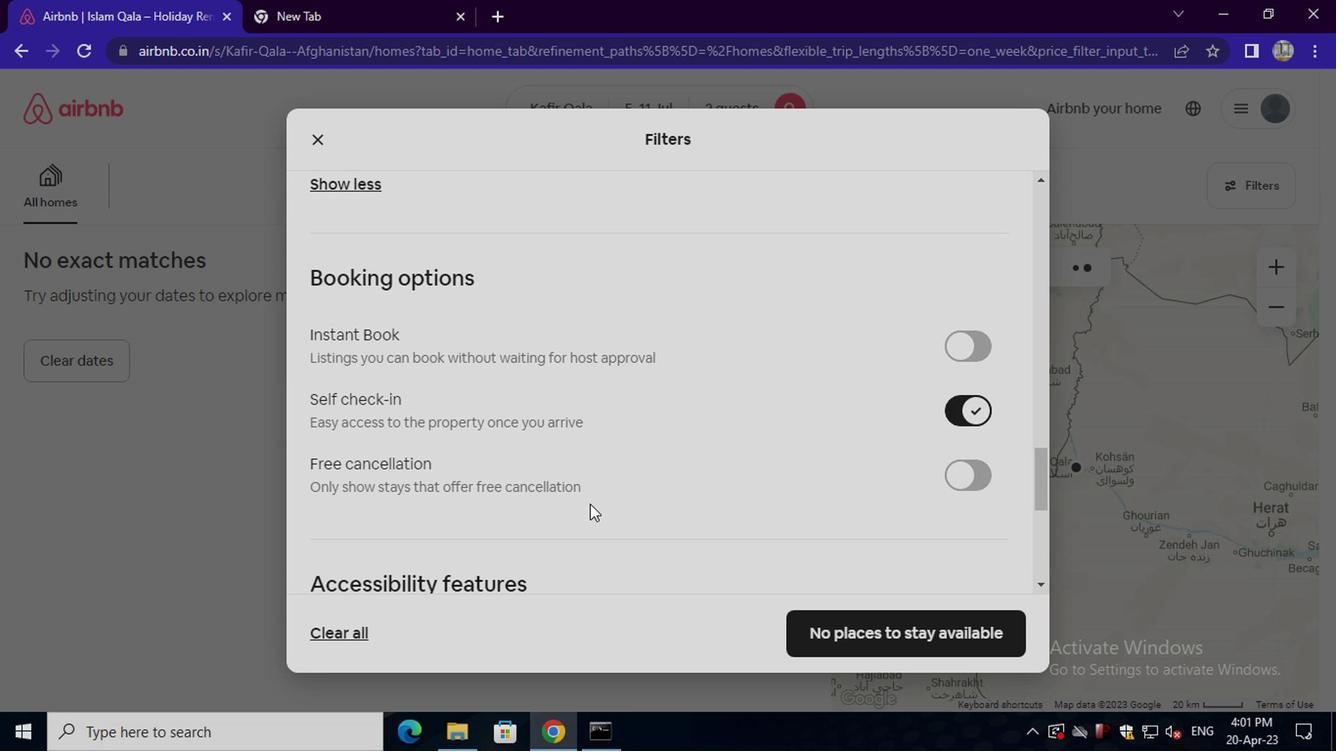 
Action: Mouse scrolled (584, 504) with delta (0, -1)
Screenshot: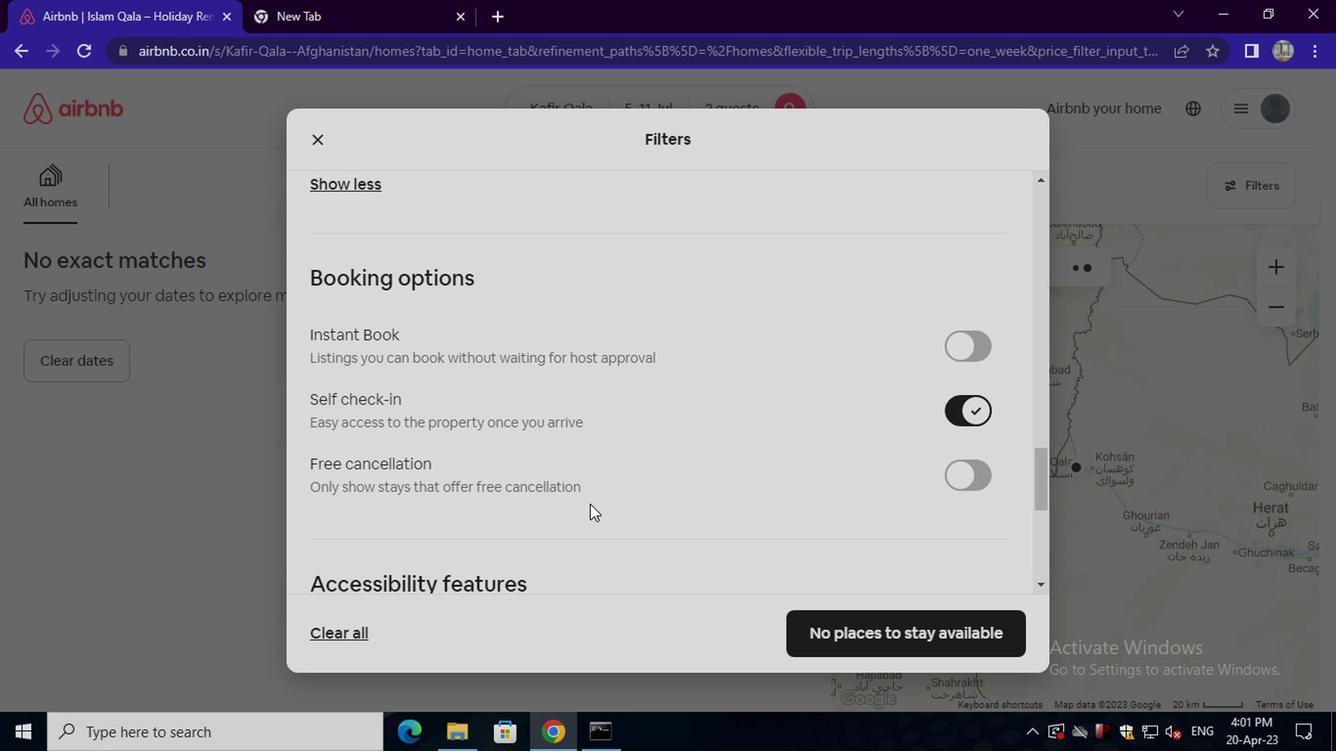 
Action: Mouse scrolled (584, 504) with delta (0, -1)
Screenshot: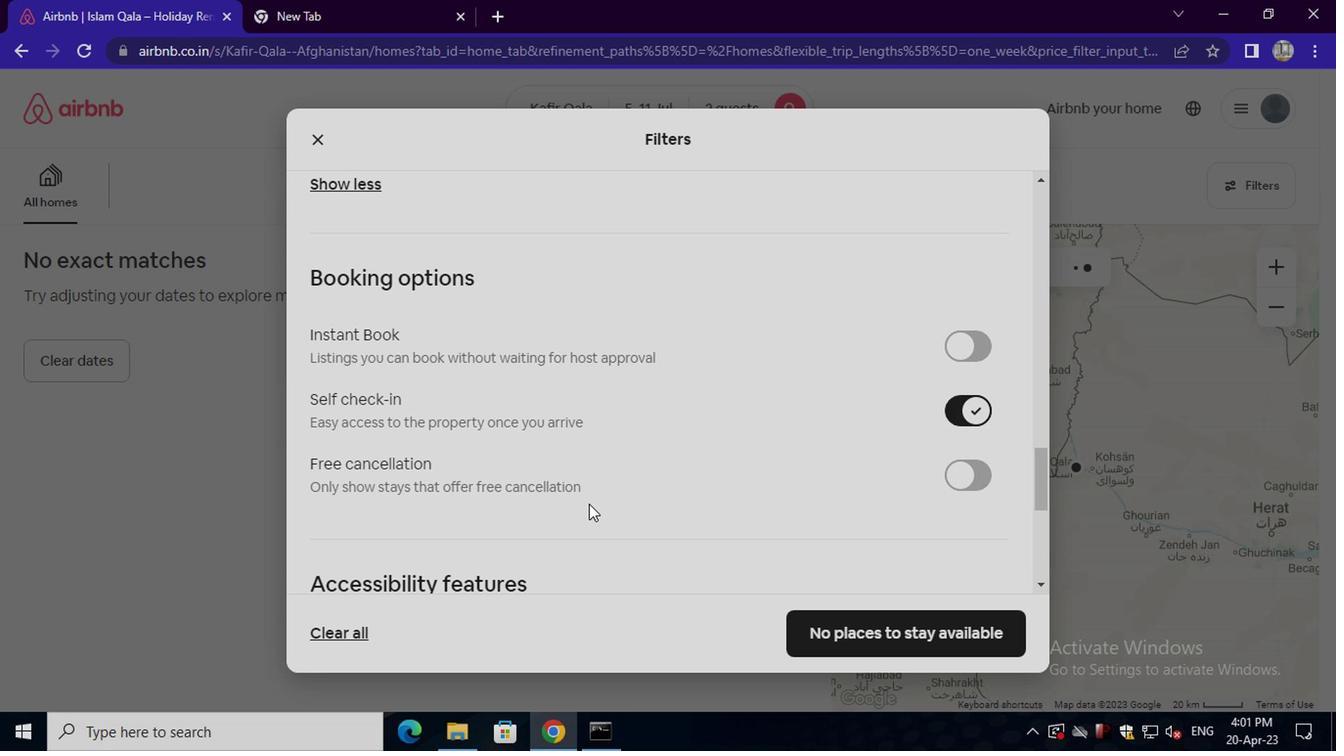 
Action: Mouse scrolled (584, 504) with delta (0, -1)
Screenshot: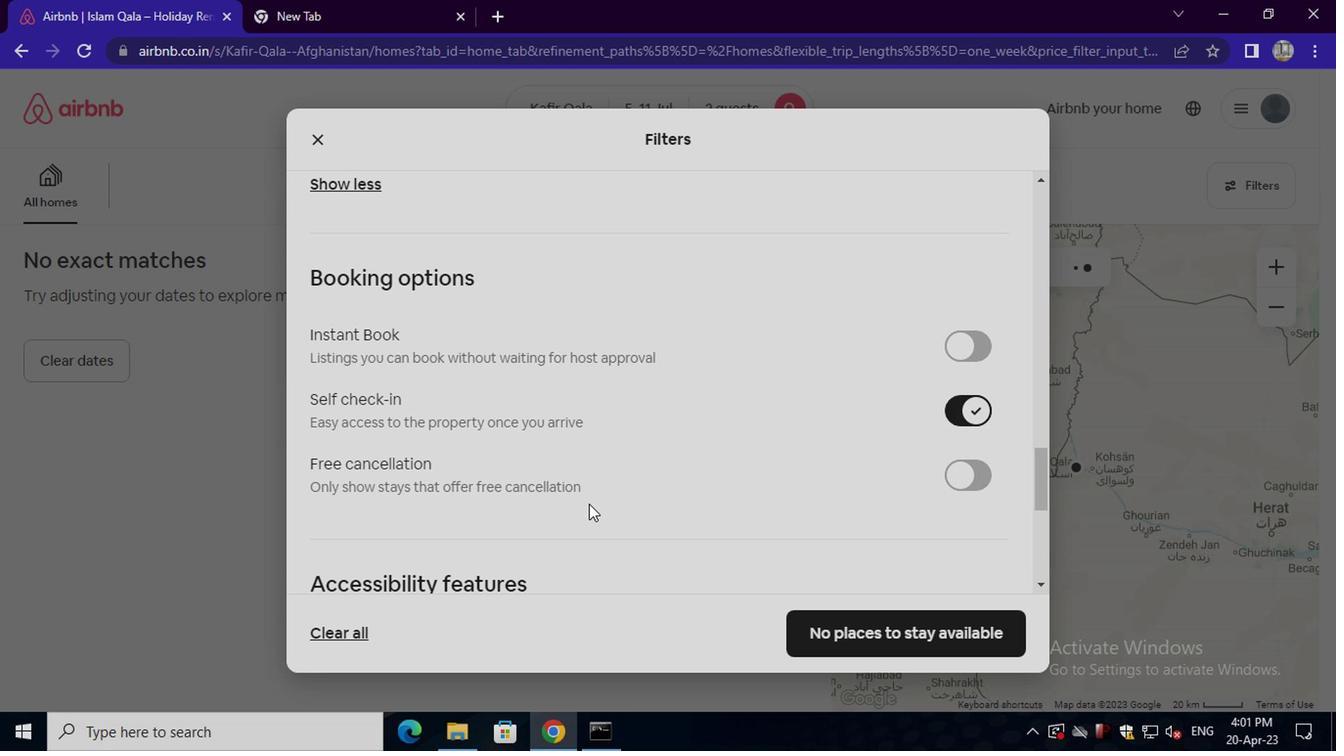 
Action: Mouse scrolled (584, 504) with delta (0, -1)
Screenshot: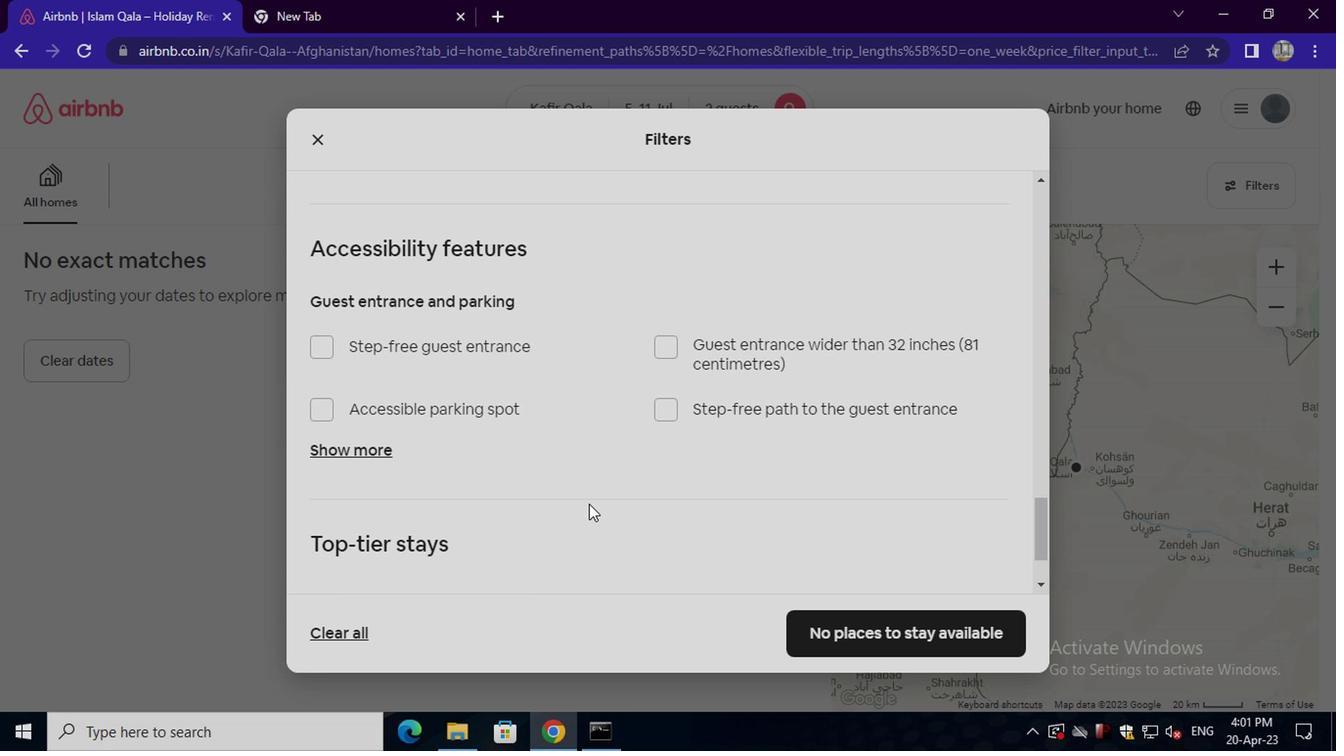 
Action: Mouse scrolled (584, 504) with delta (0, -1)
Screenshot: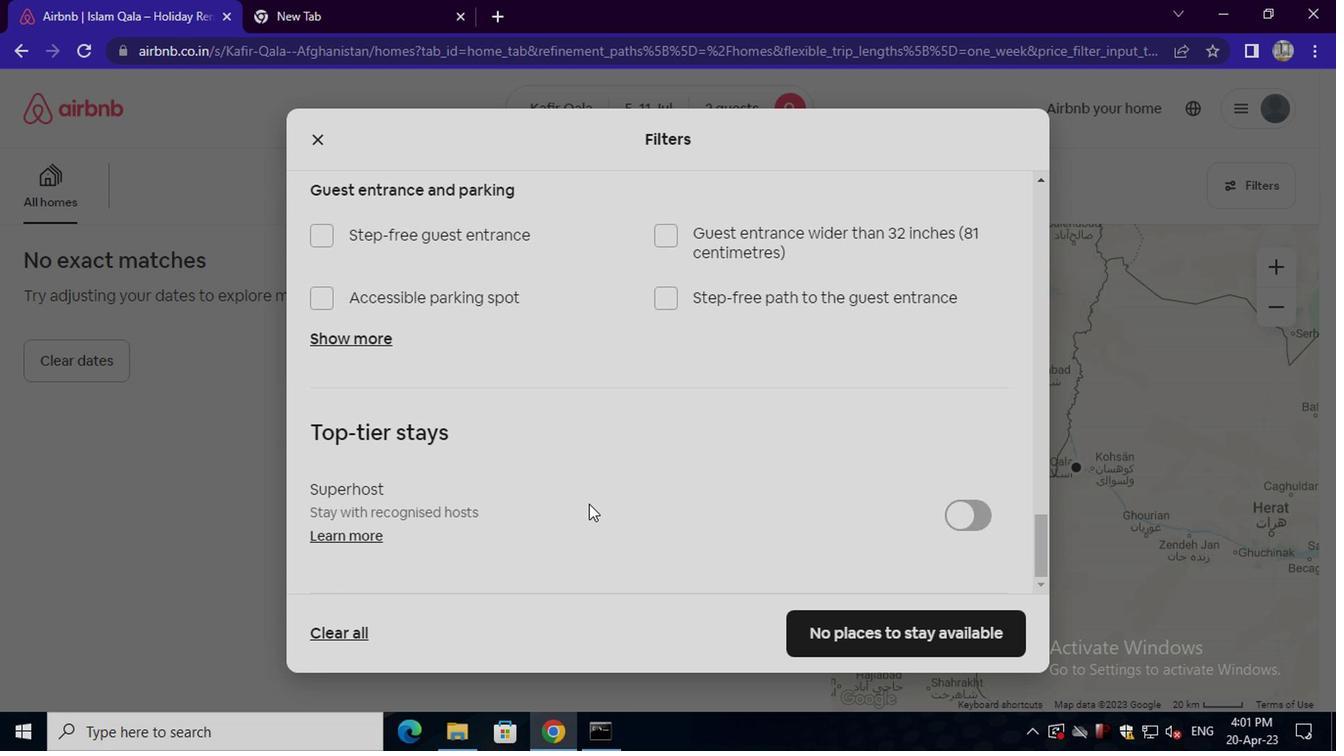 
Action: Mouse scrolled (584, 504) with delta (0, -1)
Screenshot: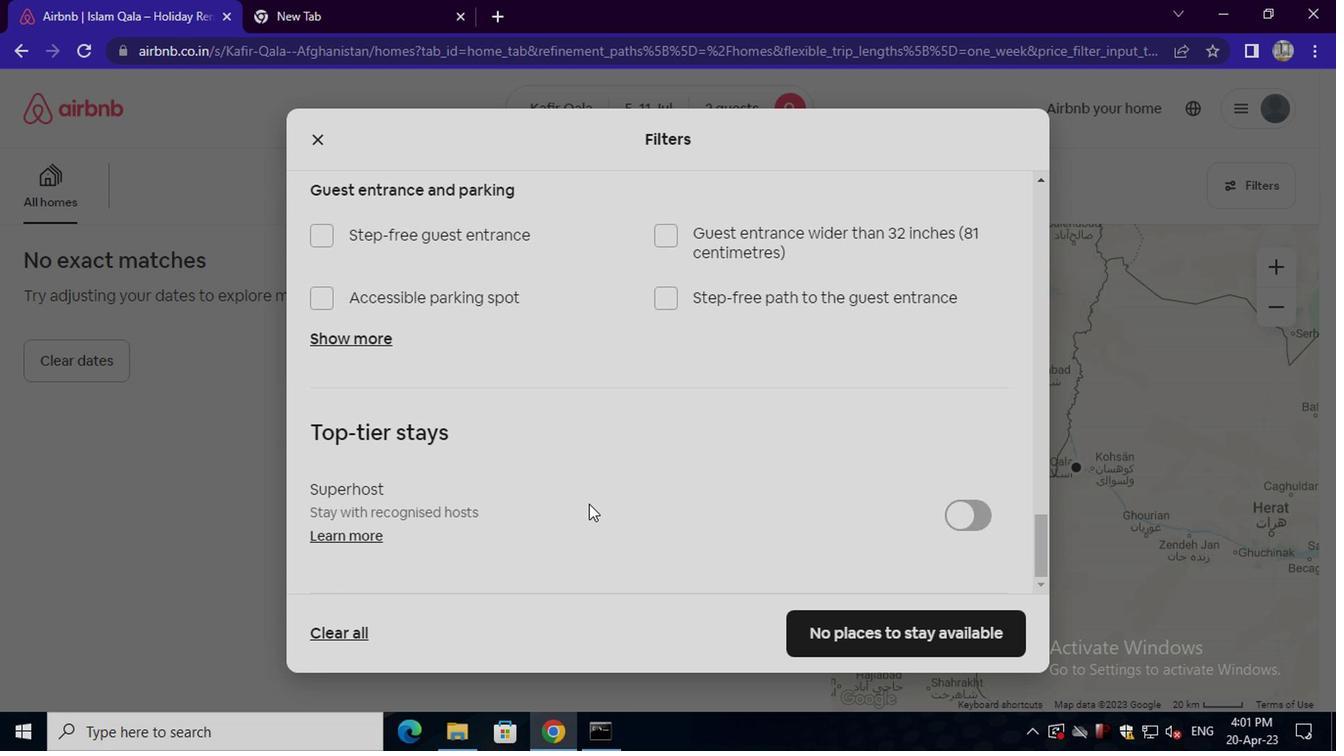 
Action: Mouse scrolled (584, 504) with delta (0, -1)
Screenshot: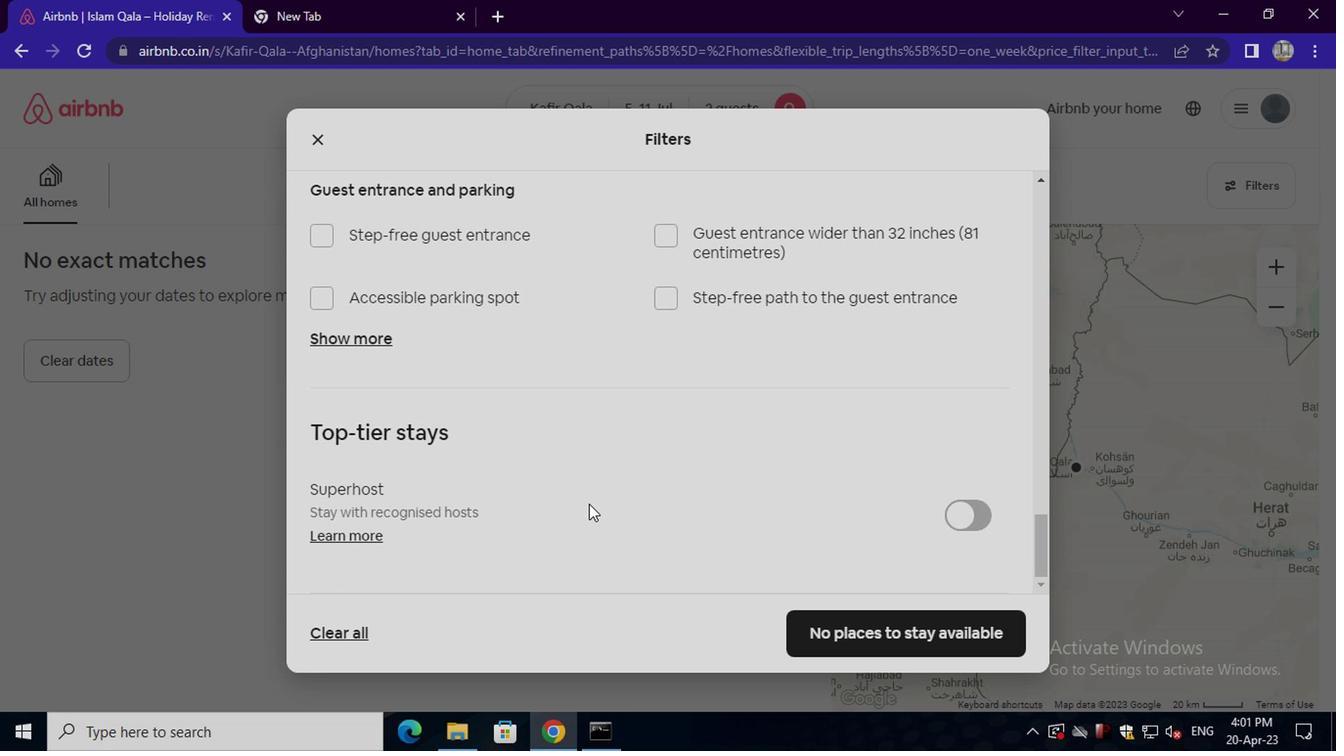 
Action: Mouse scrolled (584, 504) with delta (0, -1)
Screenshot: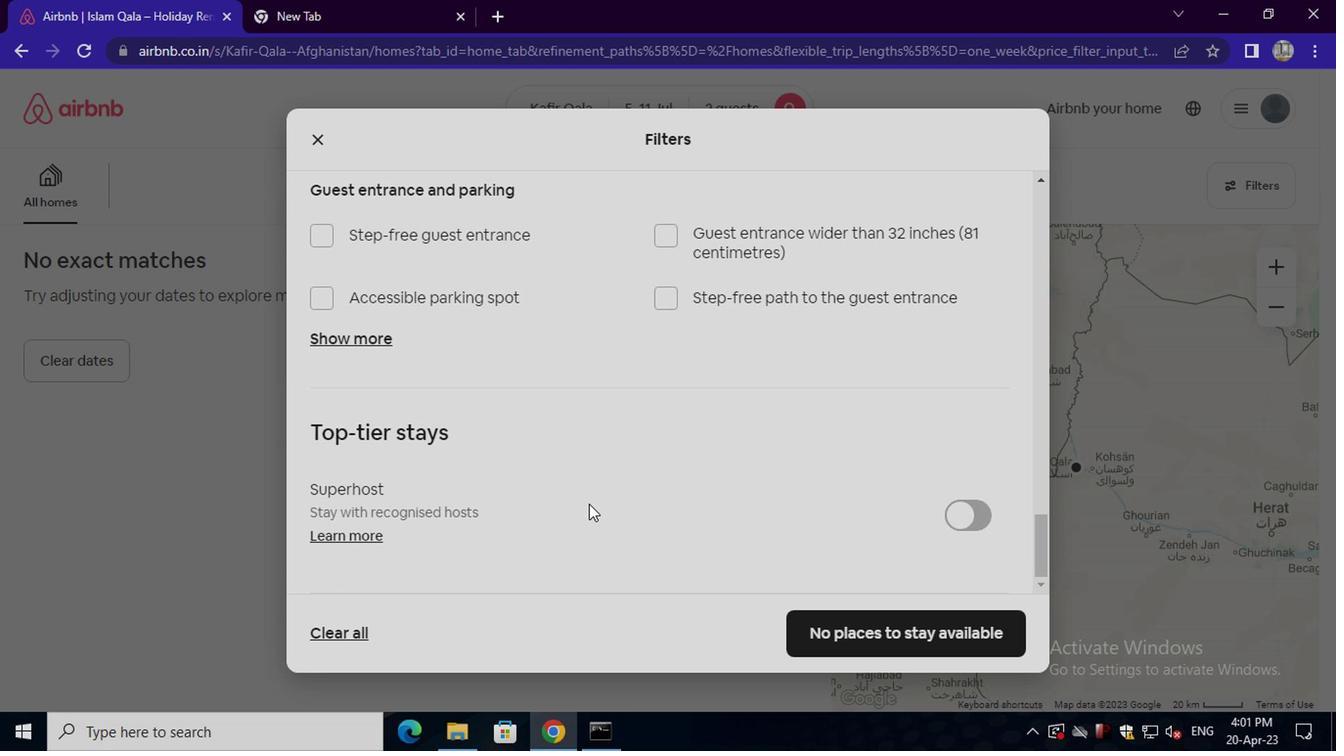 
Action: Mouse scrolled (584, 504) with delta (0, -1)
Screenshot: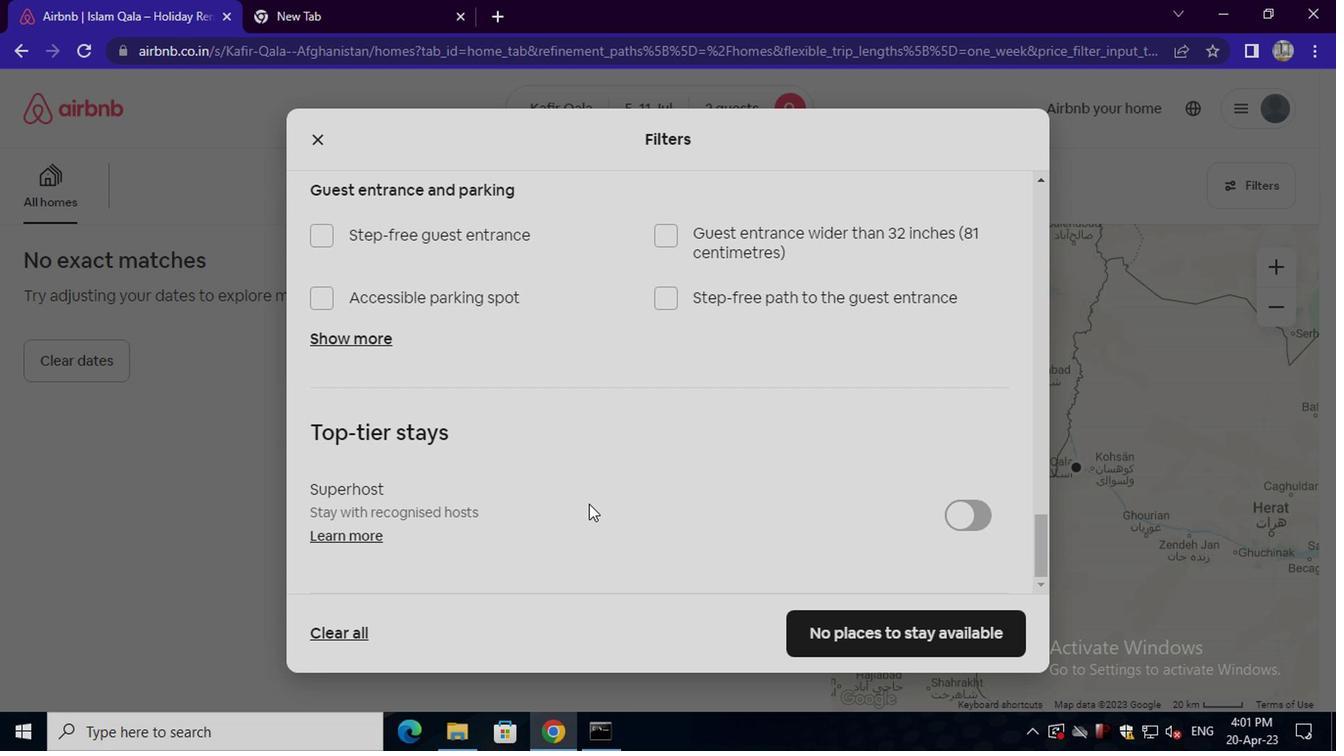 
Action: Mouse scrolled (584, 504) with delta (0, -1)
Screenshot: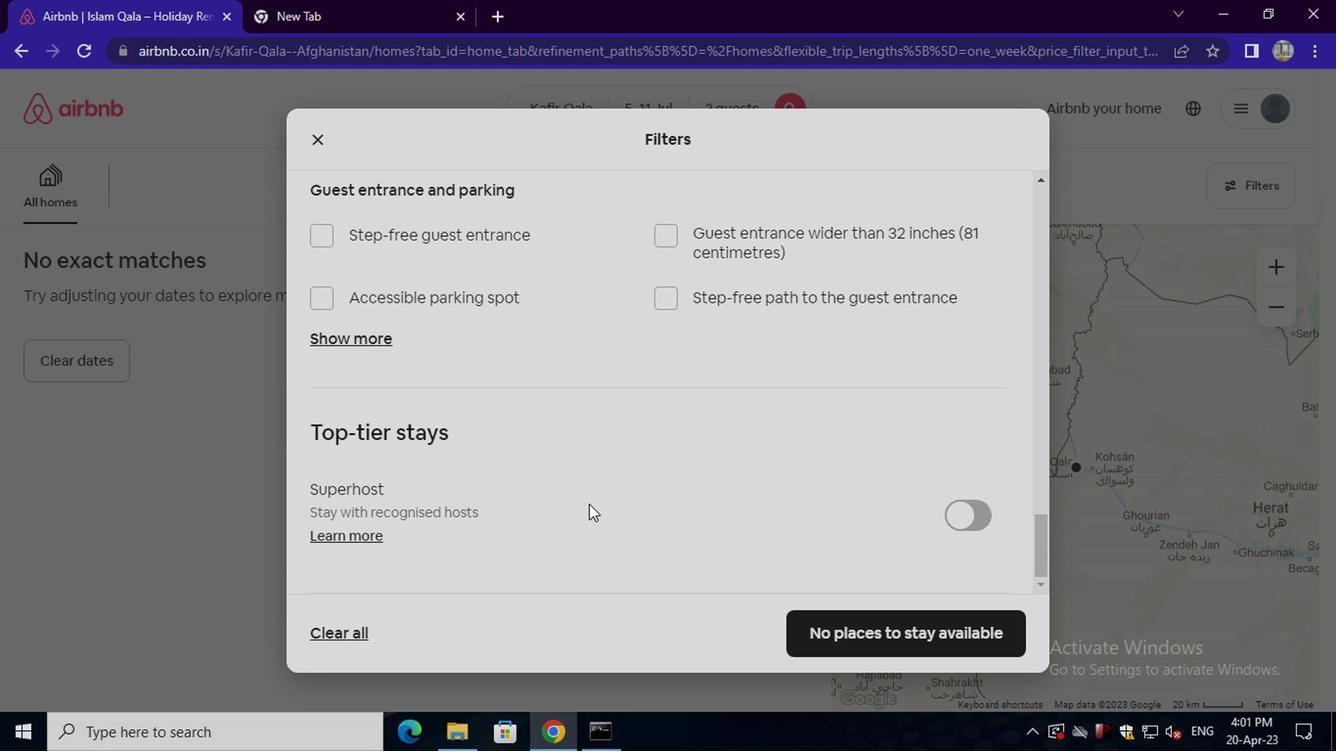 
Action: Mouse scrolled (584, 504) with delta (0, -1)
Screenshot: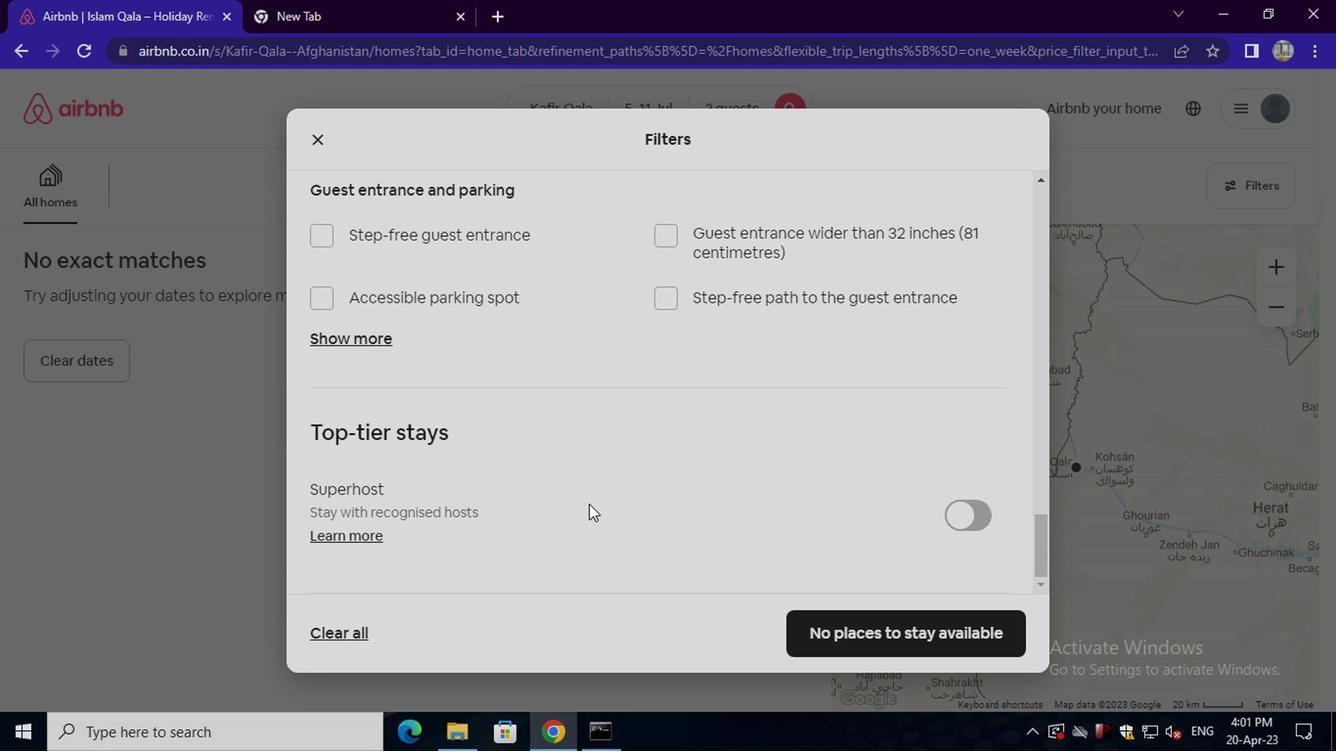 
Action: Mouse scrolled (584, 504) with delta (0, -1)
Screenshot: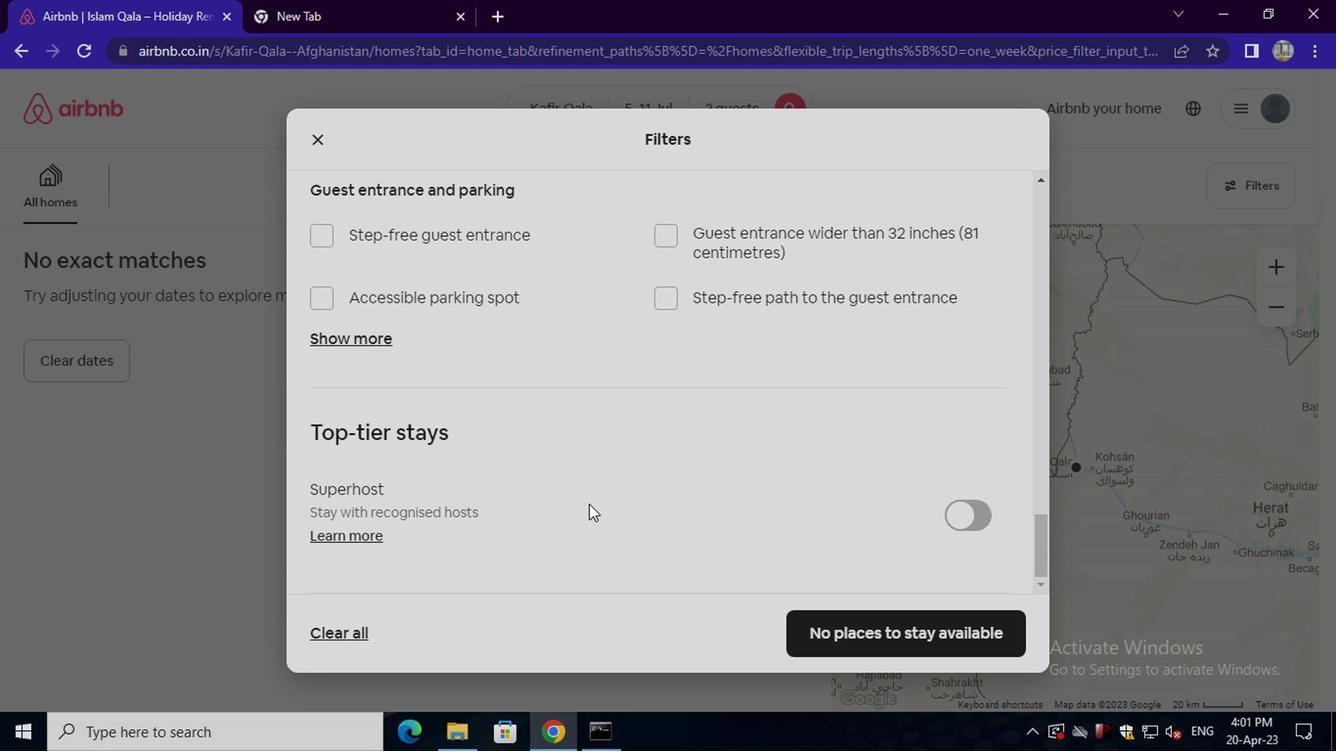 
Action: Mouse scrolled (584, 504) with delta (0, -1)
Screenshot: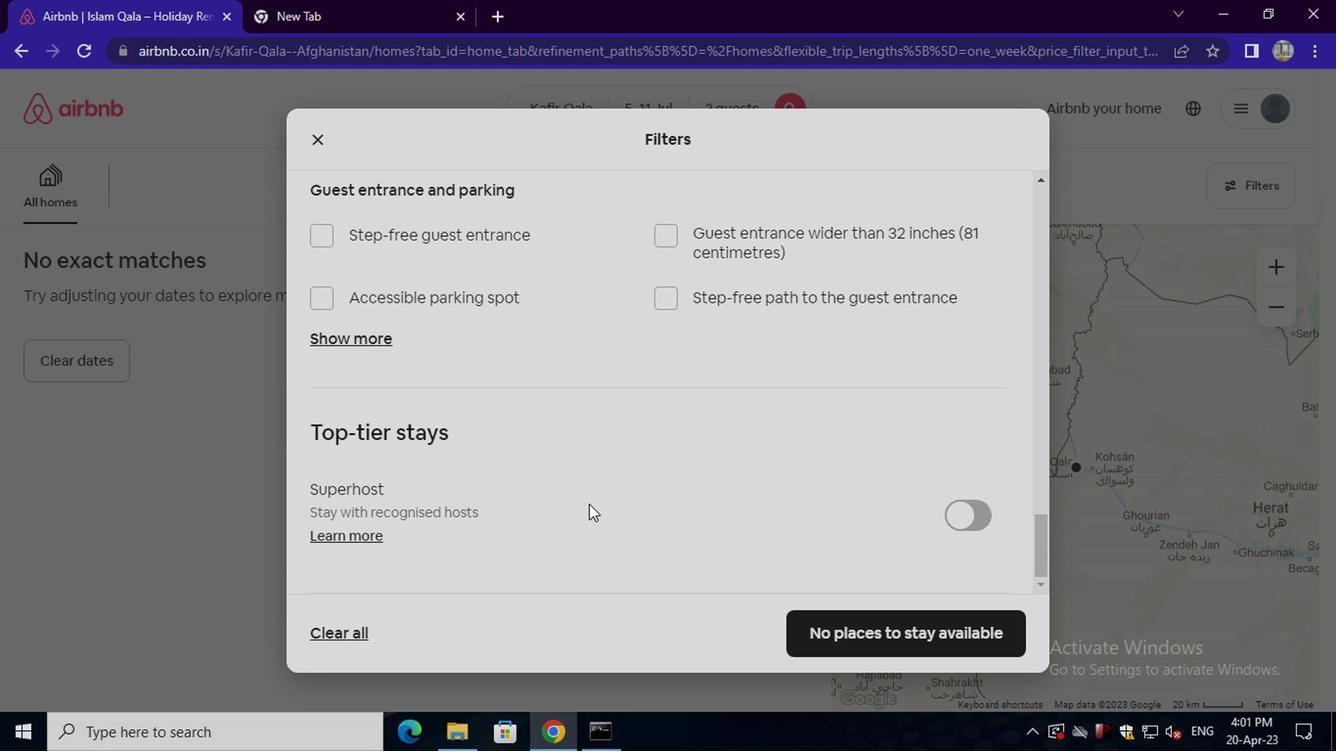 
Action: Mouse moved to (850, 641)
Screenshot: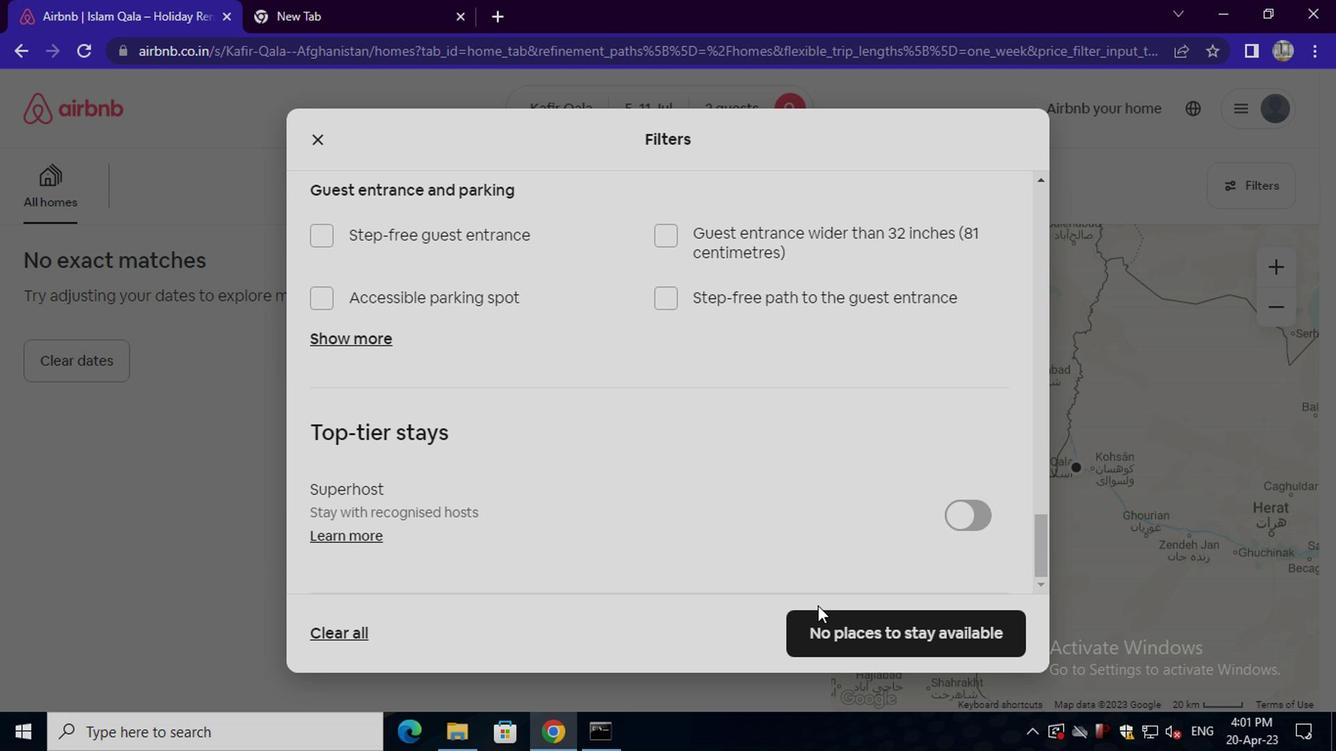 
Action: Mouse pressed left at (850, 641)
Screenshot: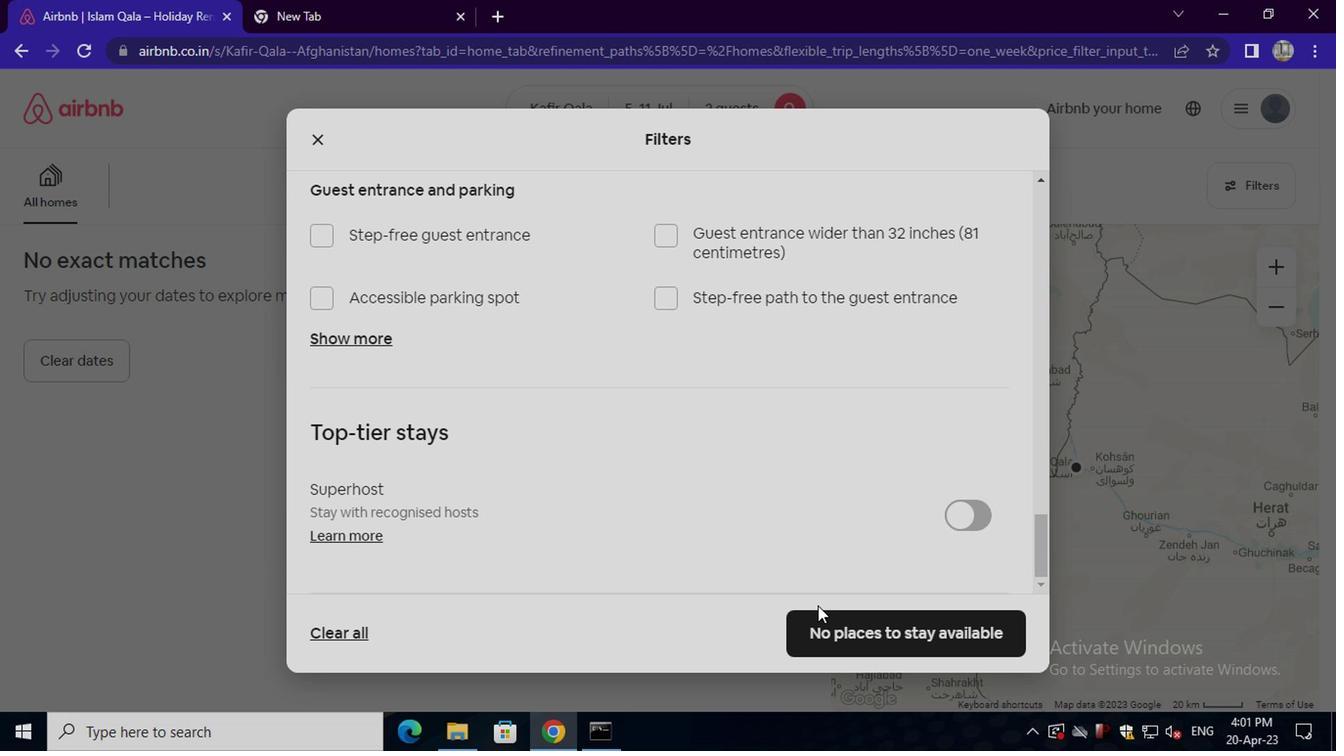 
